 Task: Compose an email with the signature Harry Martin with the subject Confirmation of a meeting and the message I am writing to request a meeting with you to discuss the upcoming project. from softage.8@softage.net to softage.3@softage.net Select the bulleted list and change the font typography to strikethroughSelect the bulleted list and remove the font typography strikethrough Send the email. Finally, move the email from Sent Items to the label Running
Action: Mouse moved to (1122, 59)
Screenshot: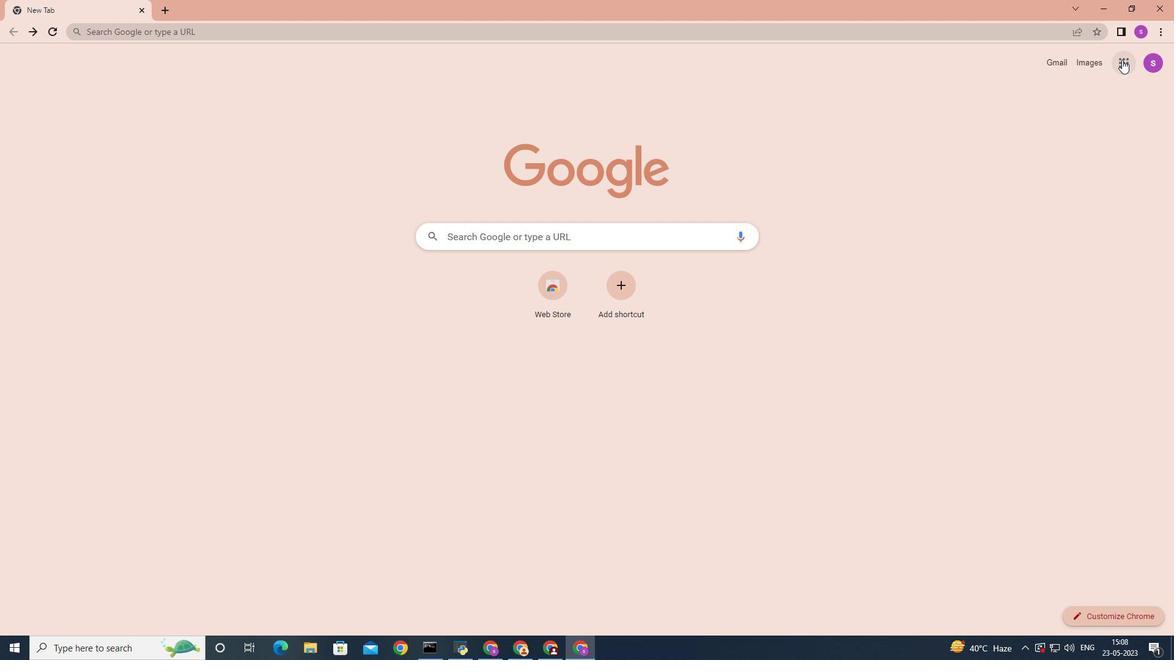 
Action: Mouse pressed left at (1122, 59)
Screenshot: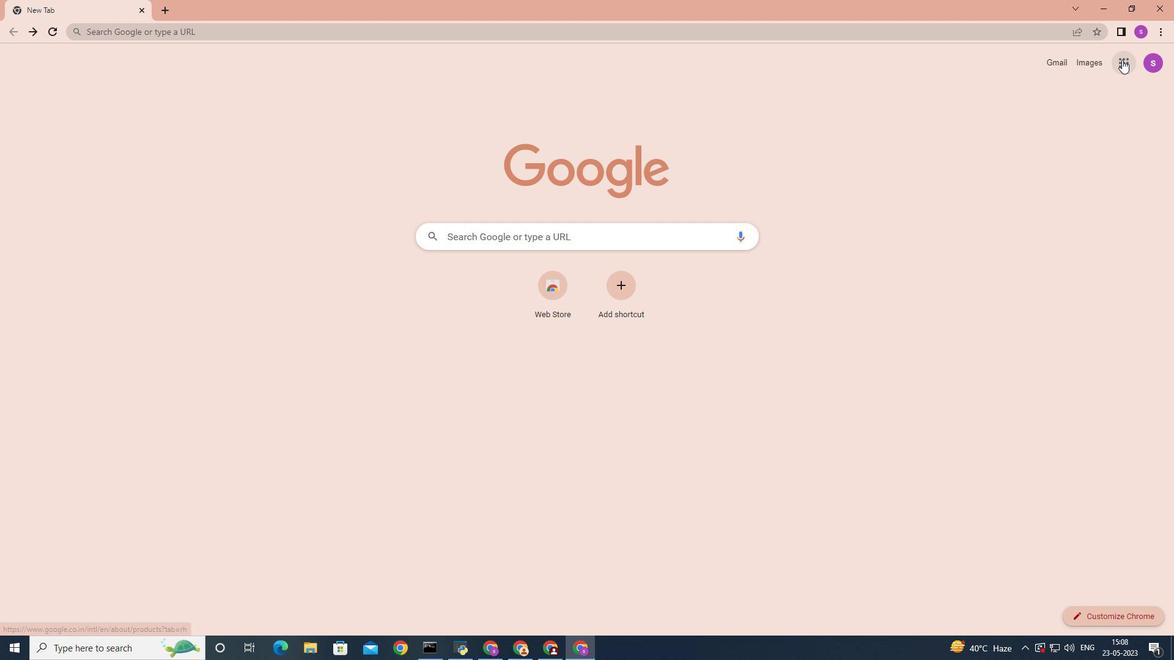 
Action: Mouse moved to (1085, 105)
Screenshot: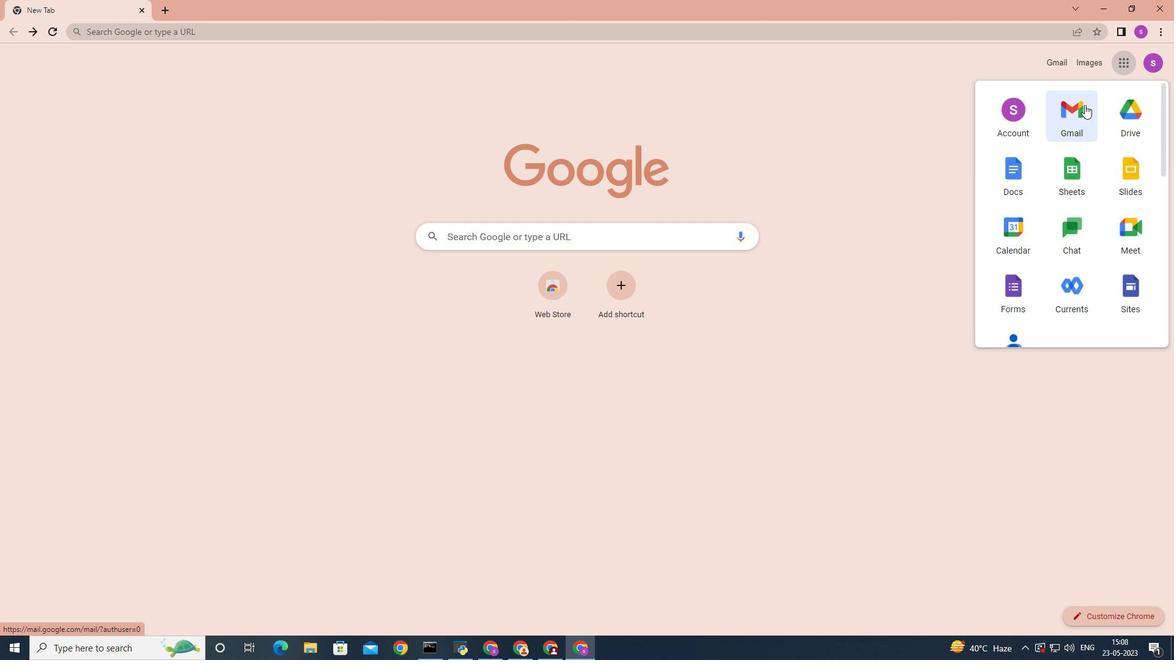 
Action: Mouse pressed left at (1085, 105)
Screenshot: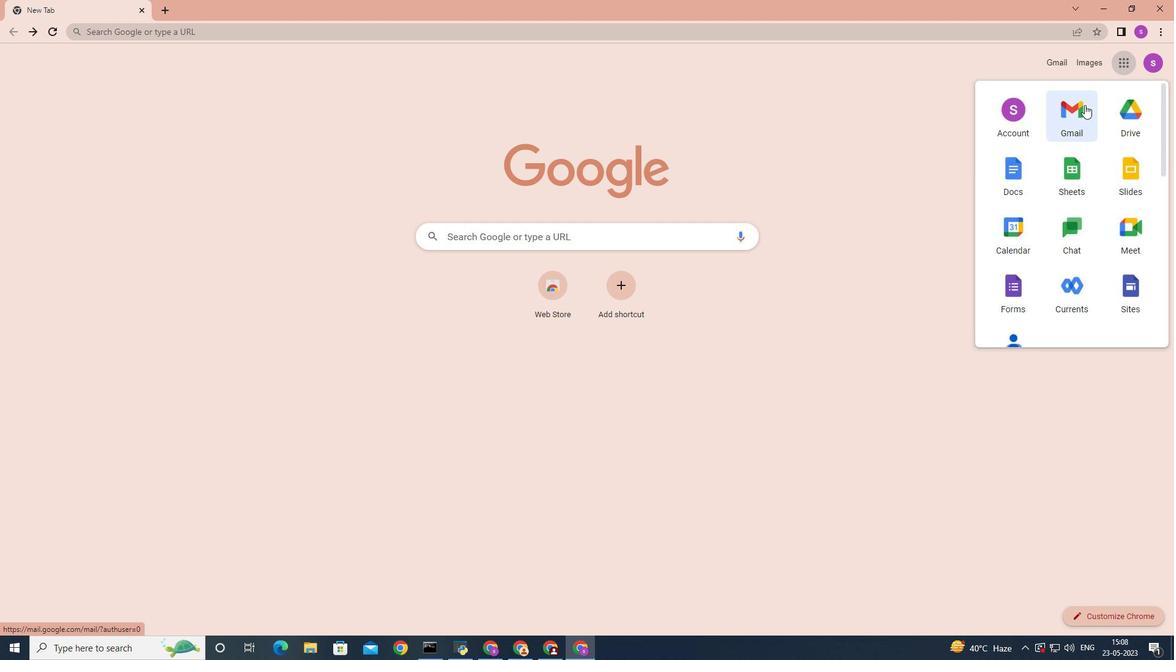 
Action: Mouse moved to (1029, 64)
Screenshot: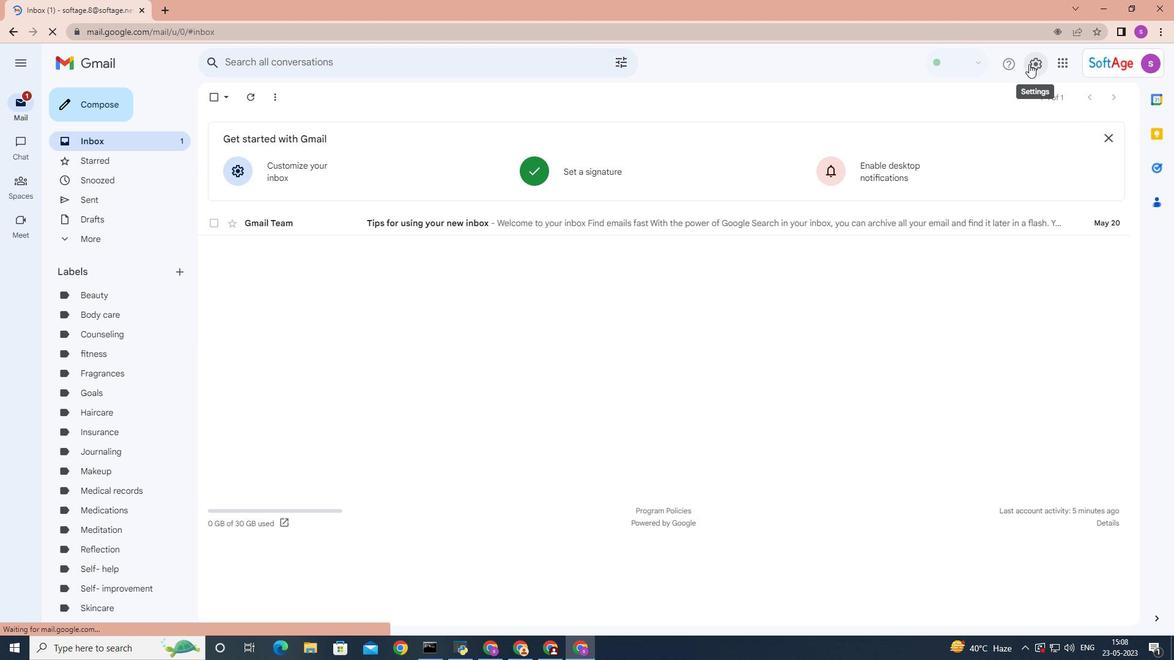 
Action: Mouse pressed left at (1029, 64)
Screenshot: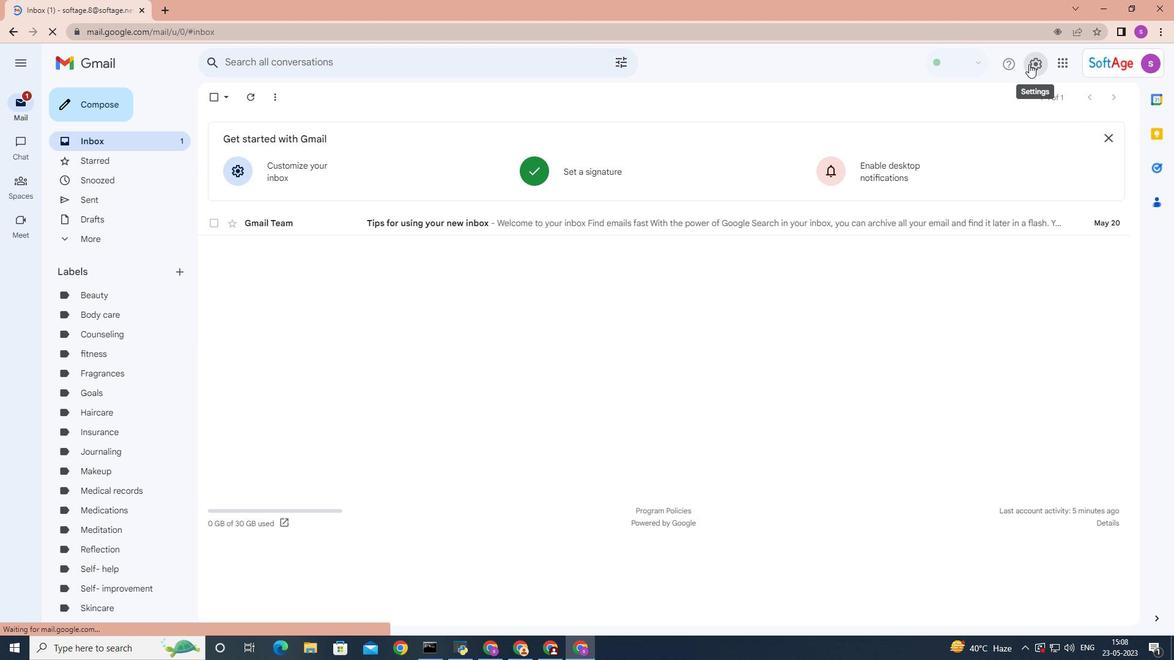 
Action: Mouse moved to (1019, 127)
Screenshot: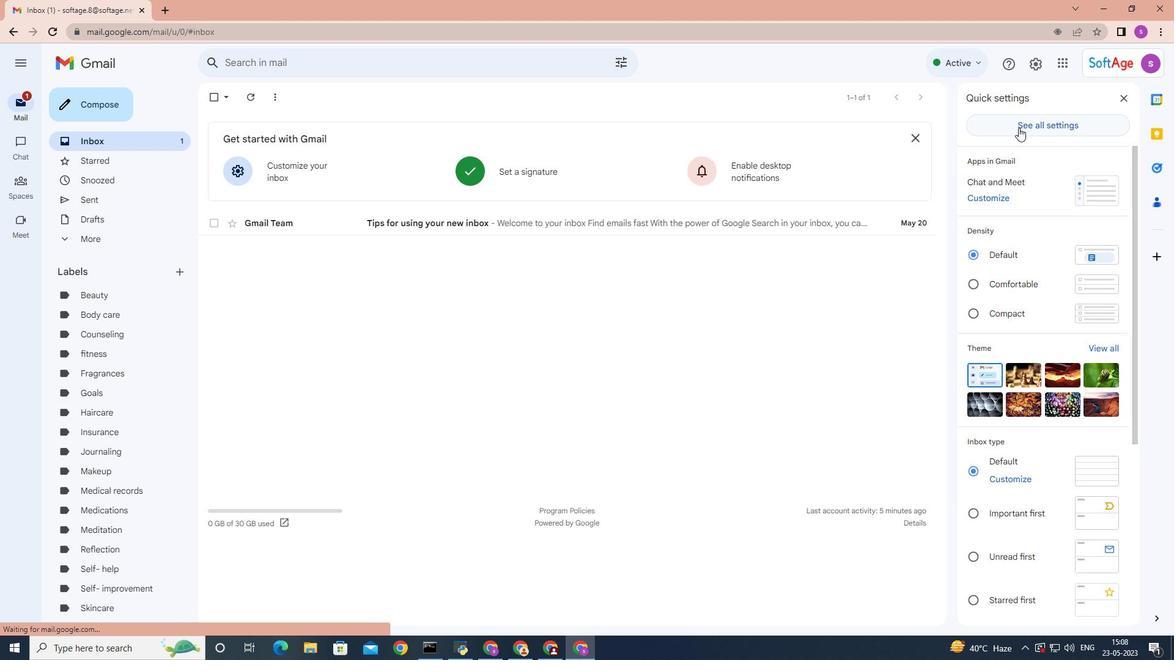 
Action: Mouse pressed left at (1019, 127)
Screenshot: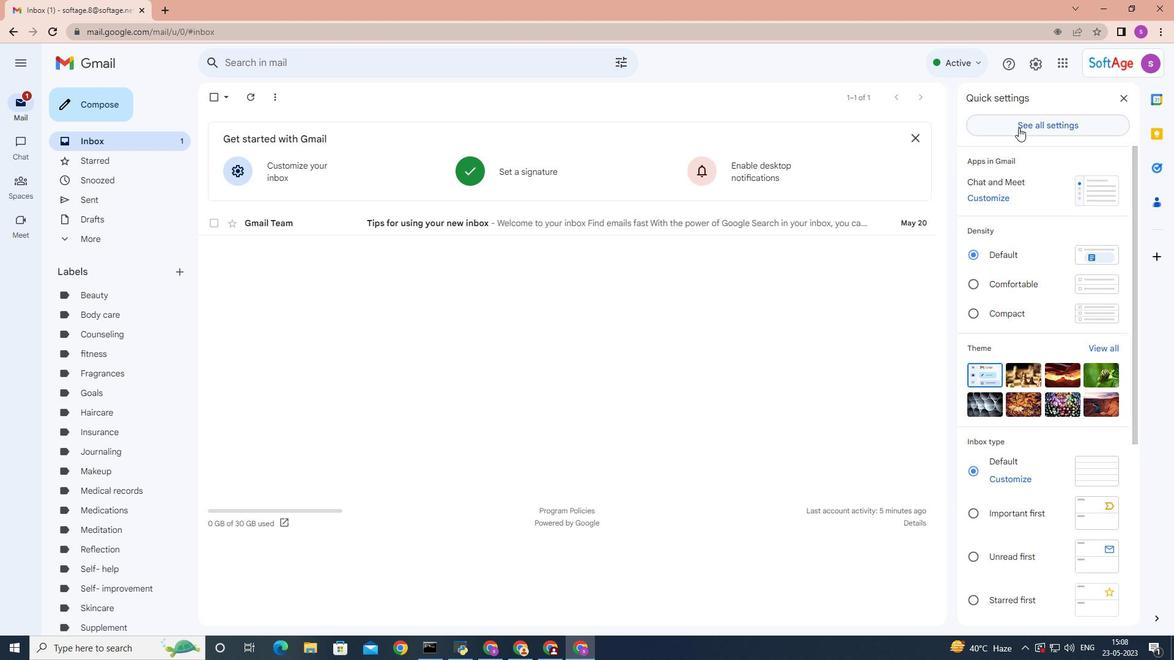 
Action: Mouse moved to (704, 241)
Screenshot: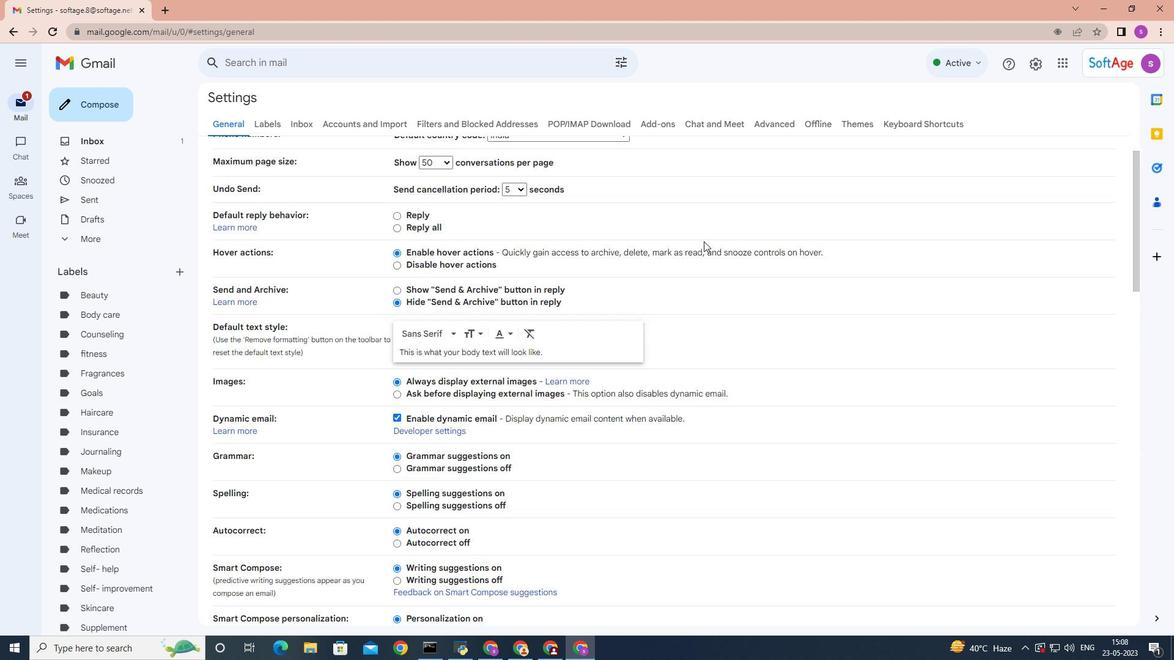 
Action: Mouse scrolled (704, 240) with delta (0, 0)
Screenshot: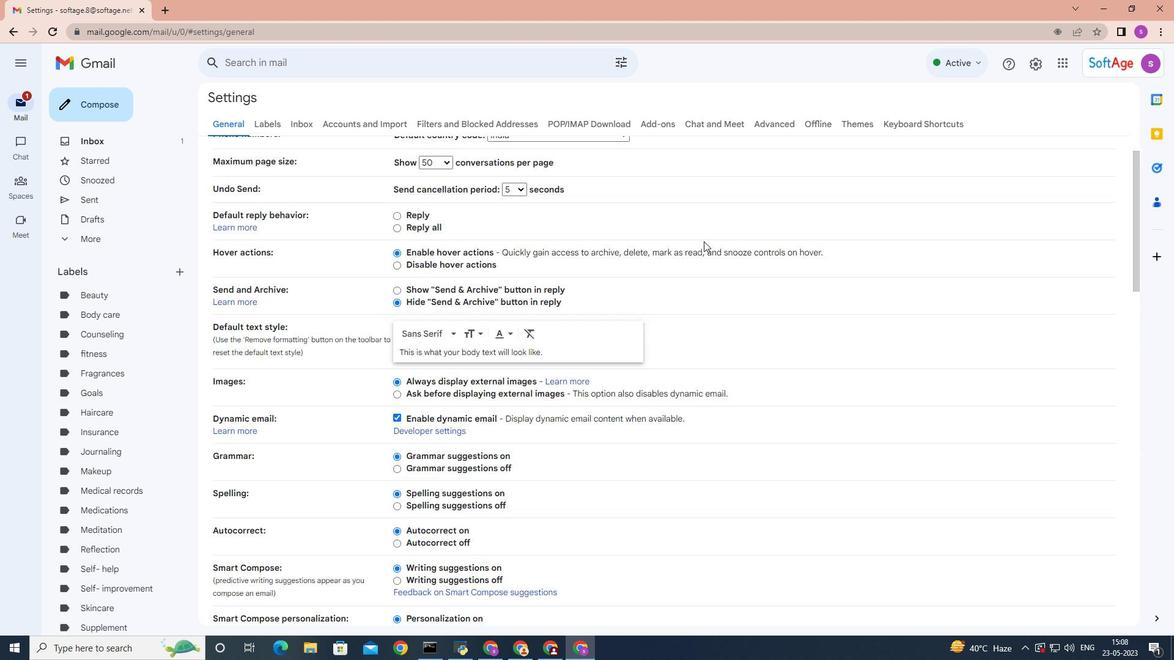 
Action: Mouse scrolled (704, 241) with delta (0, 0)
Screenshot: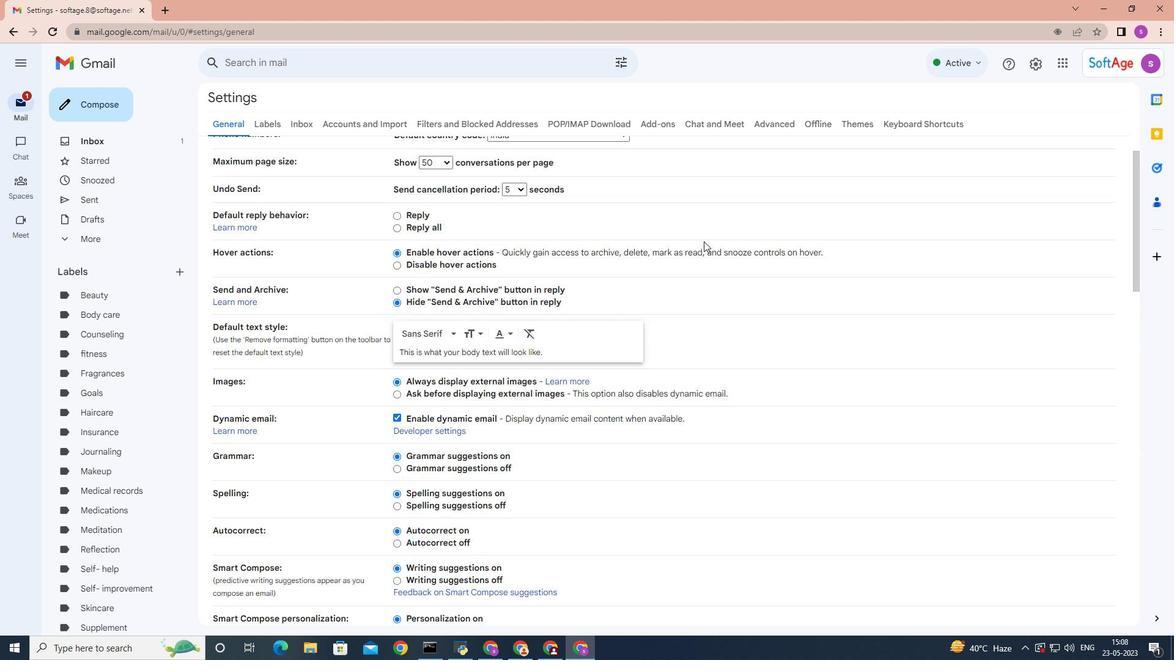 
Action: Mouse scrolled (704, 241) with delta (0, 0)
Screenshot: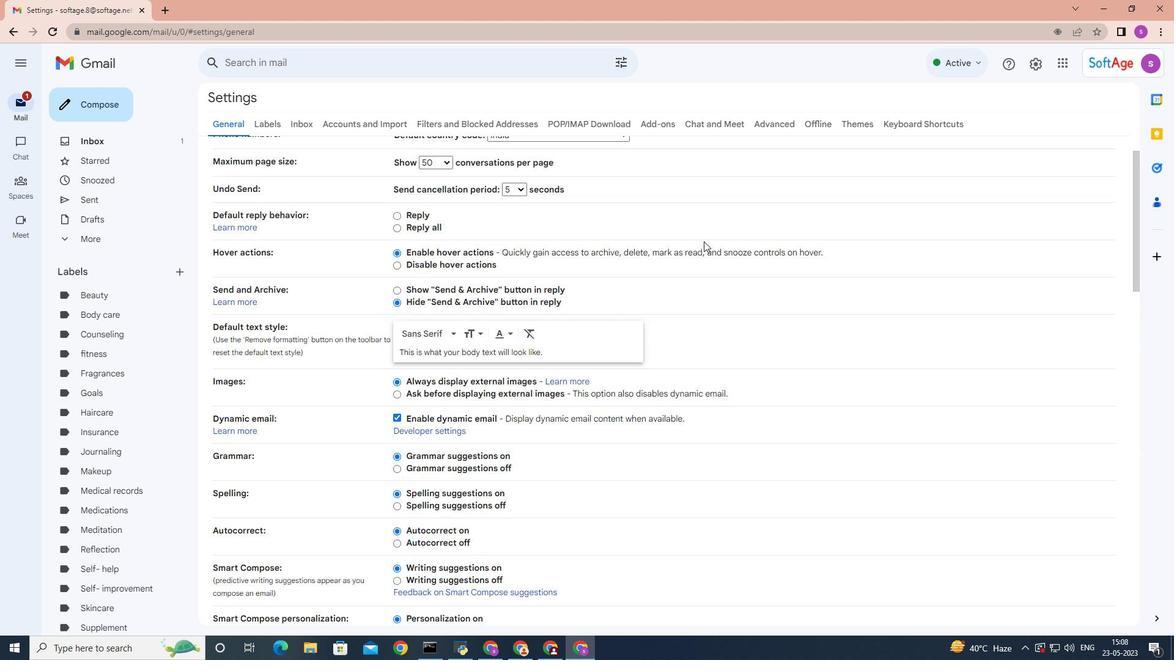 
Action: Mouse scrolled (704, 241) with delta (0, 0)
Screenshot: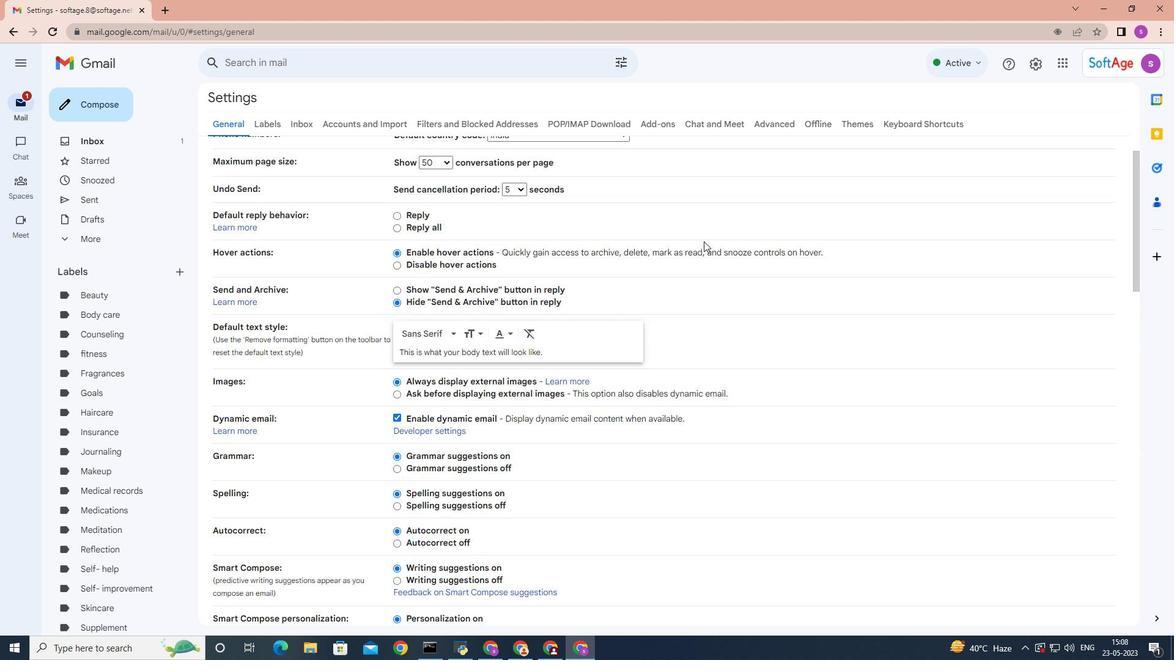 
Action: Mouse scrolled (704, 241) with delta (0, 0)
Screenshot: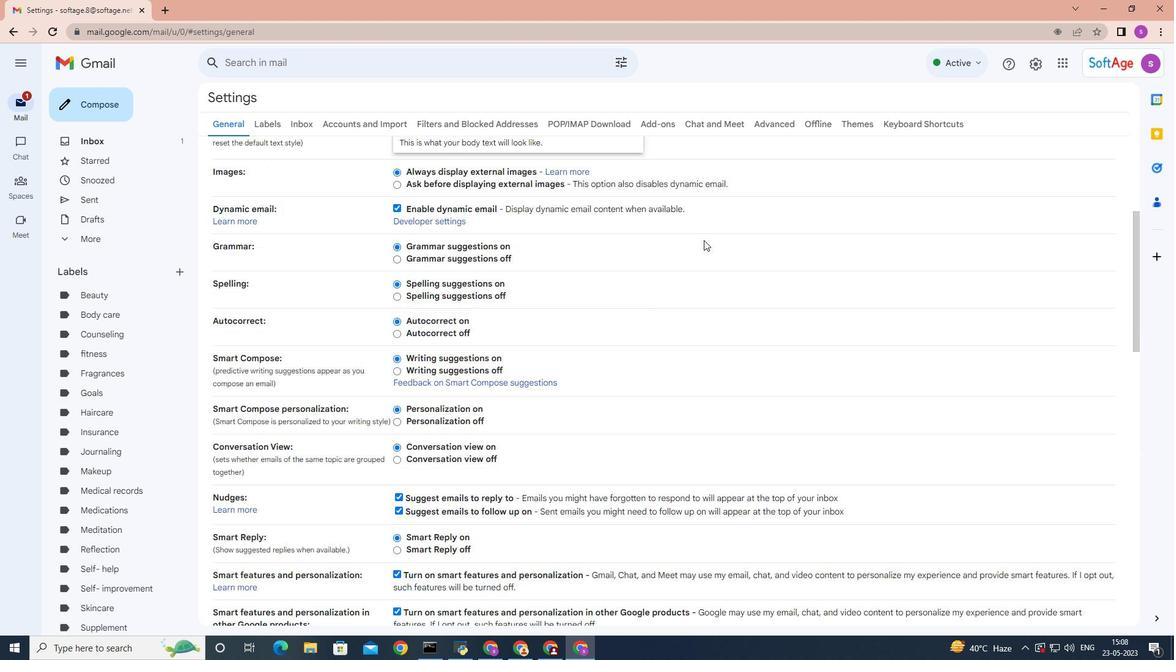 
Action: Mouse scrolled (704, 241) with delta (0, 0)
Screenshot: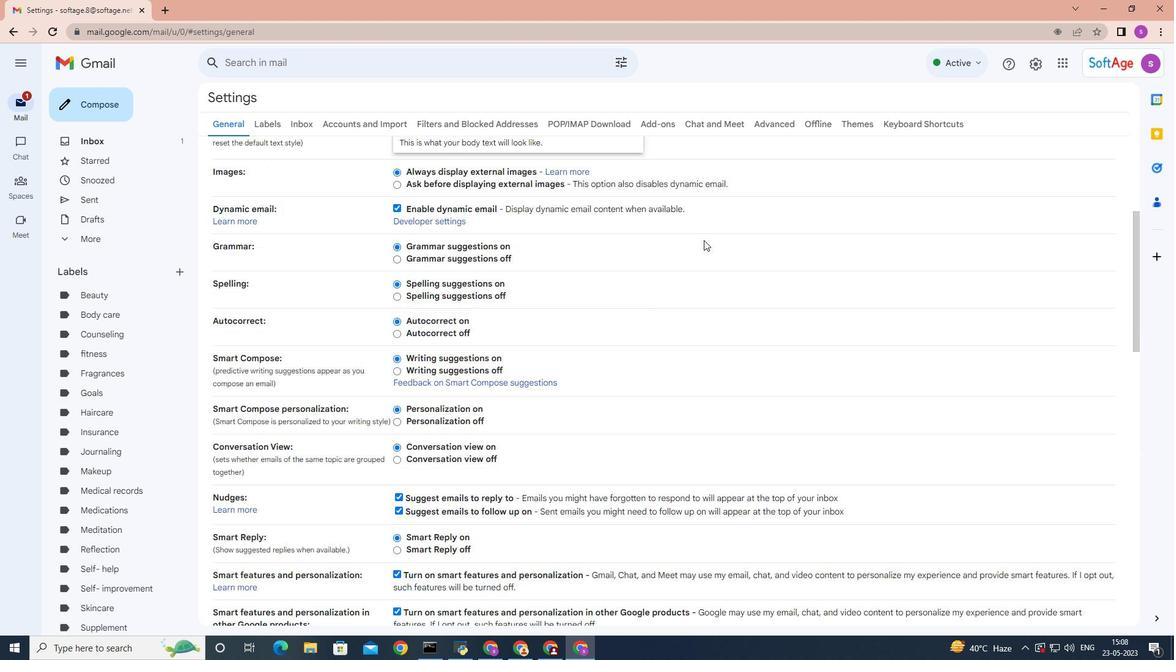
Action: Mouse moved to (702, 239)
Screenshot: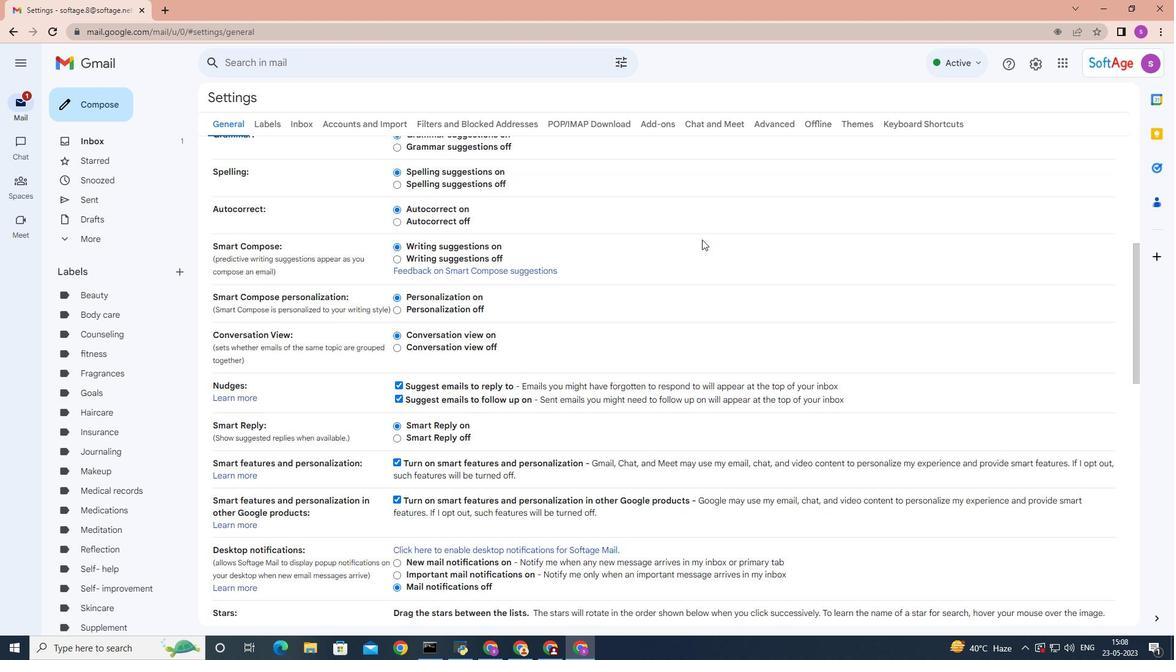 
Action: Mouse scrolled (702, 239) with delta (0, 0)
Screenshot: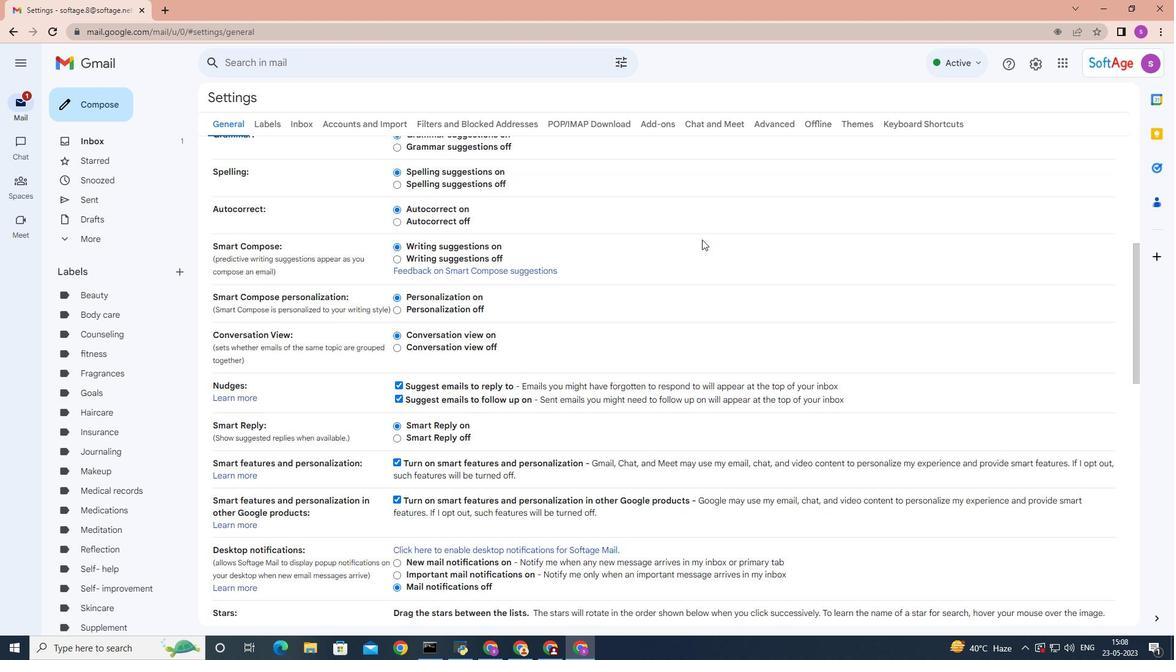 
Action: Mouse scrolled (702, 239) with delta (0, 0)
Screenshot: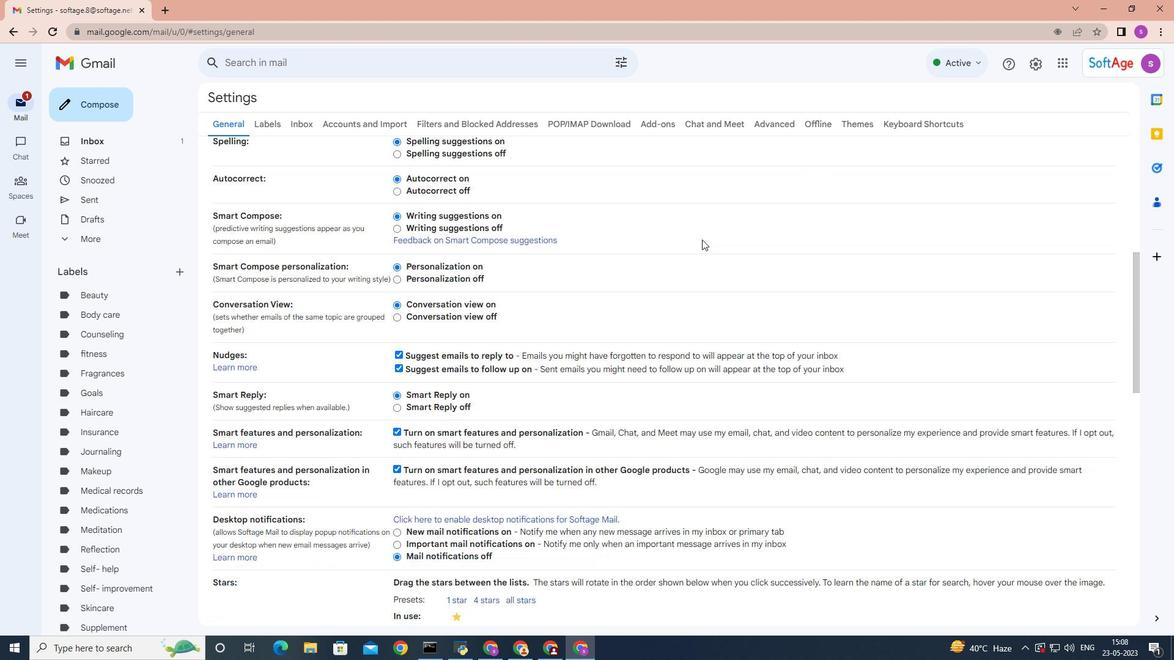 
Action: Mouse scrolled (702, 239) with delta (0, 0)
Screenshot: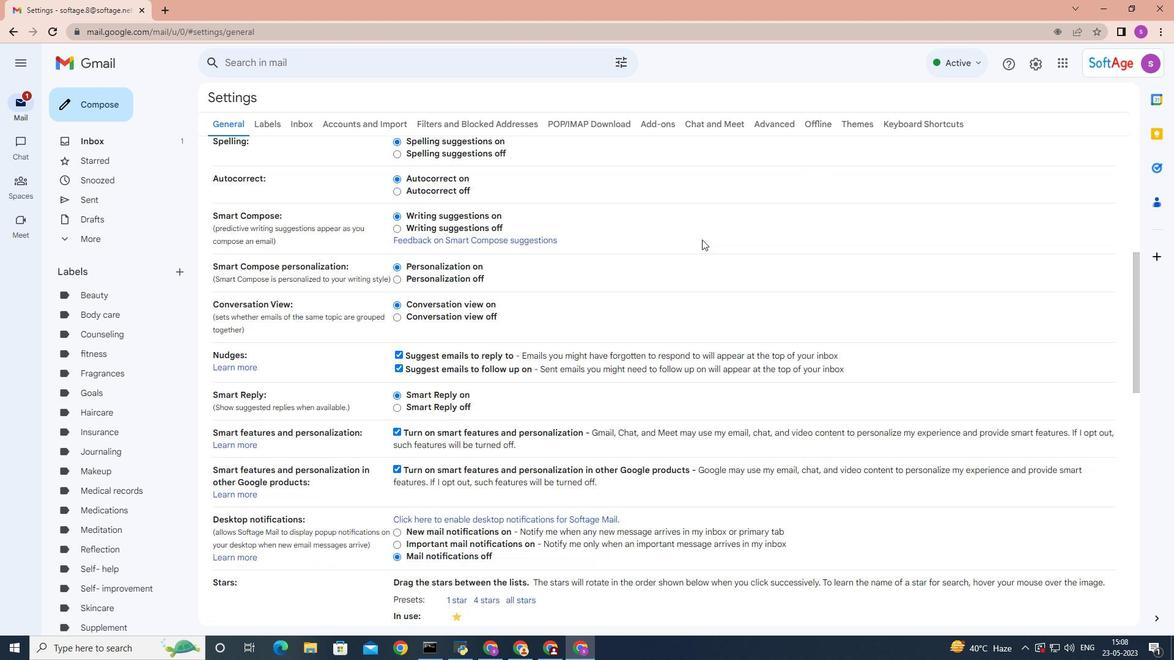 
Action: Mouse scrolled (702, 239) with delta (0, 0)
Screenshot: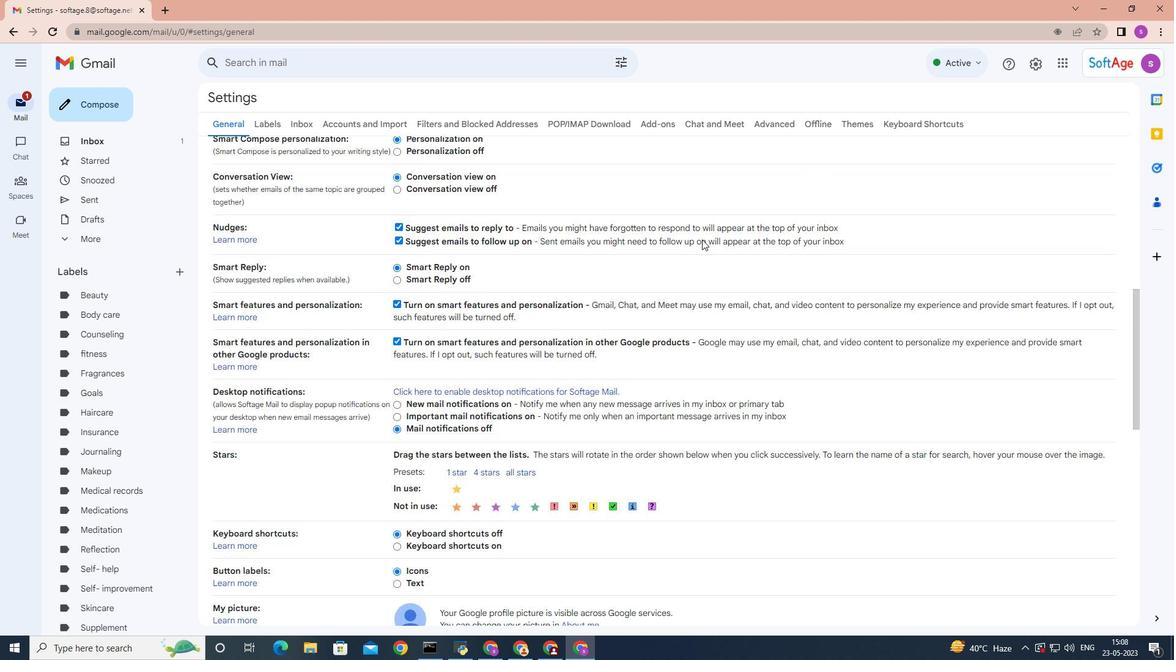 
Action: Mouse scrolled (702, 239) with delta (0, 0)
Screenshot: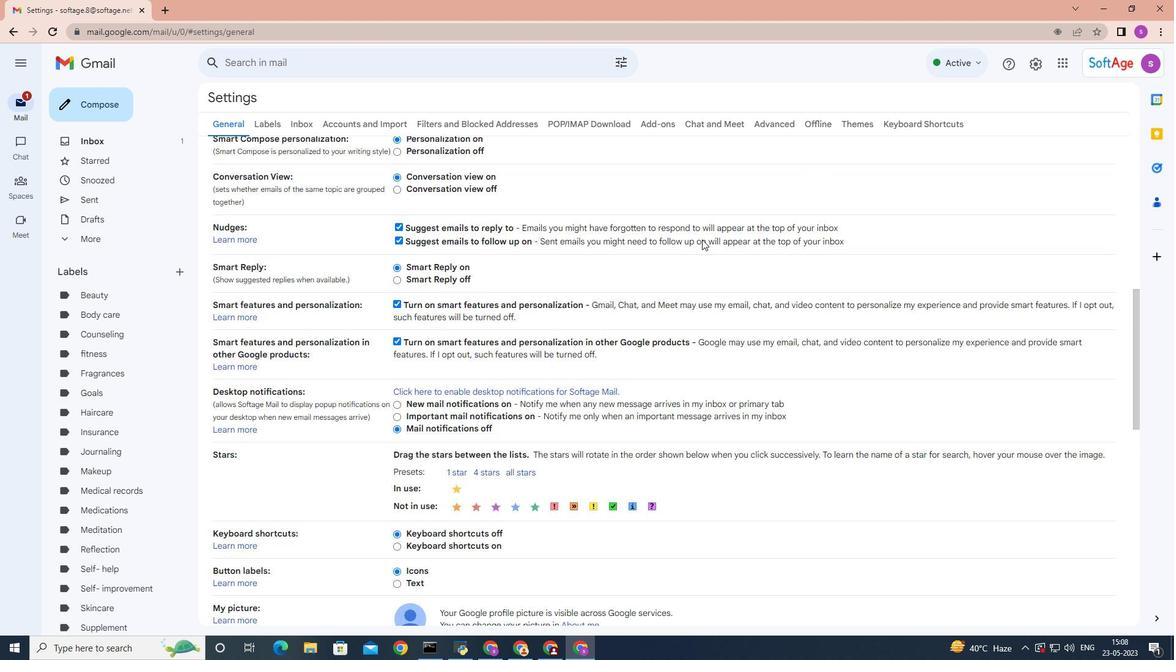 
Action: Mouse scrolled (702, 239) with delta (0, 0)
Screenshot: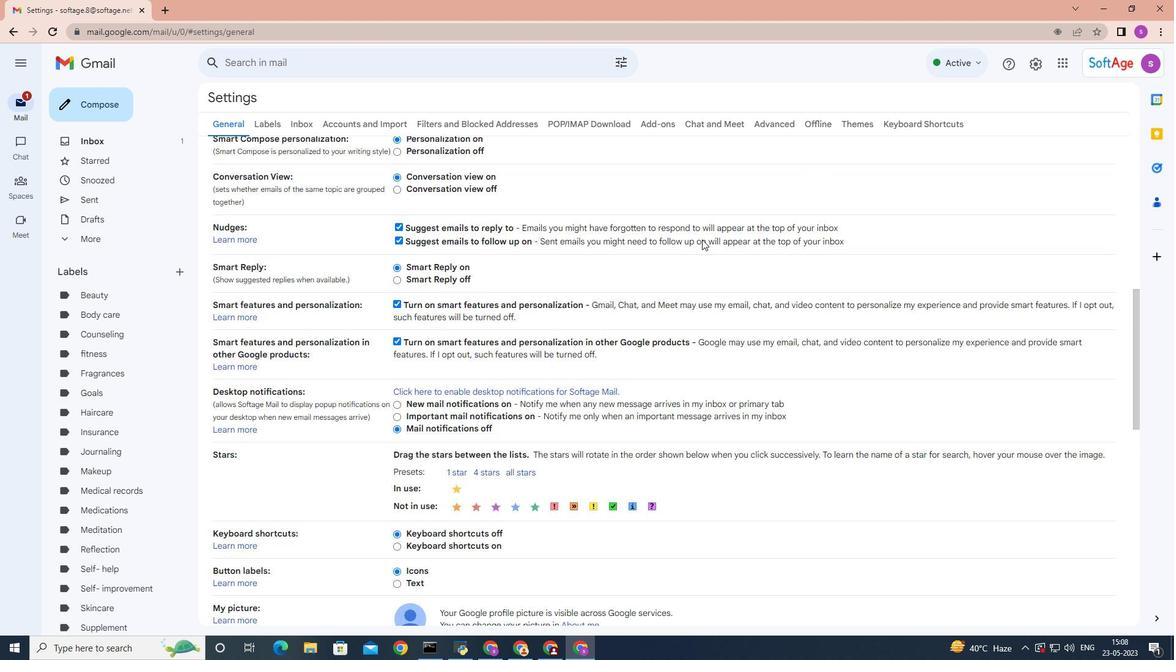 
Action: Mouse moved to (690, 233)
Screenshot: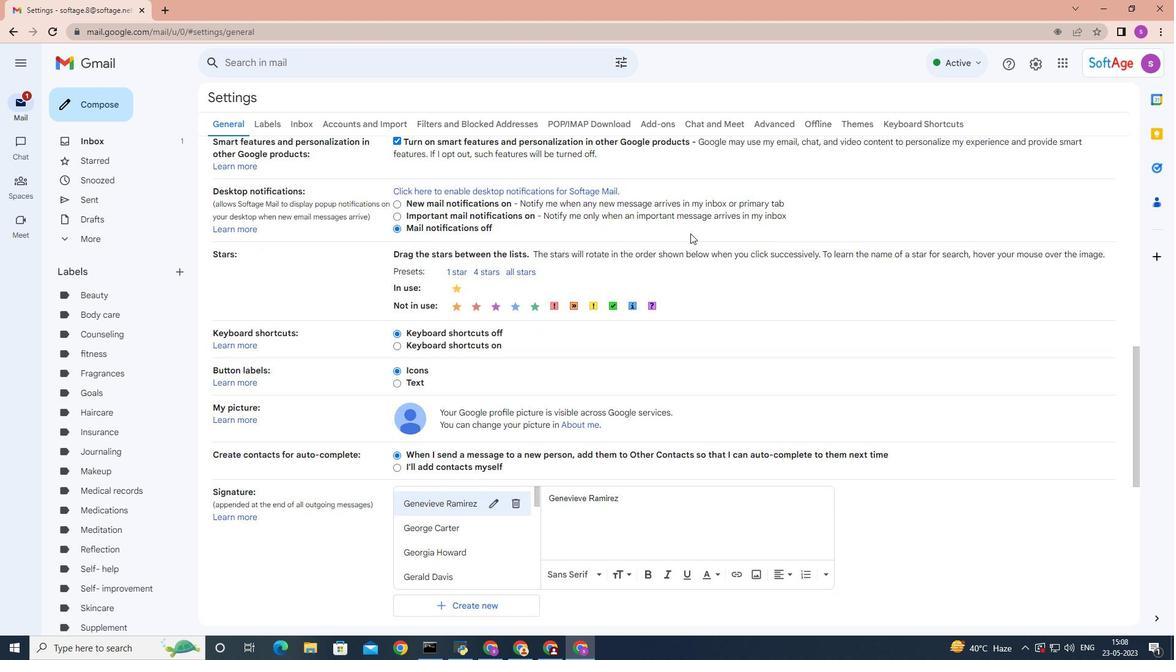 
Action: Mouse scrolled (690, 233) with delta (0, 0)
Screenshot: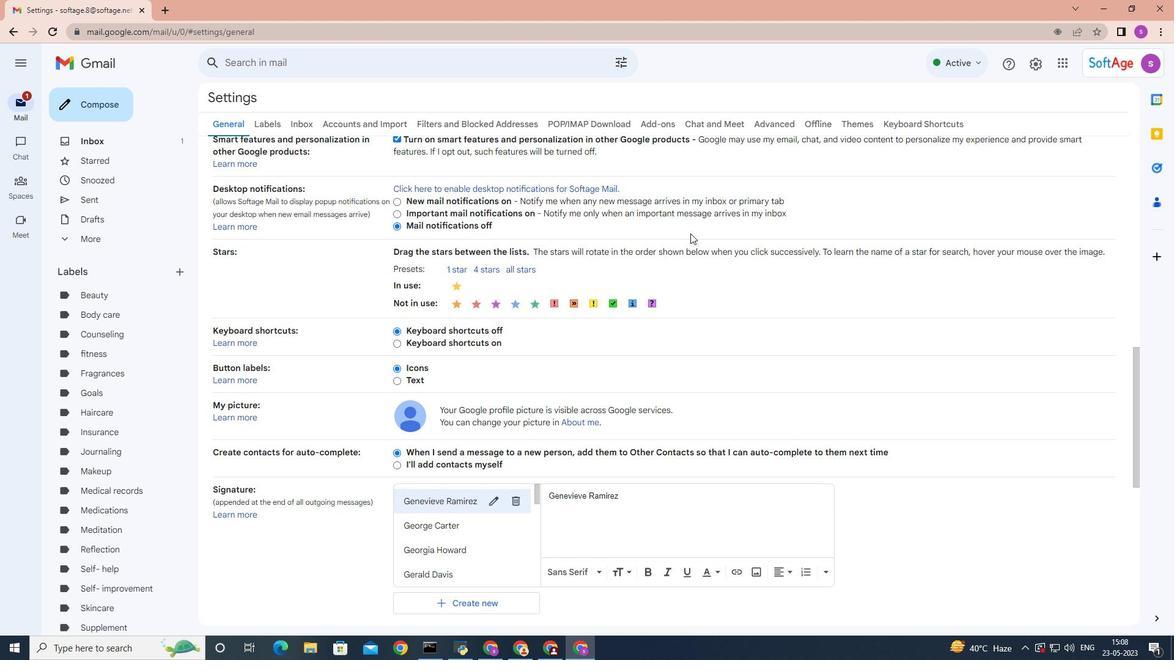 
Action: Mouse scrolled (690, 233) with delta (0, 0)
Screenshot: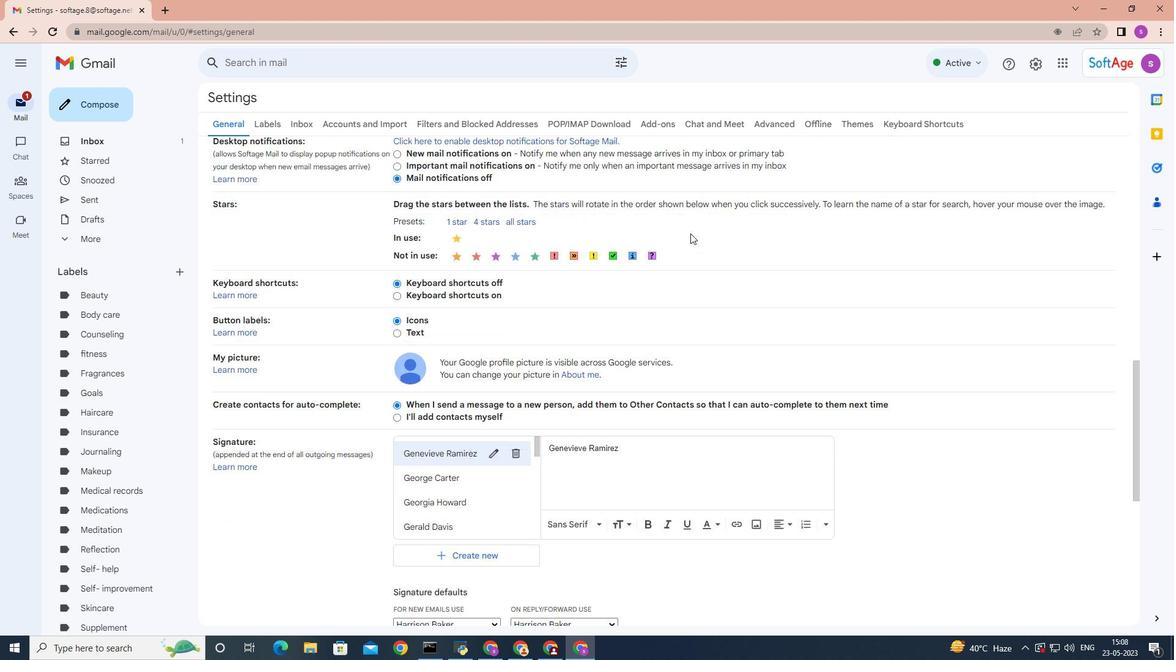 
Action: Mouse scrolled (690, 233) with delta (0, 0)
Screenshot: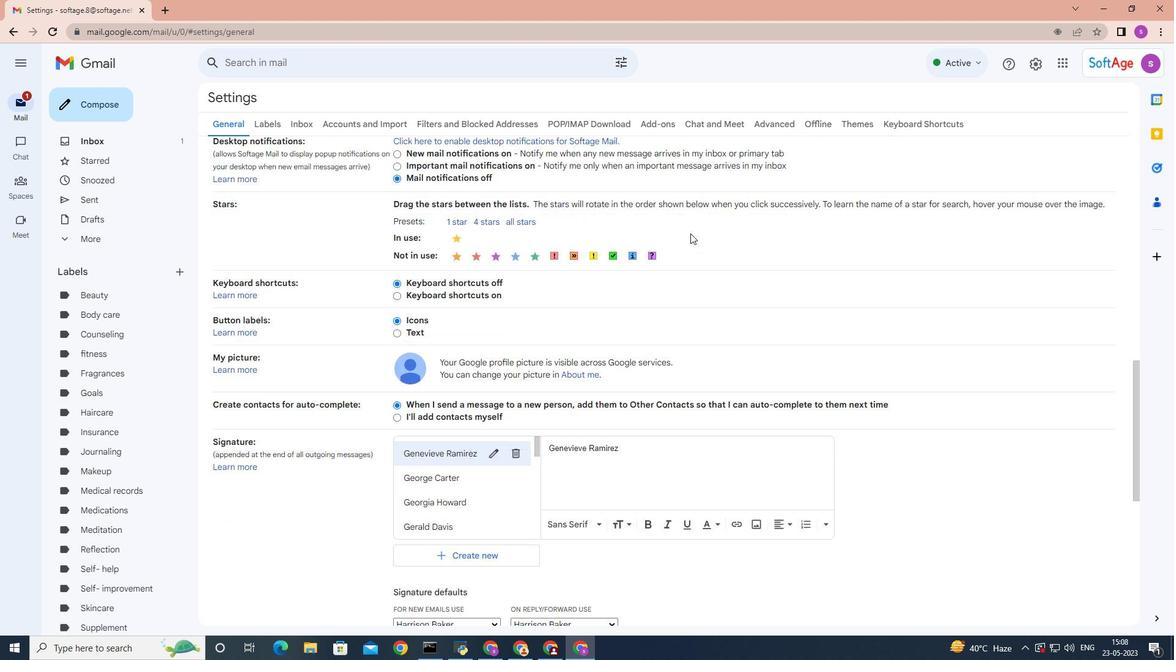 
Action: Mouse scrolled (690, 233) with delta (0, 0)
Screenshot: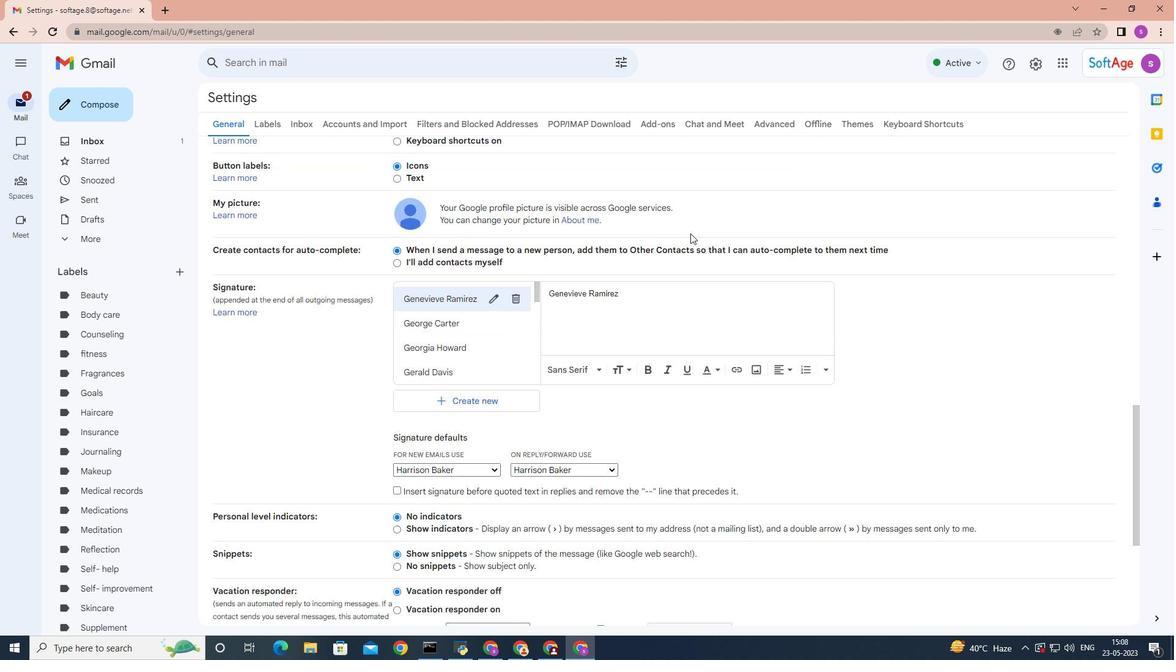 
Action: Mouse scrolled (690, 233) with delta (0, 0)
Screenshot: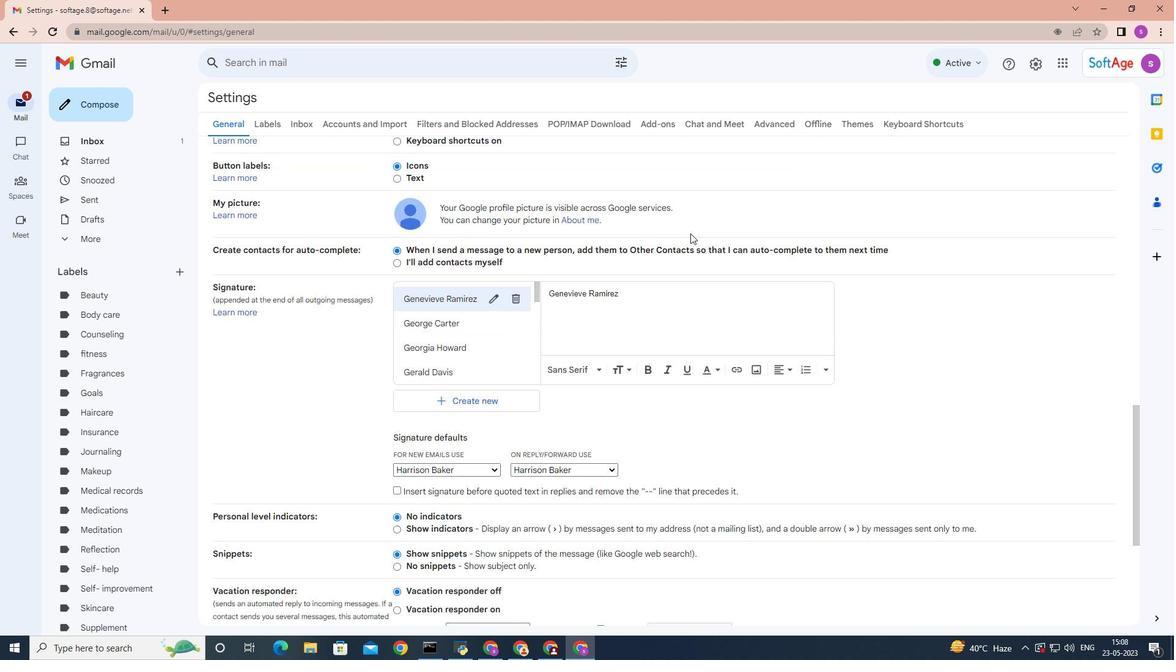 
Action: Mouse scrolled (690, 233) with delta (0, 0)
Screenshot: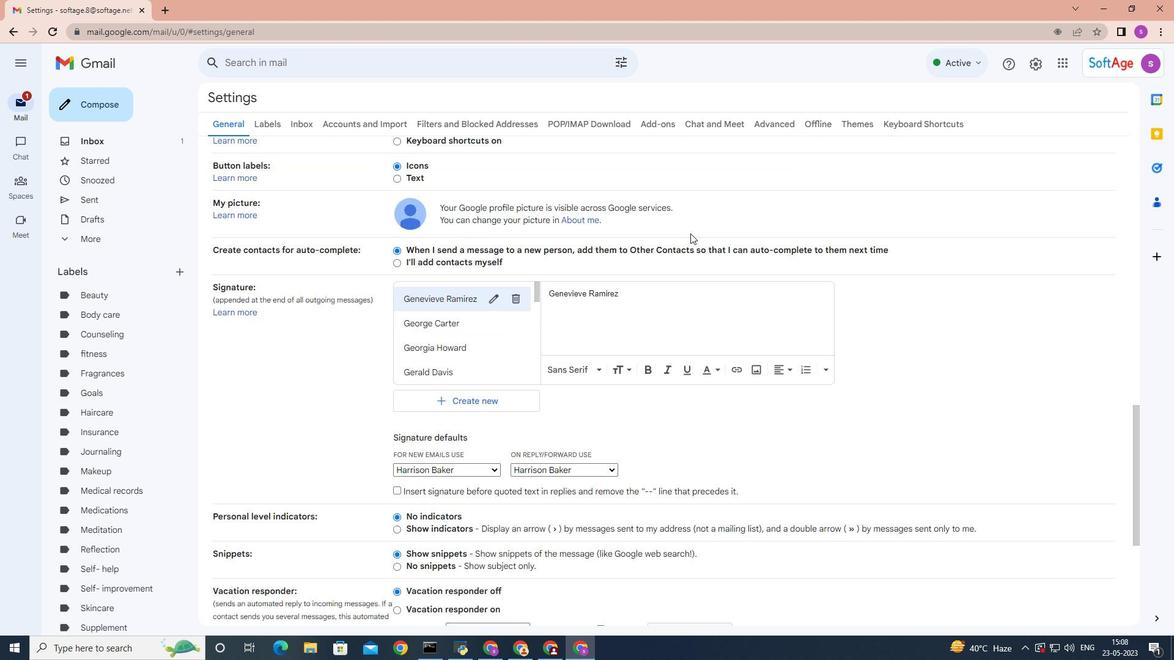 
Action: Mouse moved to (457, 239)
Screenshot: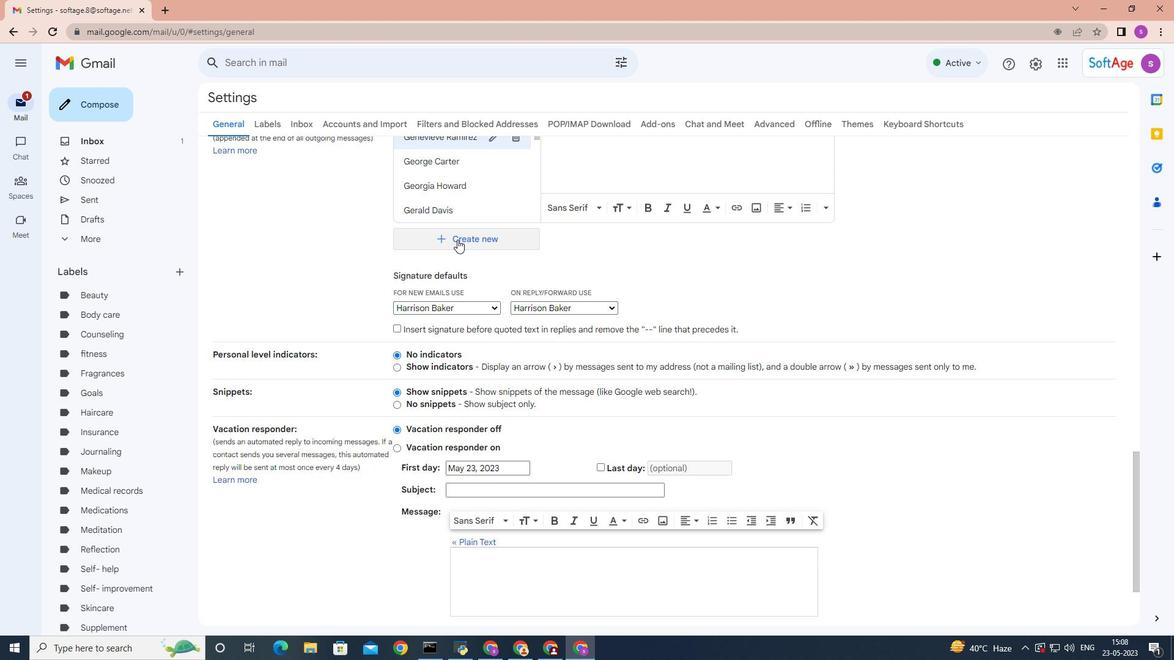 
Action: Mouse pressed left at (457, 239)
Screenshot: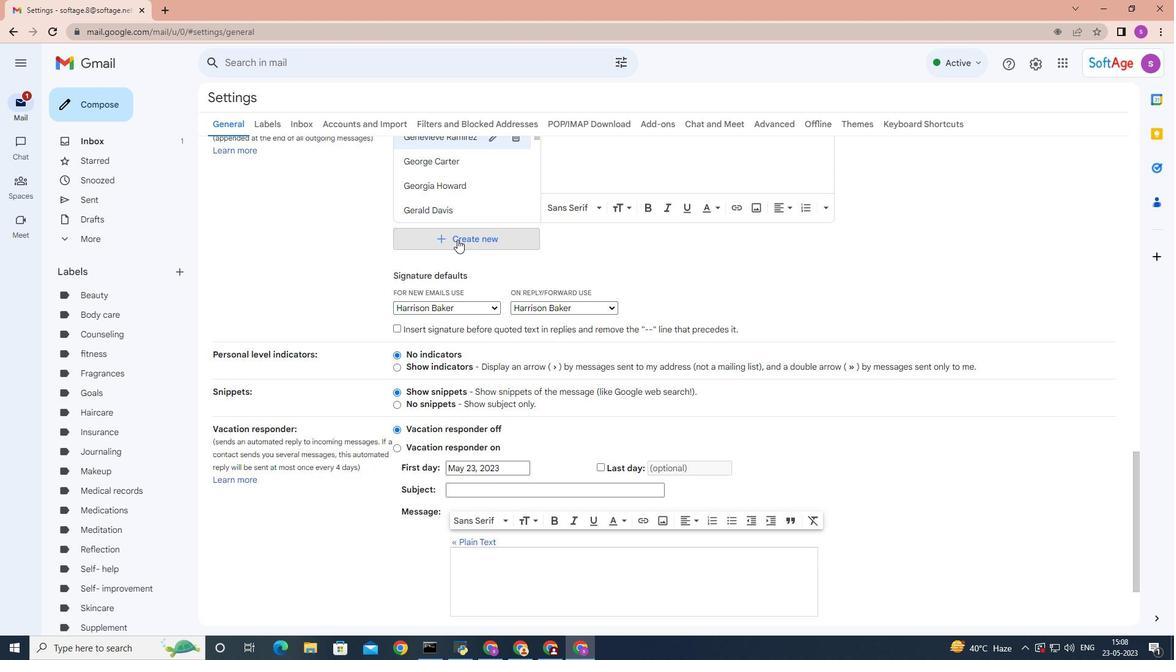 
Action: Mouse moved to (617, 289)
Screenshot: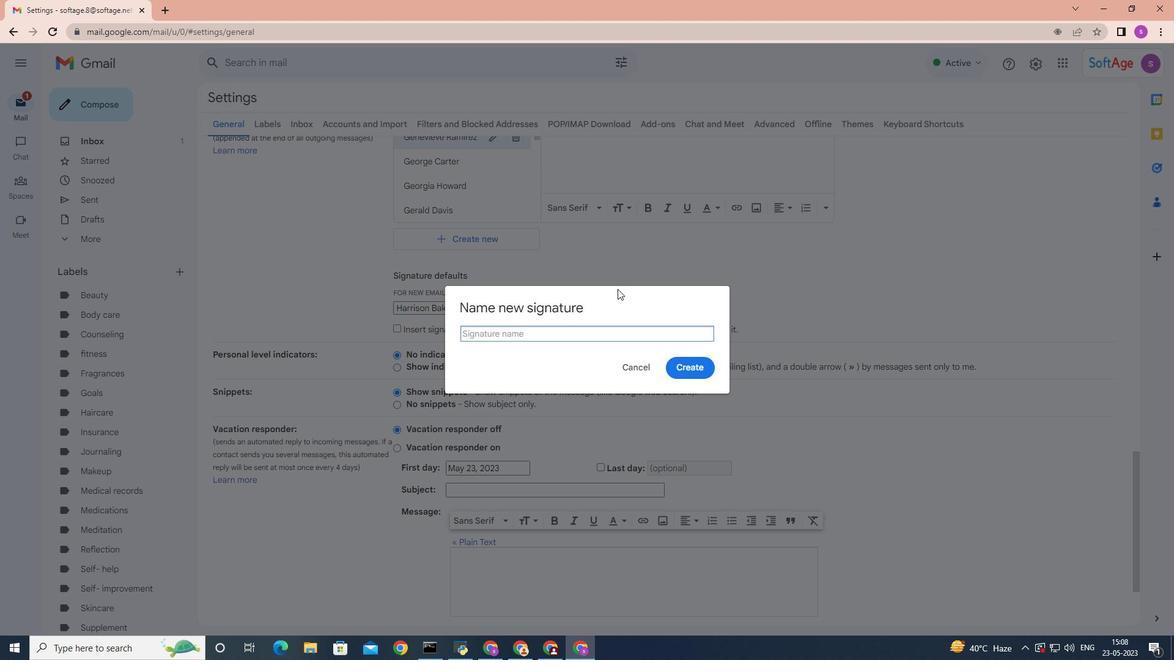 
Action: Key pressed <Key.shift>Harry<Key.space><Key.shift>Martin
Screenshot: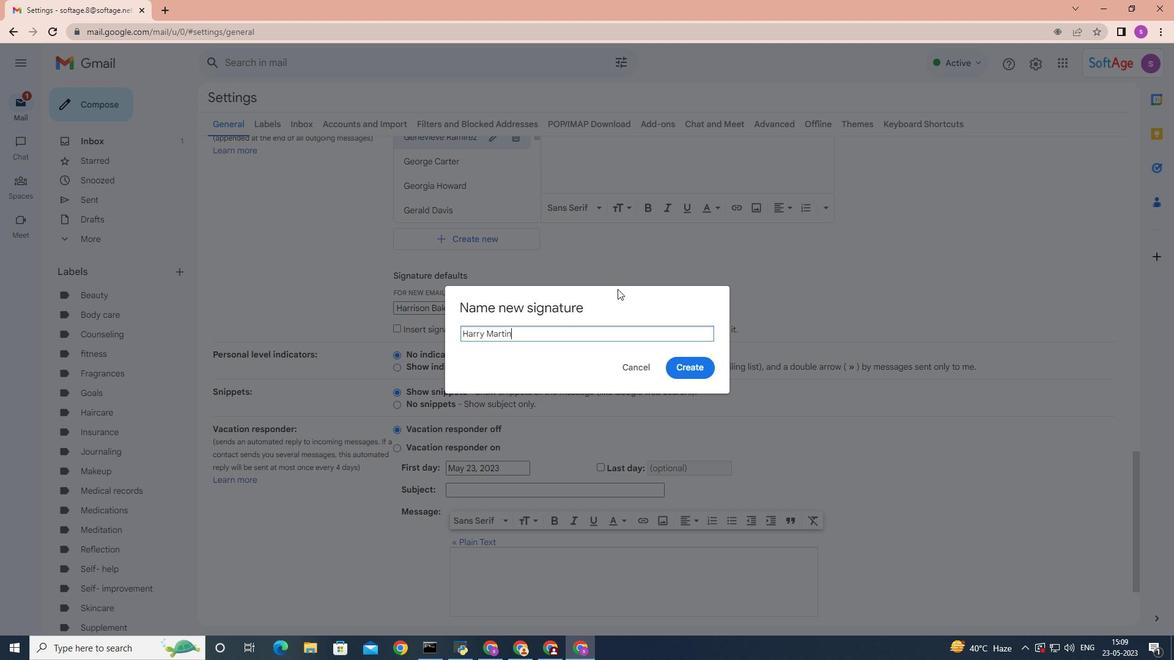 
Action: Mouse moved to (696, 370)
Screenshot: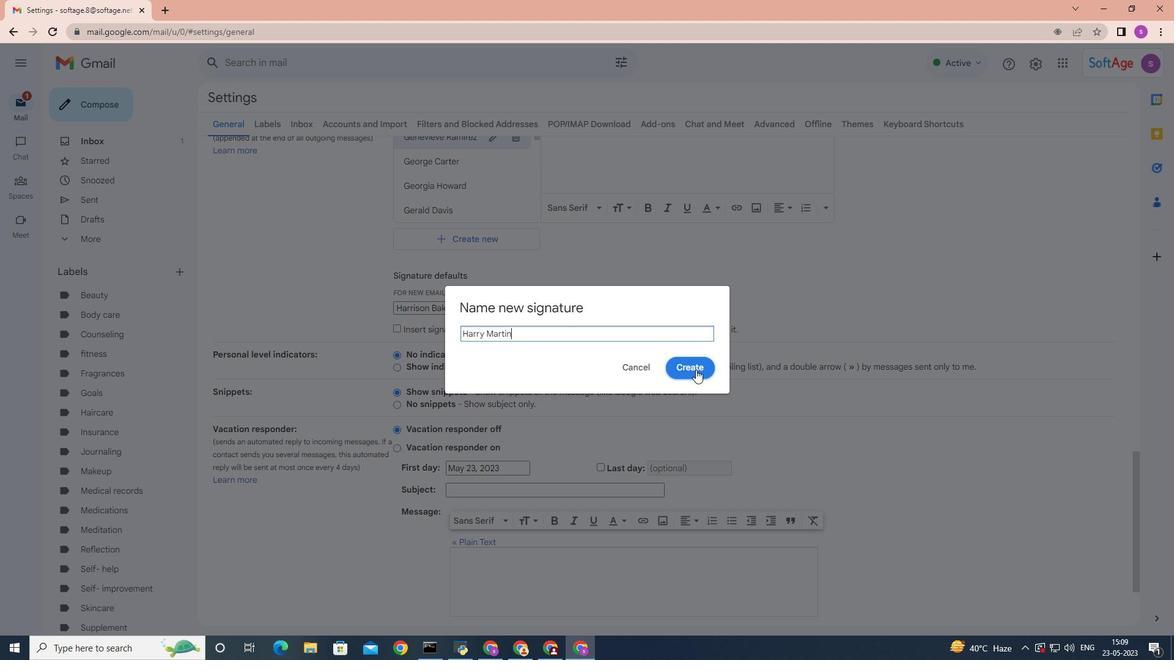 
Action: Mouse pressed left at (696, 370)
Screenshot: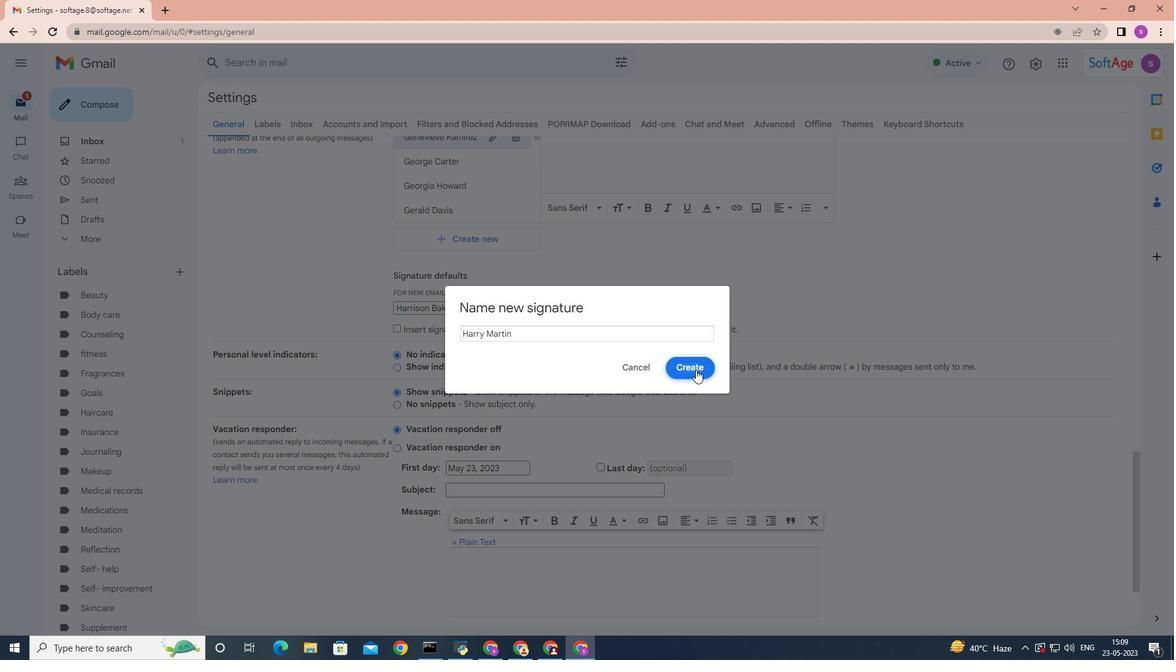 
Action: Mouse moved to (638, 369)
Screenshot: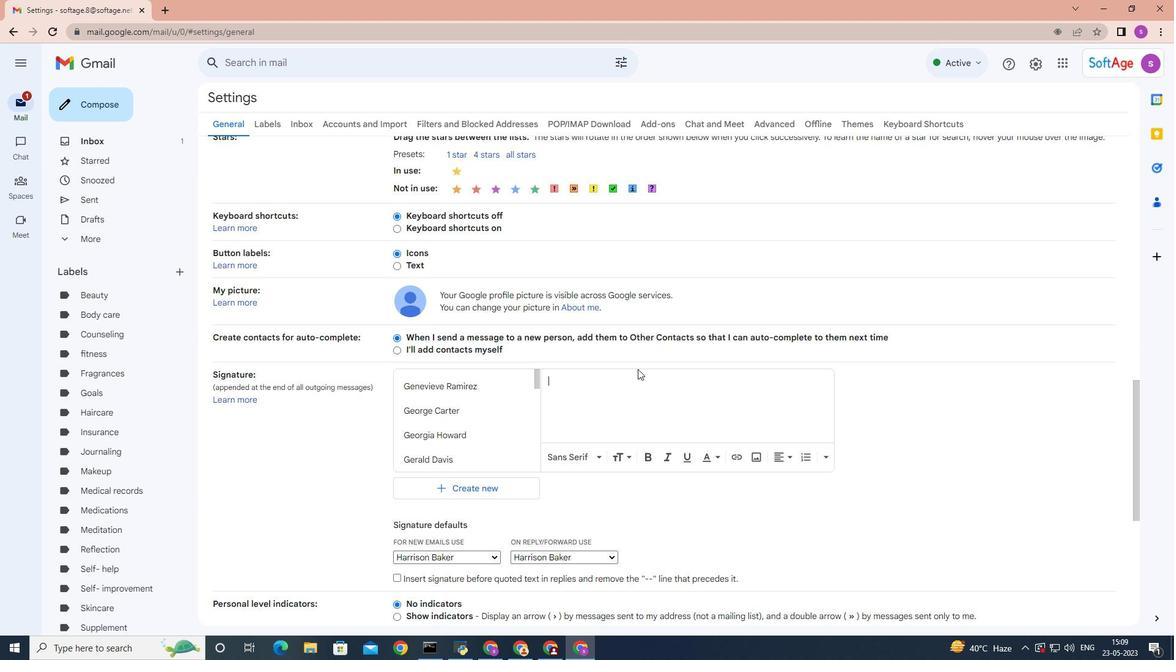 
Action: Key pressed <Key.shift>Harry<Key.space><Key.shift>Martin
Screenshot: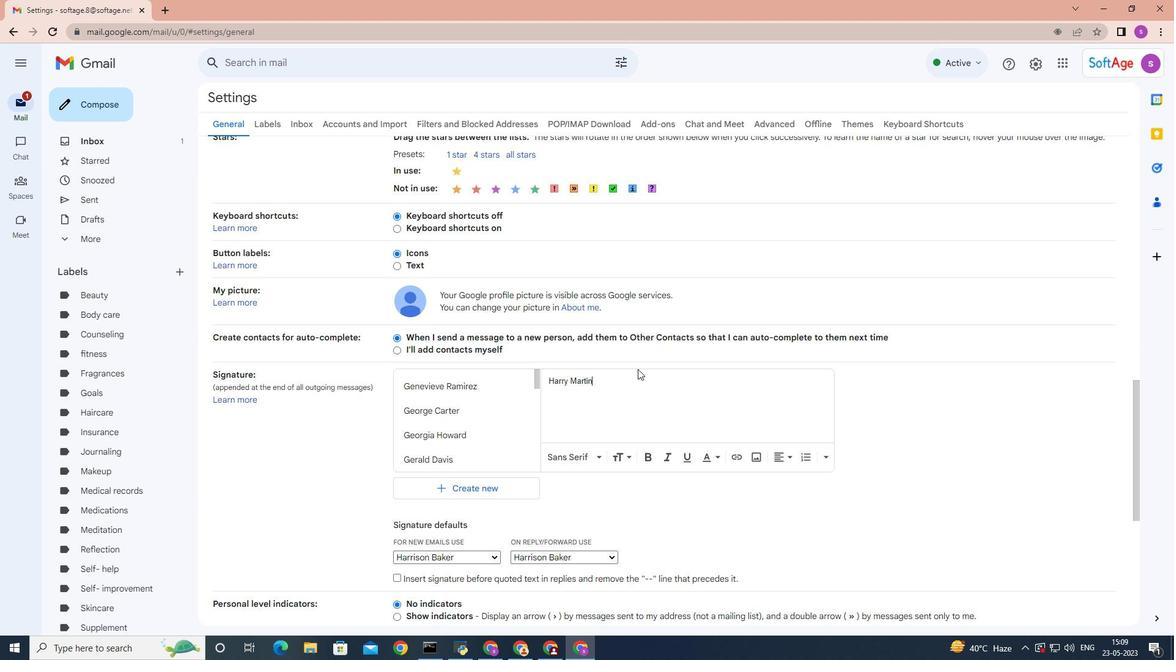 
Action: Mouse moved to (592, 466)
Screenshot: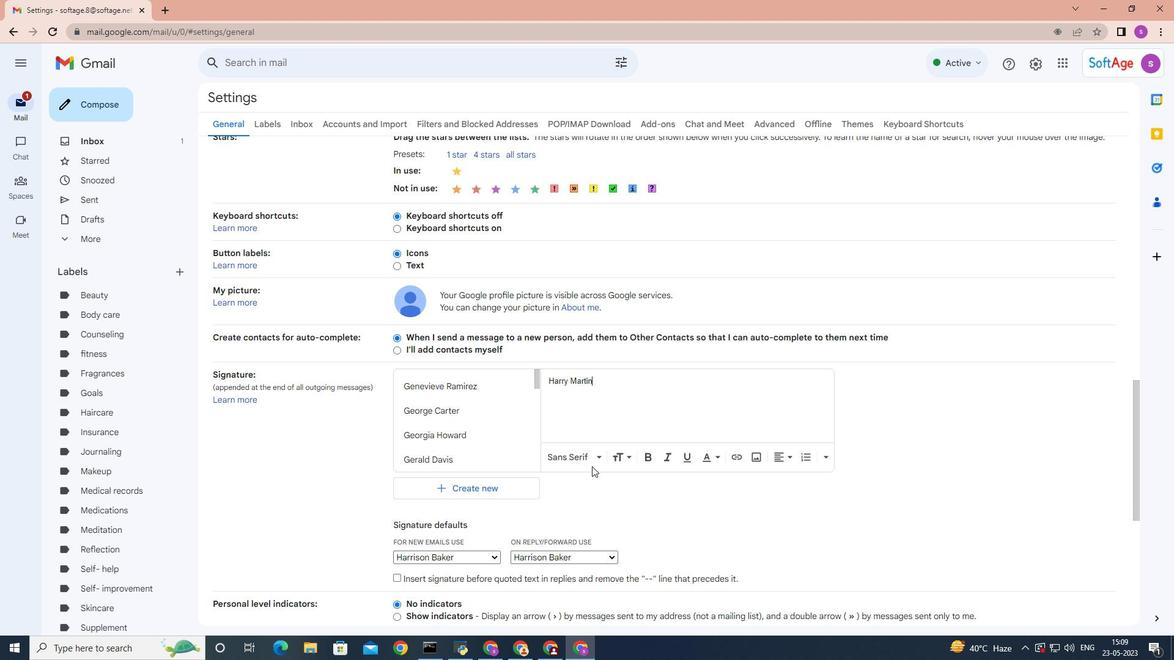 
Action: Mouse scrolled (592, 466) with delta (0, 0)
Screenshot: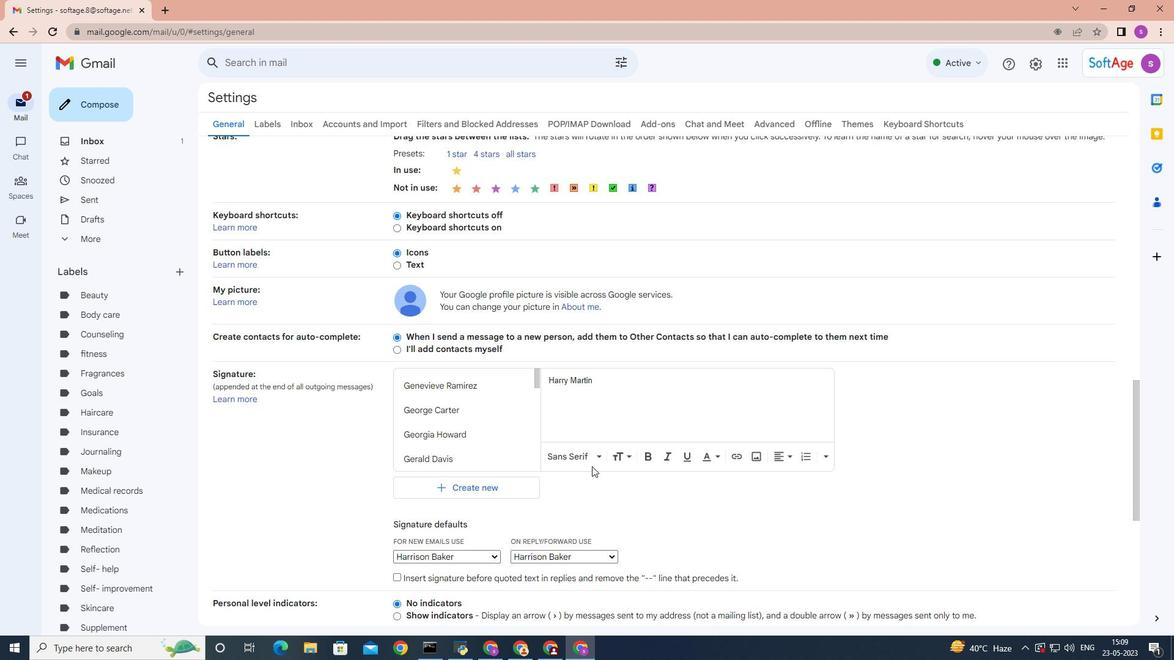 
Action: Mouse moved to (489, 499)
Screenshot: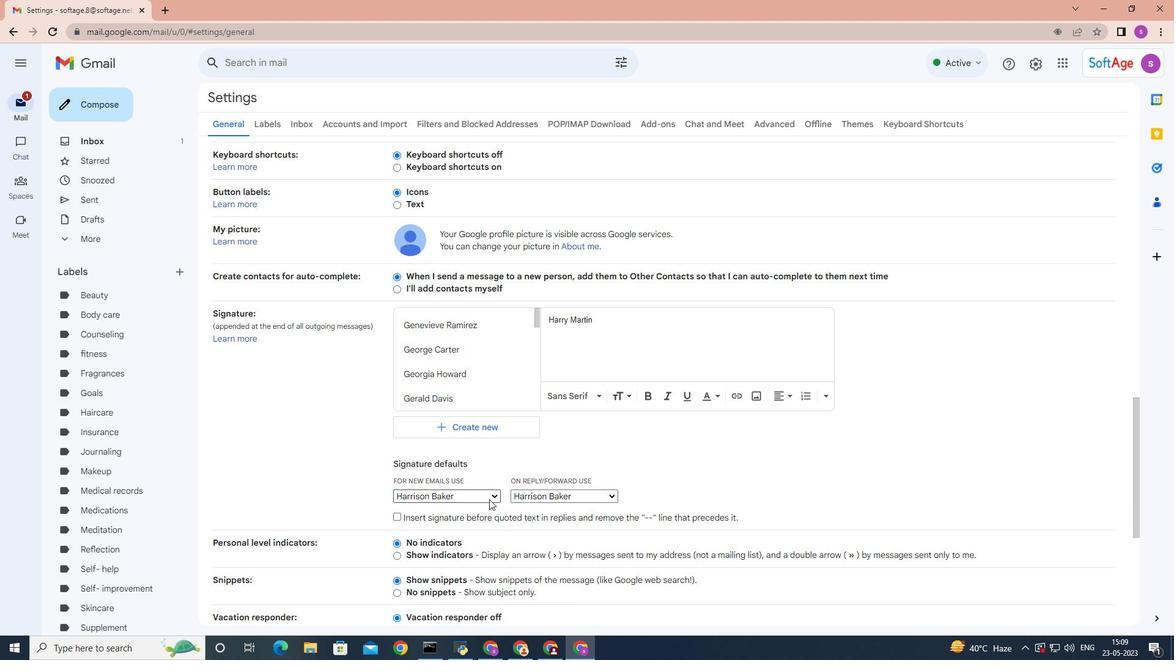 
Action: Mouse pressed left at (489, 499)
Screenshot: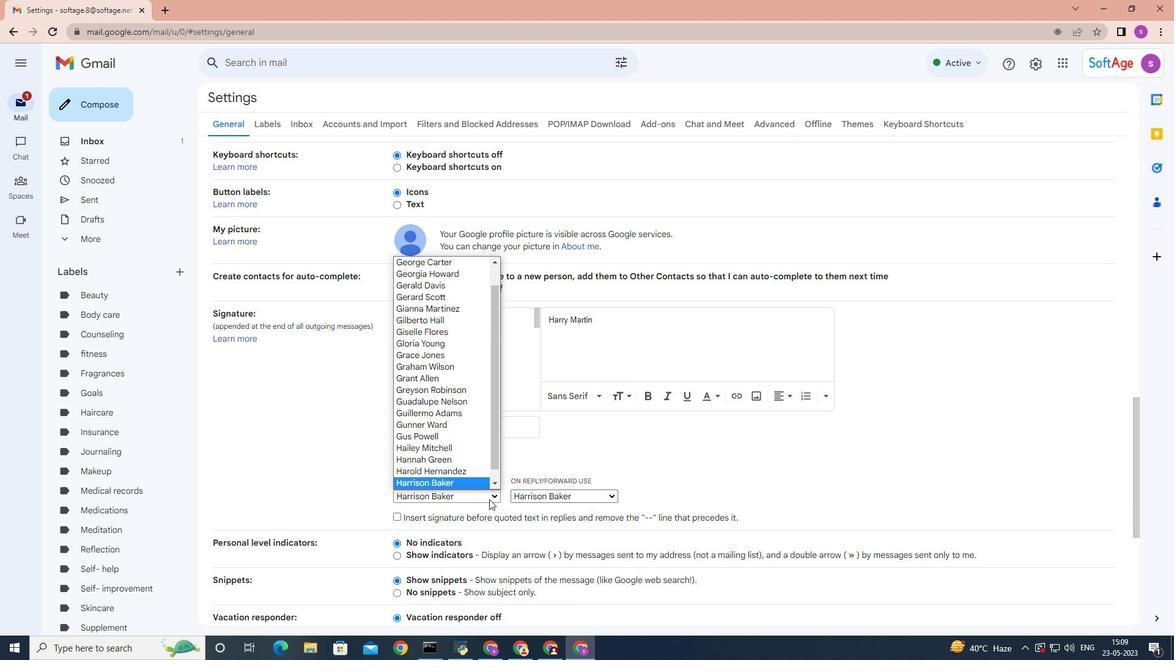 
Action: Mouse moved to (471, 466)
Screenshot: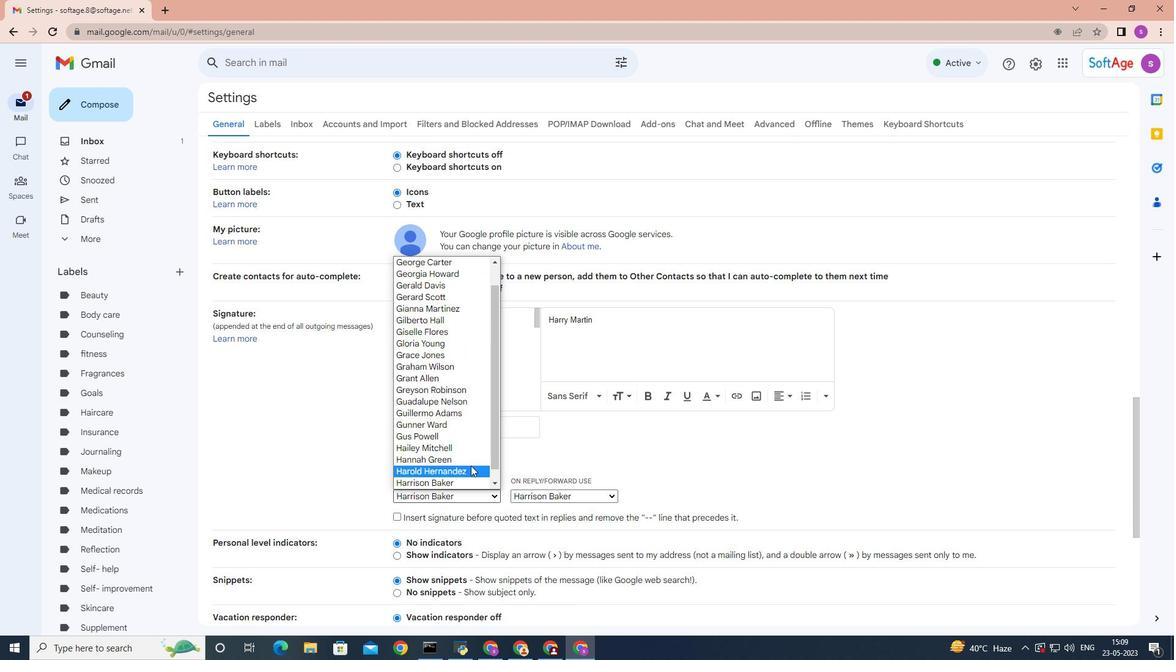 
Action: Mouse scrolled (471, 465) with delta (0, 0)
Screenshot: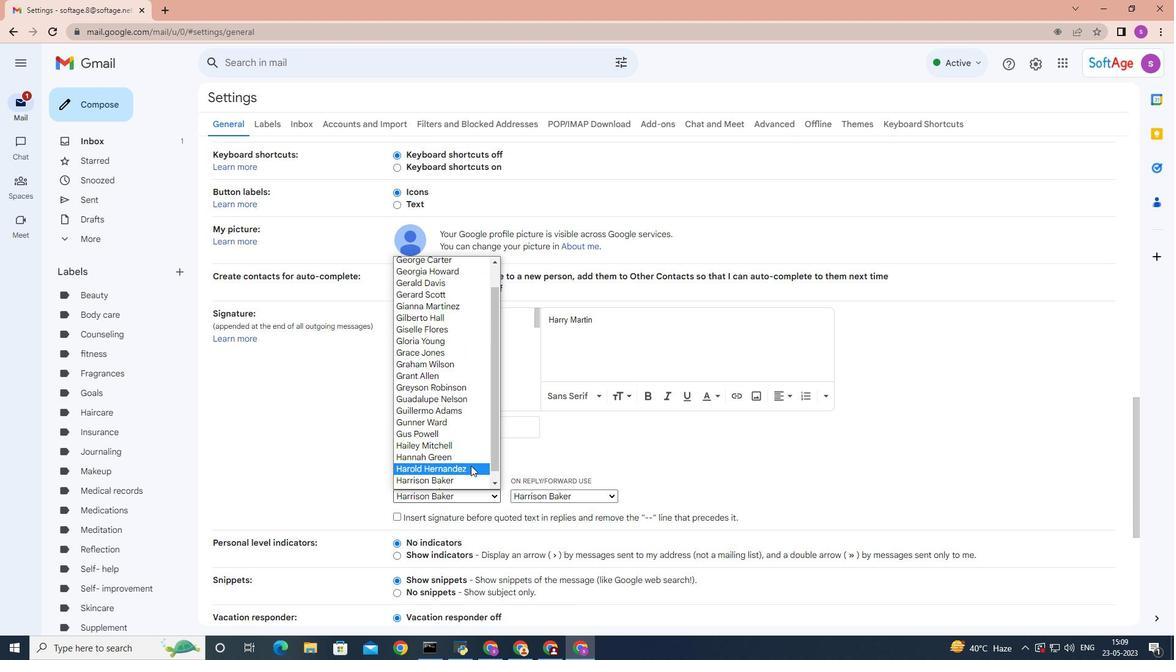 
Action: Mouse scrolled (471, 465) with delta (0, 0)
Screenshot: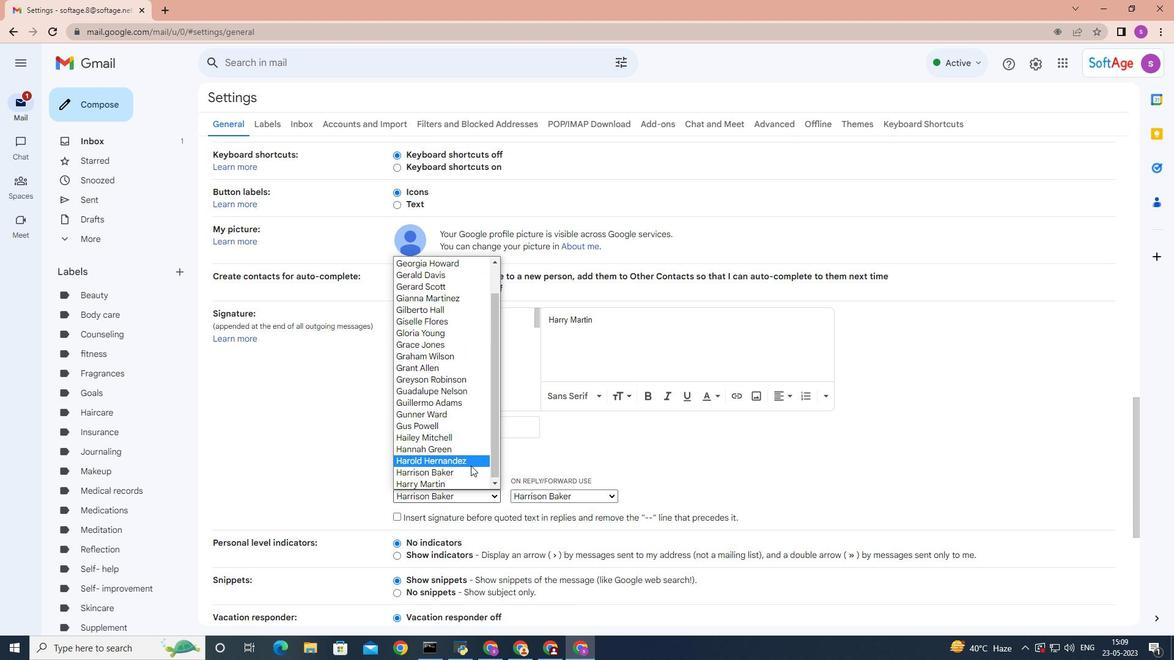 
Action: Mouse scrolled (471, 465) with delta (0, 0)
Screenshot: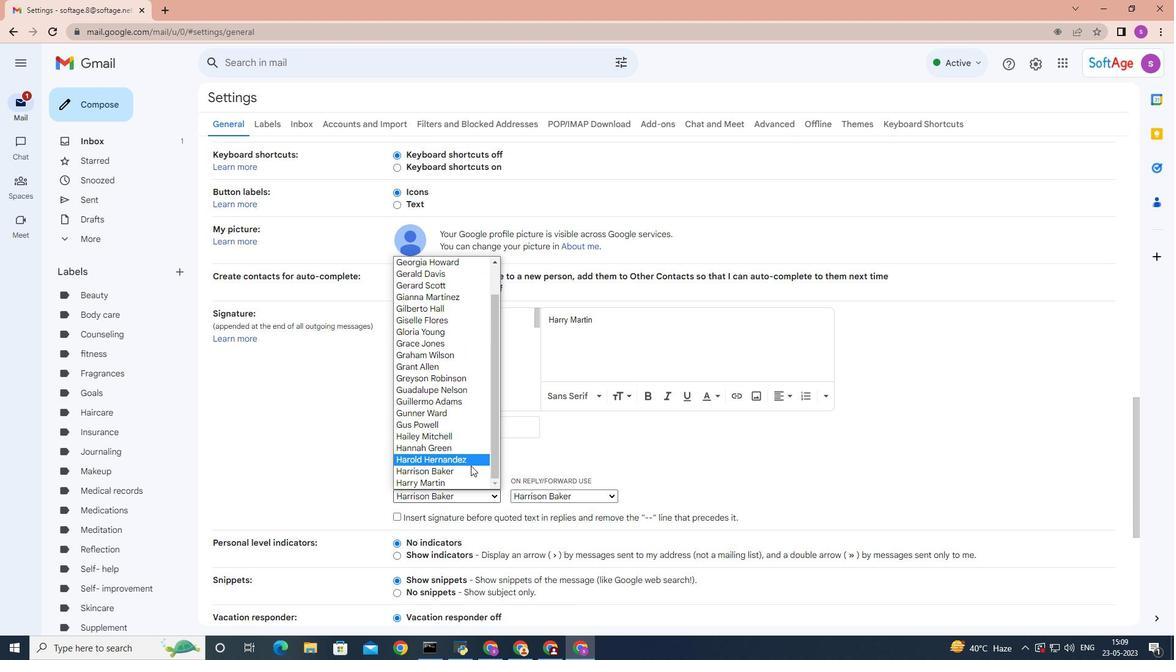 
Action: Mouse scrolled (471, 465) with delta (0, 0)
Screenshot: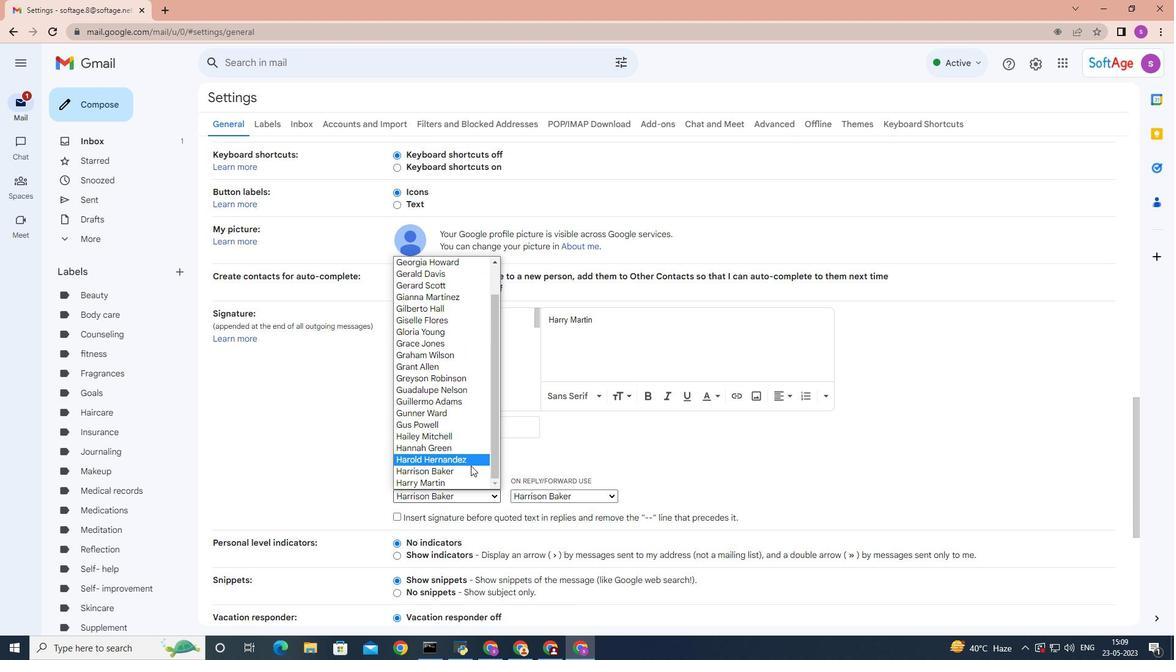 
Action: Mouse moved to (471, 478)
Screenshot: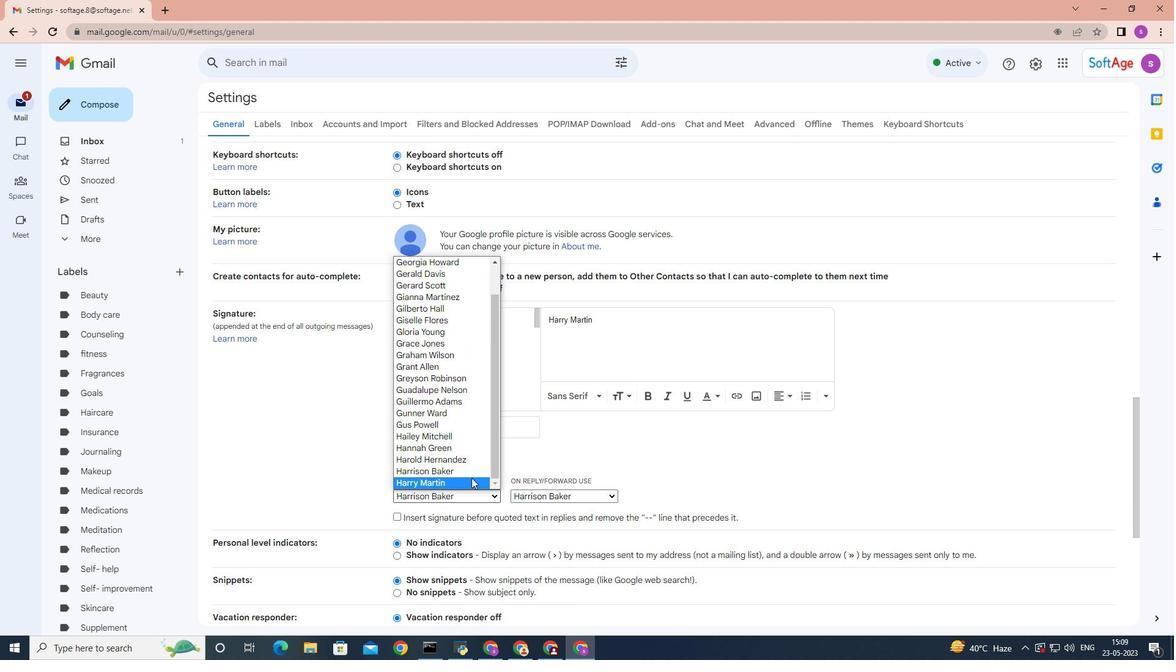
Action: Mouse pressed left at (471, 478)
Screenshot: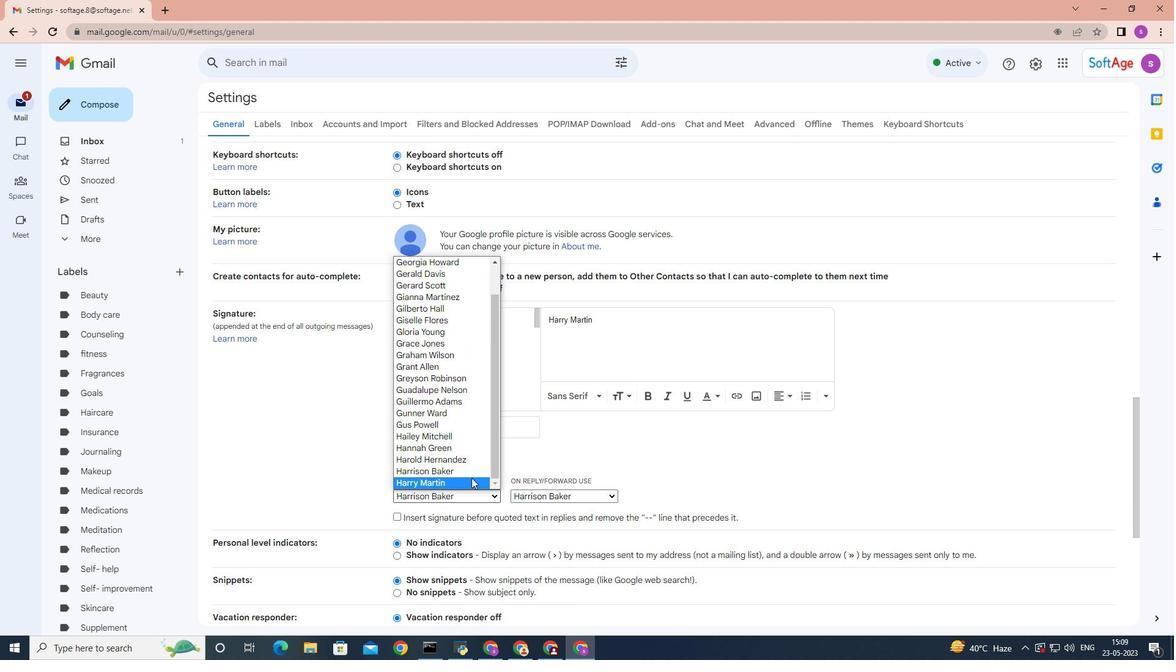 
Action: Mouse moved to (599, 498)
Screenshot: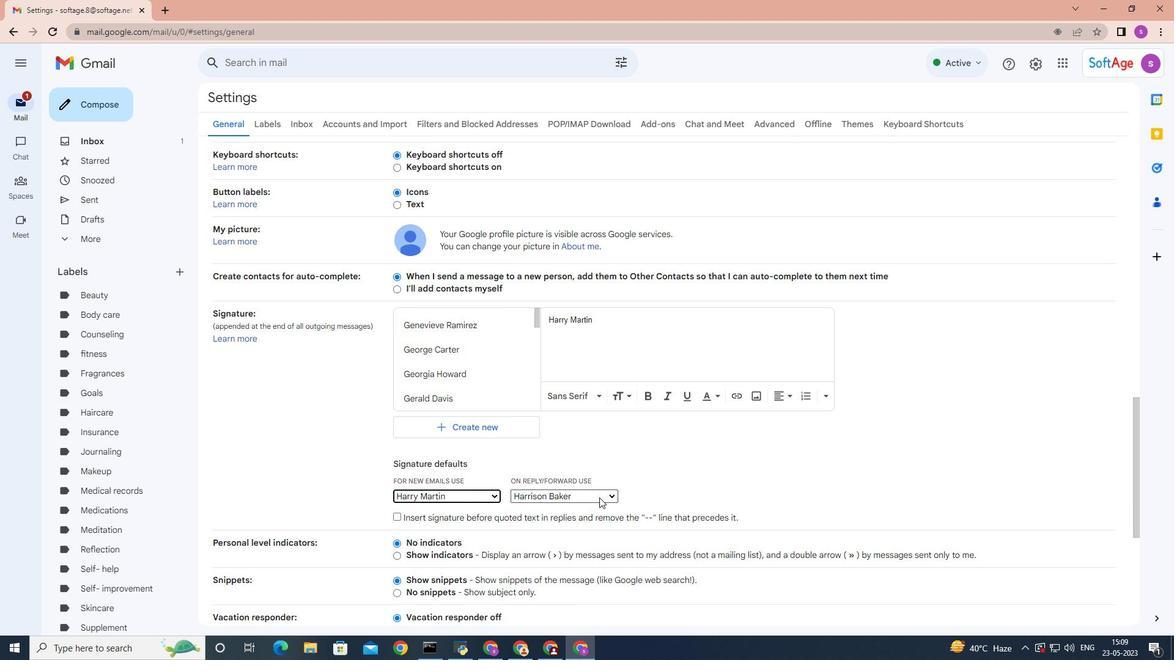 
Action: Mouse pressed left at (599, 498)
Screenshot: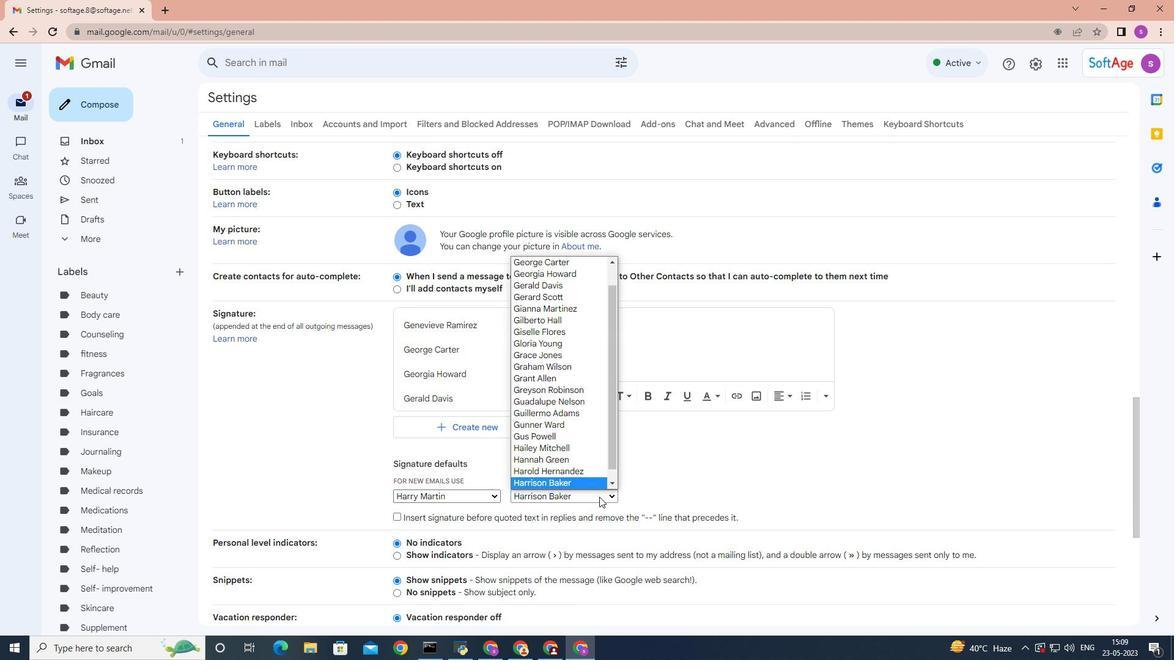 
Action: Mouse moved to (587, 475)
Screenshot: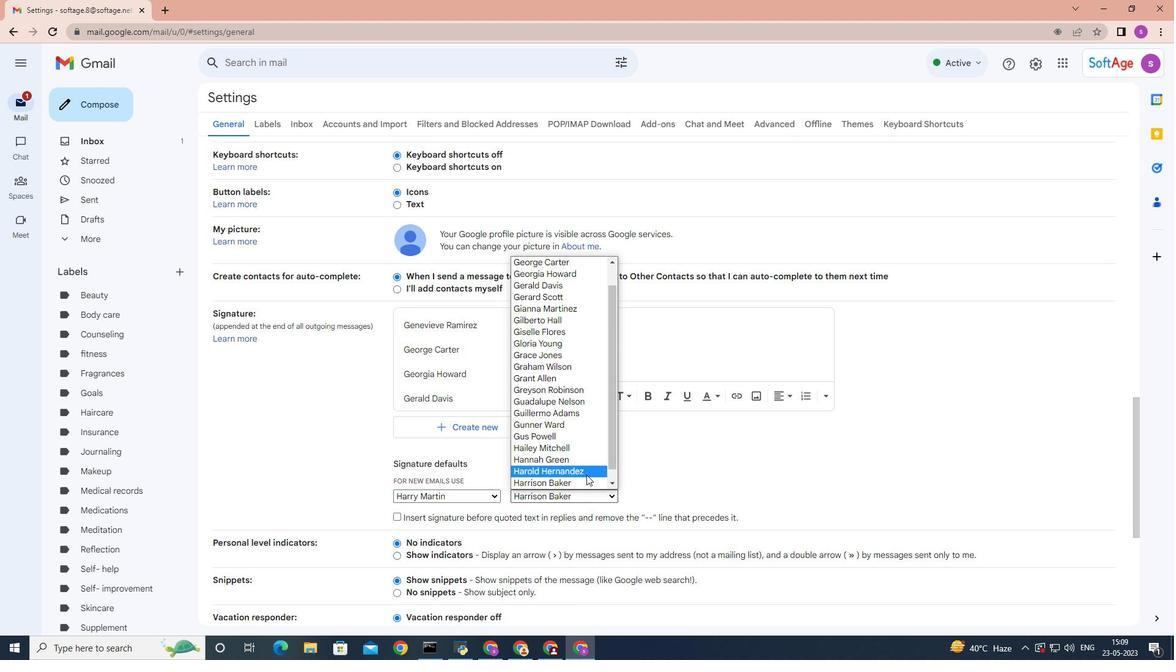 
Action: Mouse scrolled (587, 474) with delta (0, 0)
Screenshot: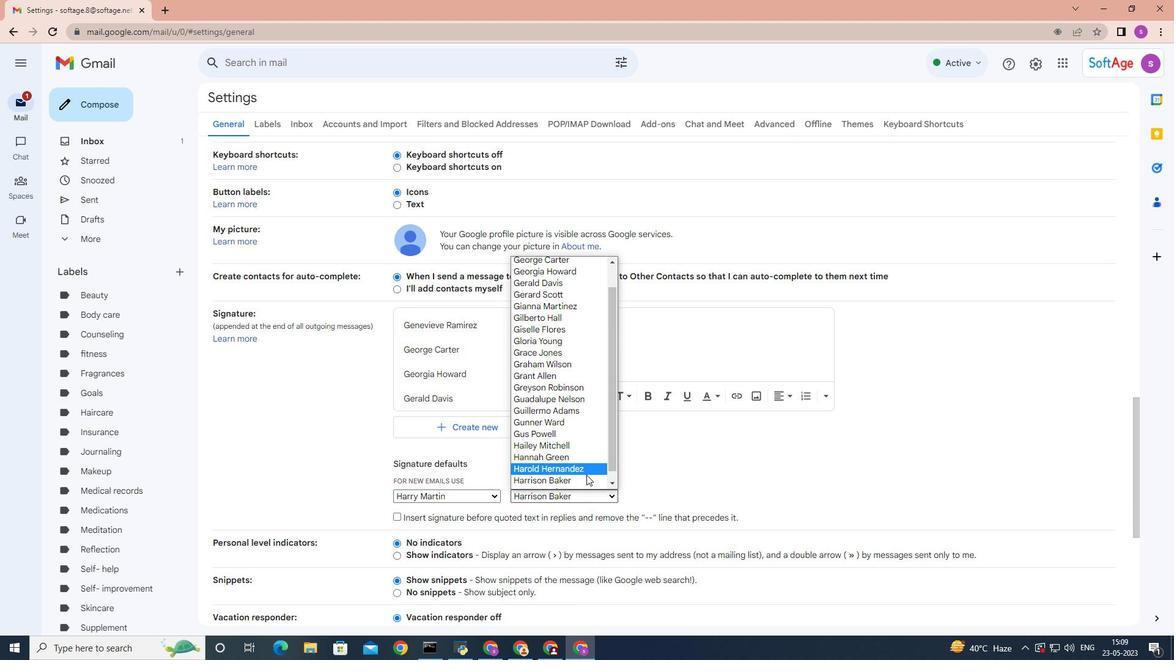 
Action: Mouse moved to (586, 475)
Screenshot: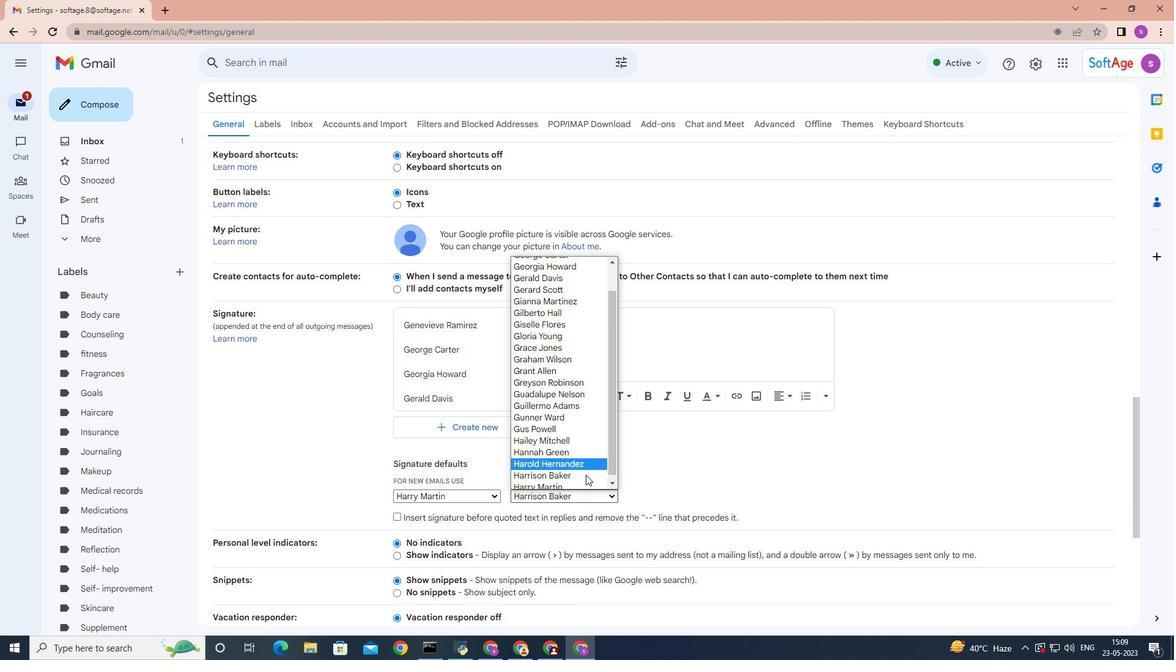 
Action: Mouse scrolled (586, 474) with delta (0, 0)
Screenshot: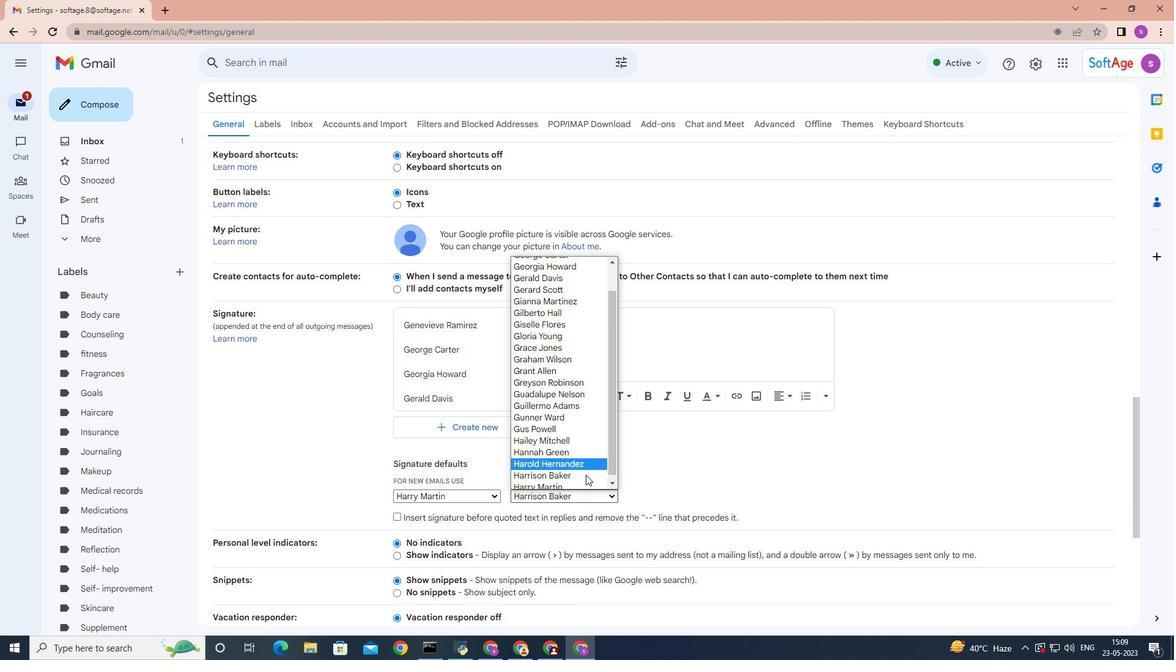 
Action: Mouse moved to (584, 475)
Screenshot: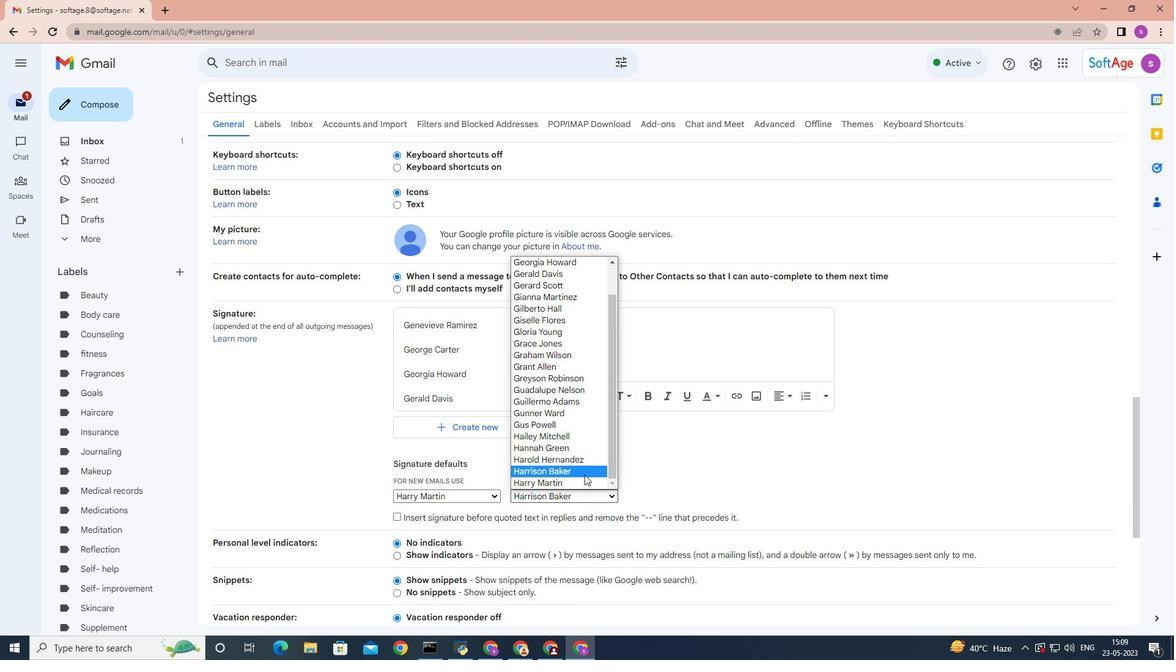 
Action: Mouse scrolled (584, 474) with delta (0, 0)
Screenshot: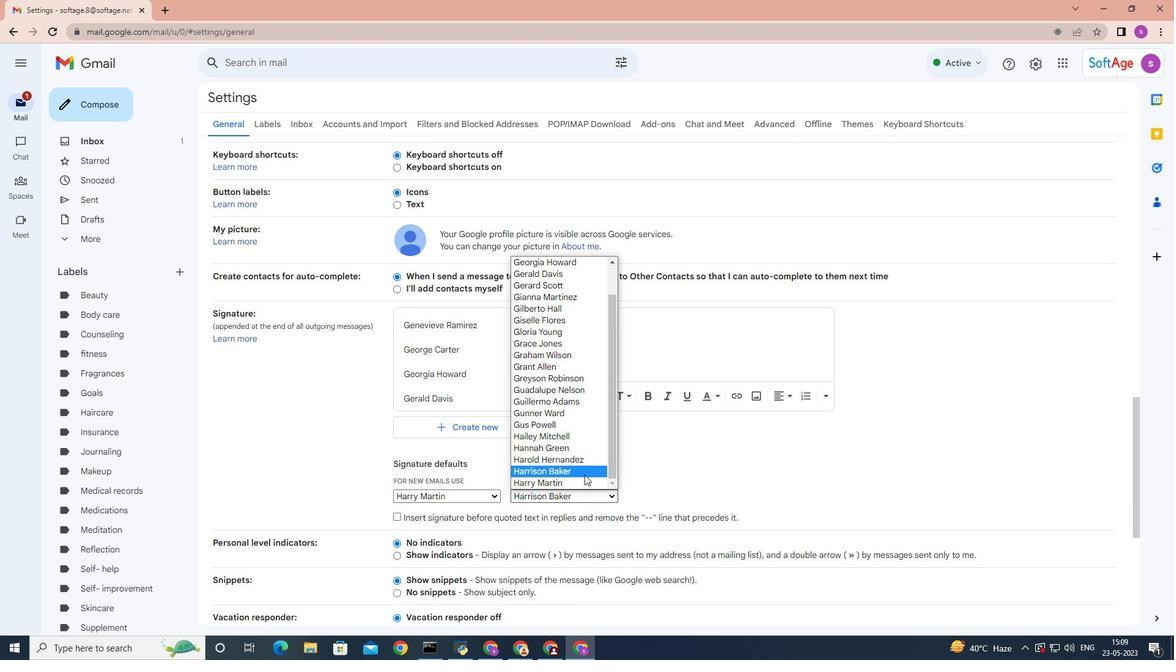 
Action: Mouse scrolled (584, 474) with delta (0, 0)
Screenshot: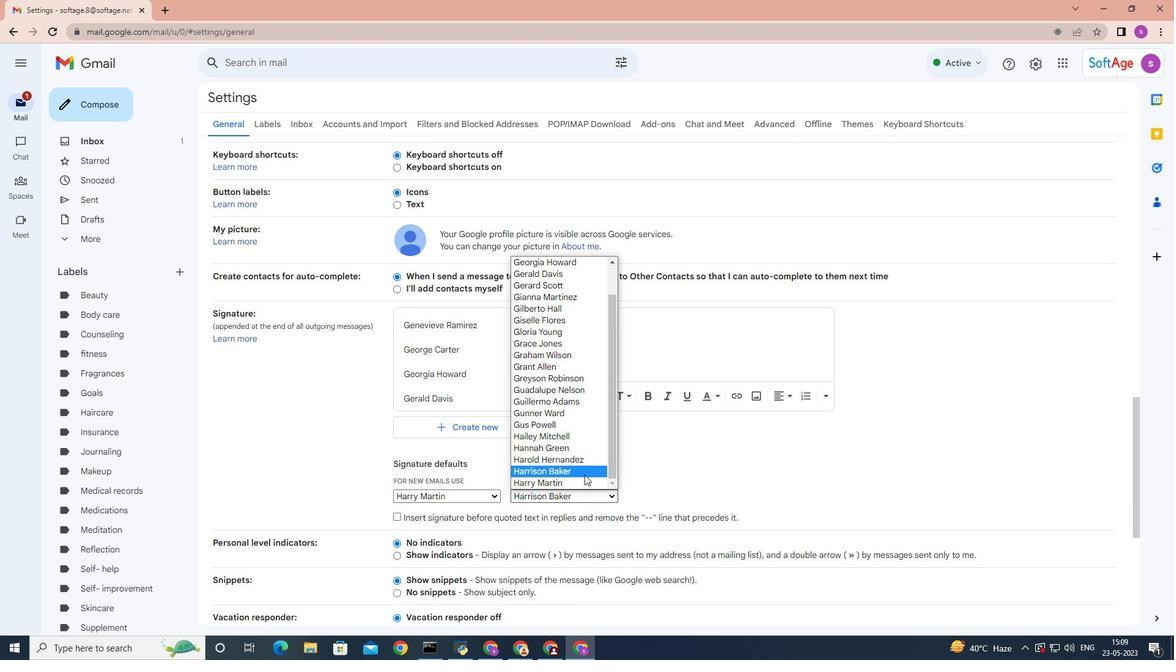 
Action: Mouse scrolled (584, 474) with delta (0, 0)
Screenshot: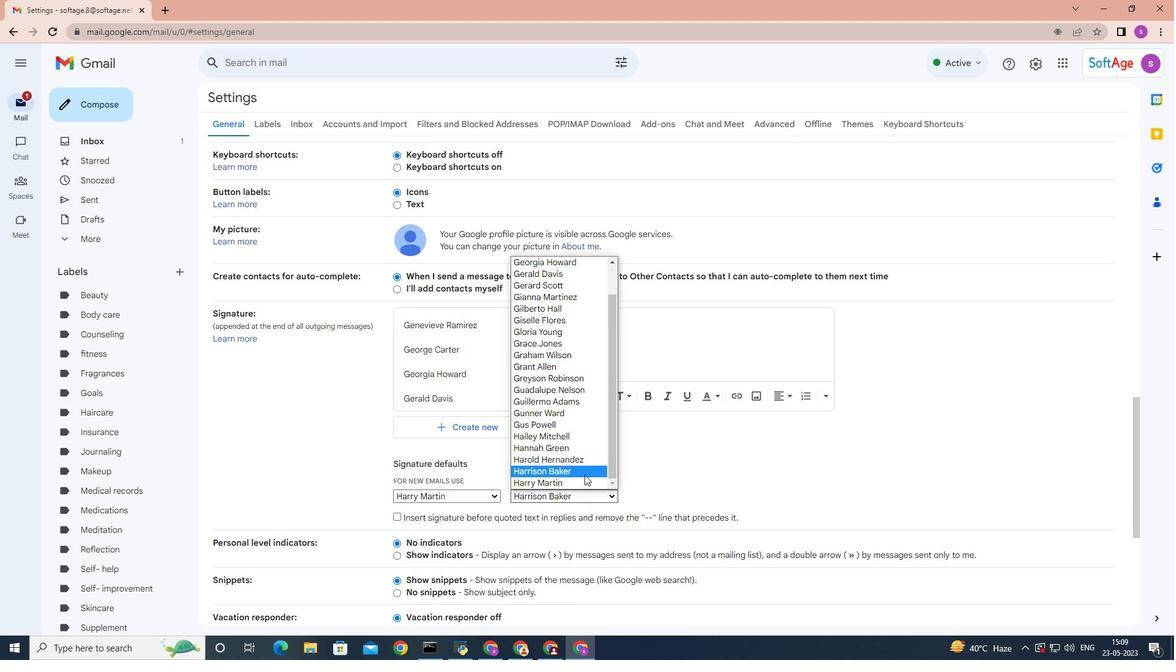
Action: Mouse moved to (586, 479)
Screenshot: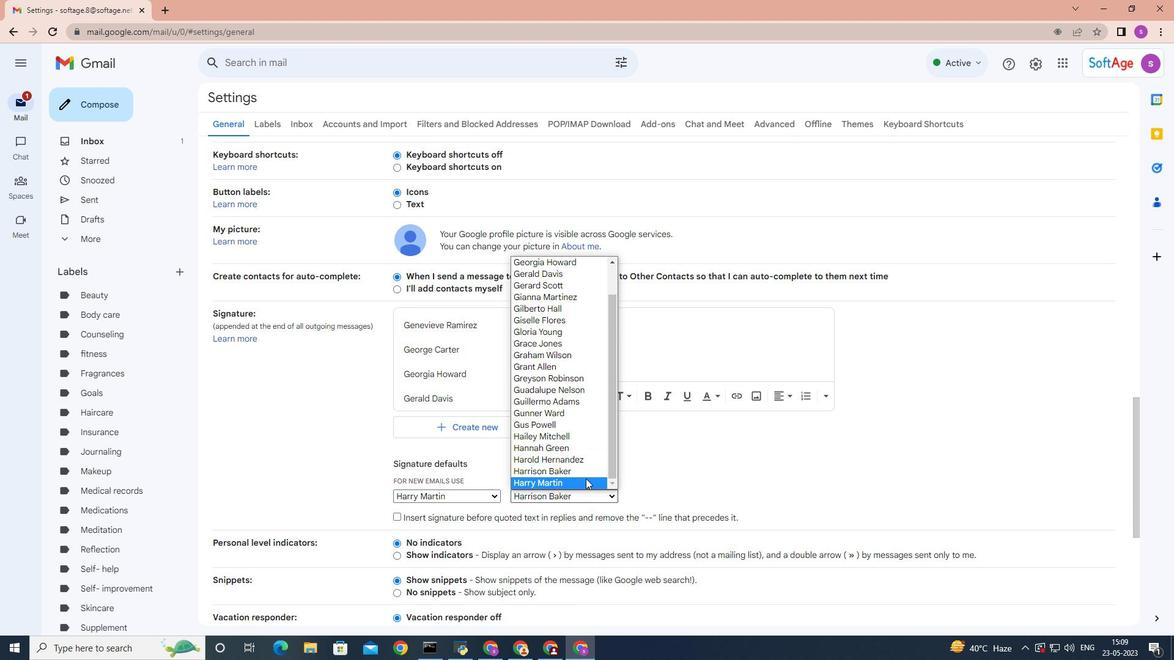 
Action: Mouse pressed left at (586, 479)
Screenshot: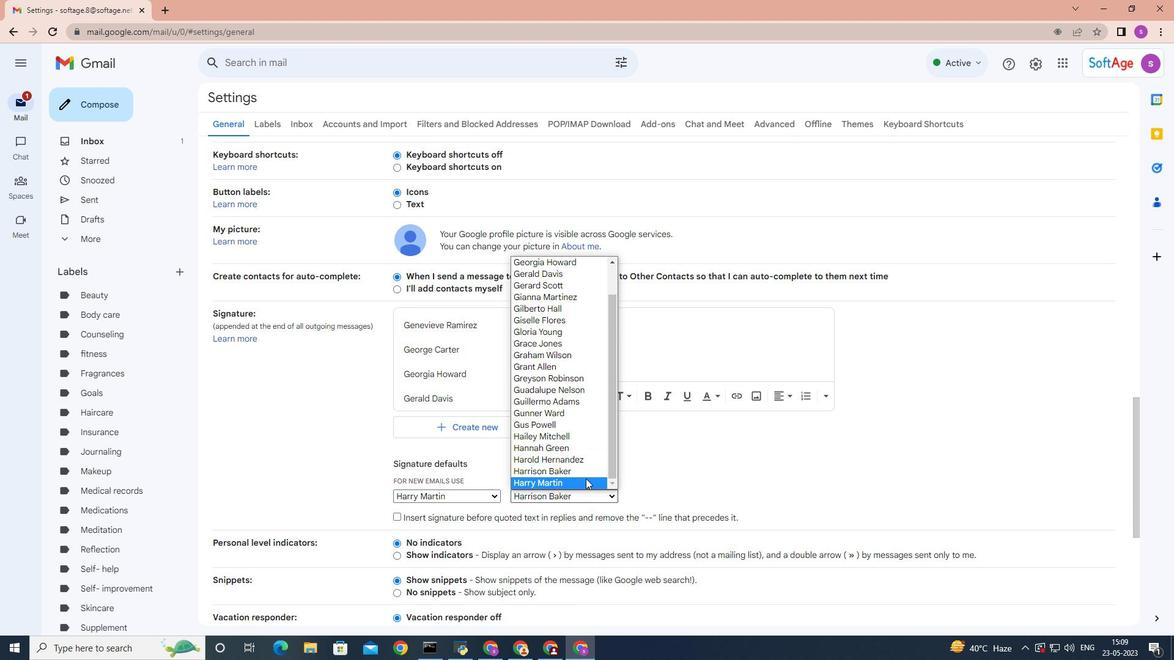 
Action: Mouse moved to (793, 461)
Screenshot: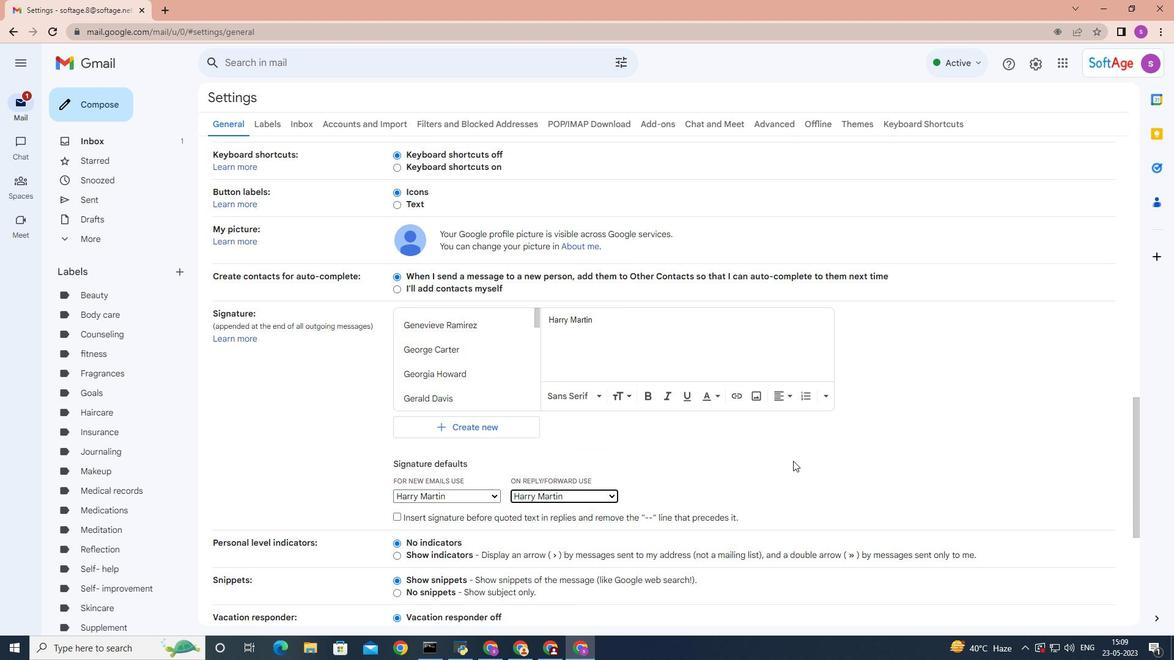 
Action: Mouse scrolled (793, 460) with delta (0, 0)
Screenshot: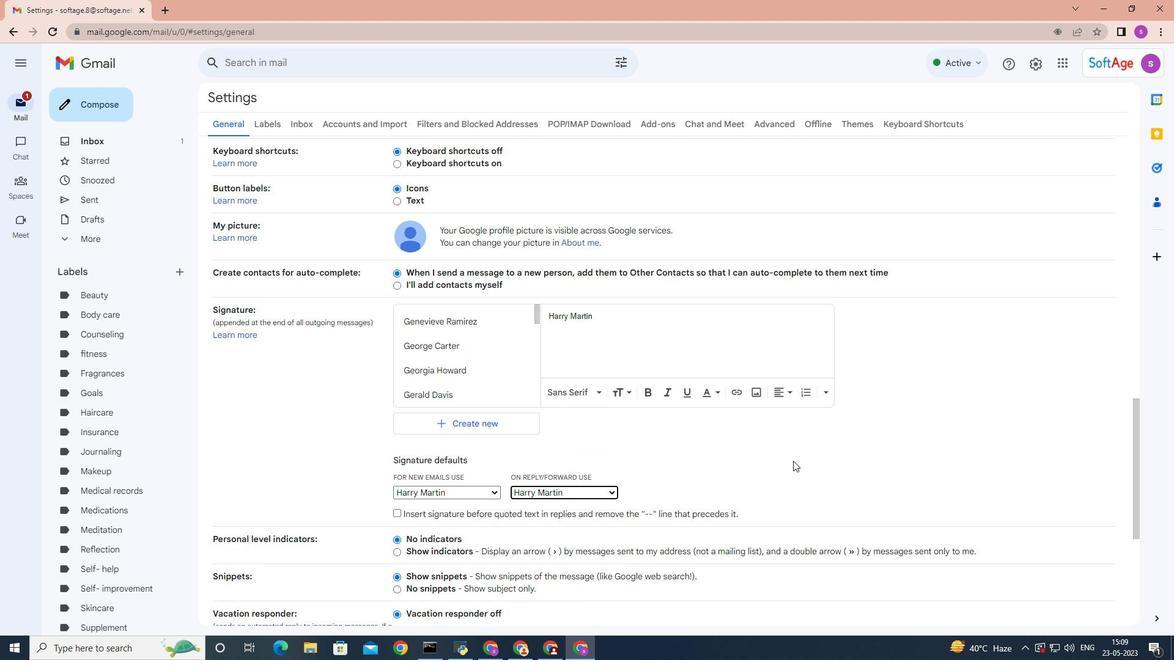 
Action: Mouse scrolled (793, 460) with delta (0, 0)
Screenshot: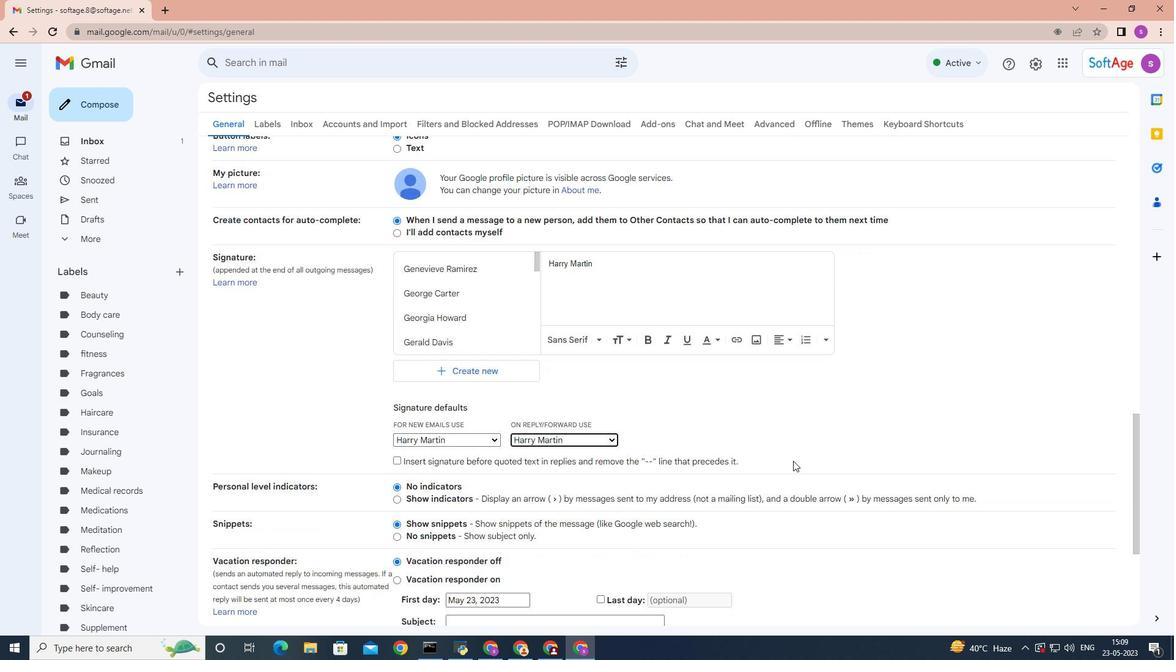 
Action: Mouse scrolled (793, 460) with delta (0, 0)
Screenshot: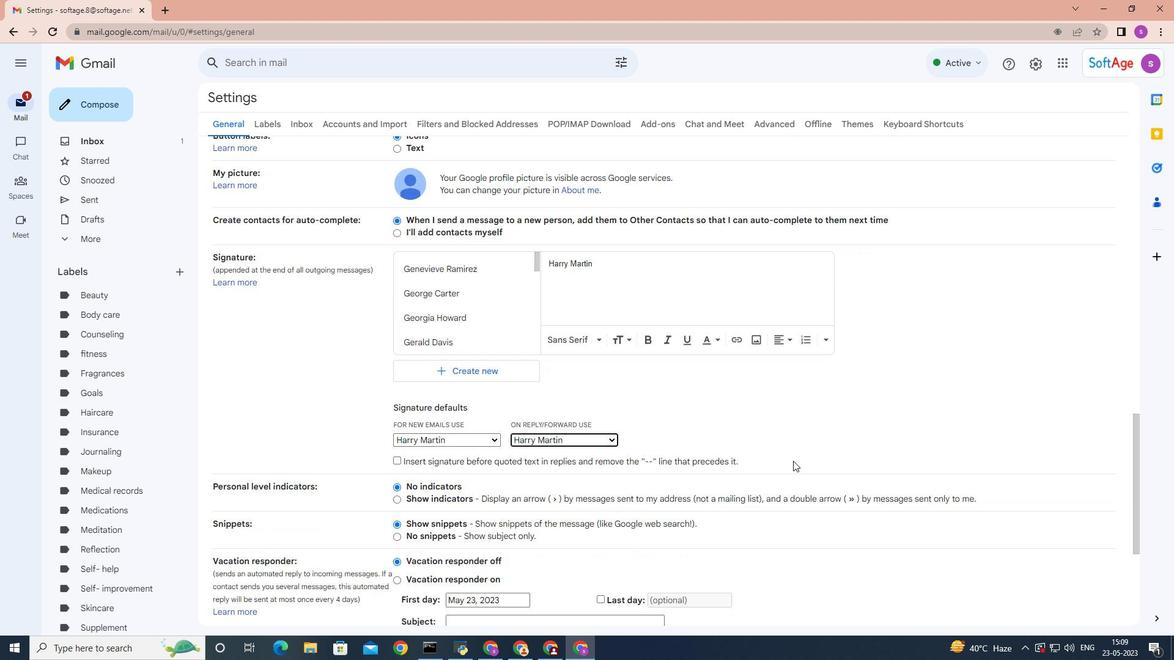
Action: Mouse scrolled (793, 460) with delta (0, 0)
Screenshot: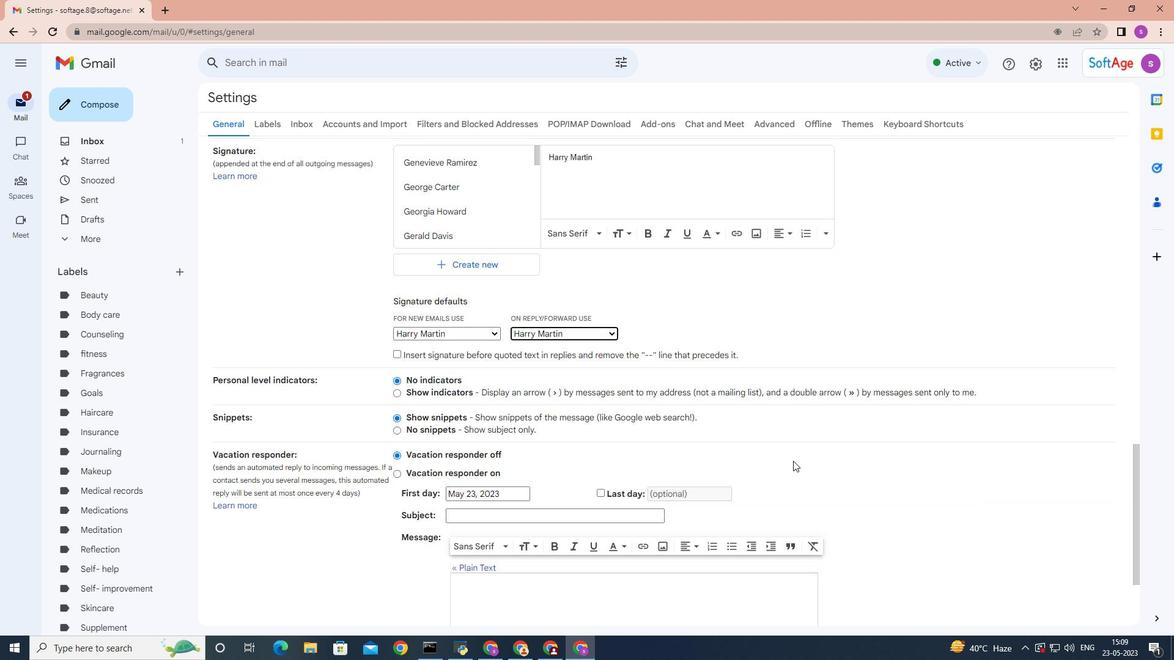 
Action: Mouse scrolled (793, 460) with delta (0, 0)
Screenshot: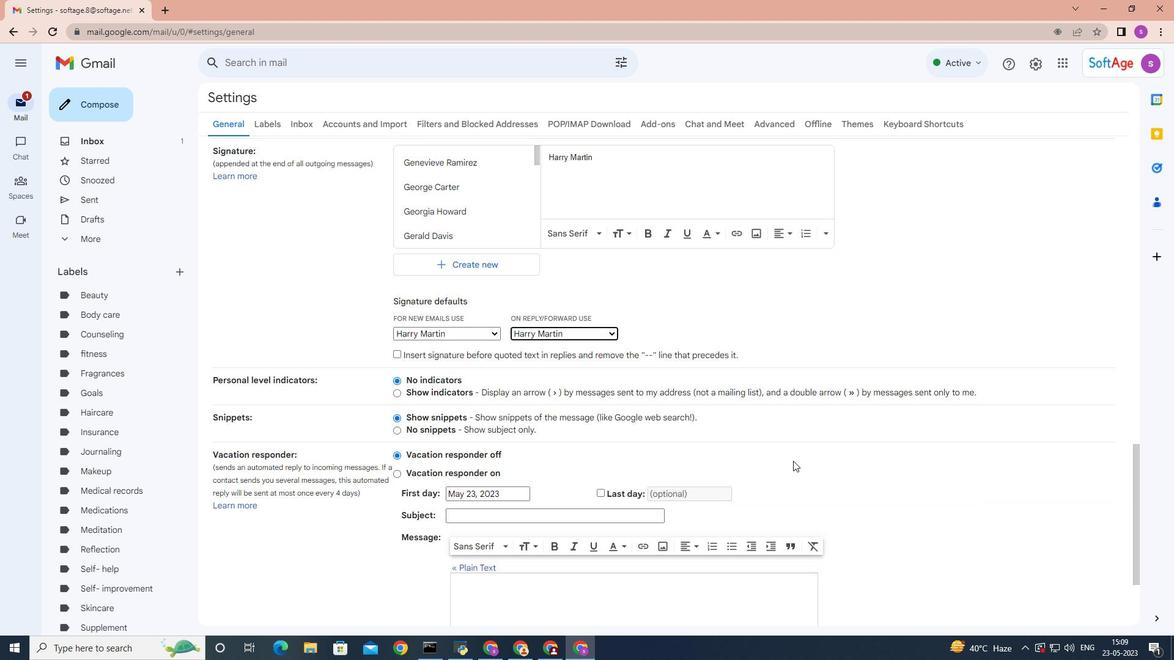 
Action: Mouse scrolled (793, 460) with delta (0, 0)
Screenshot: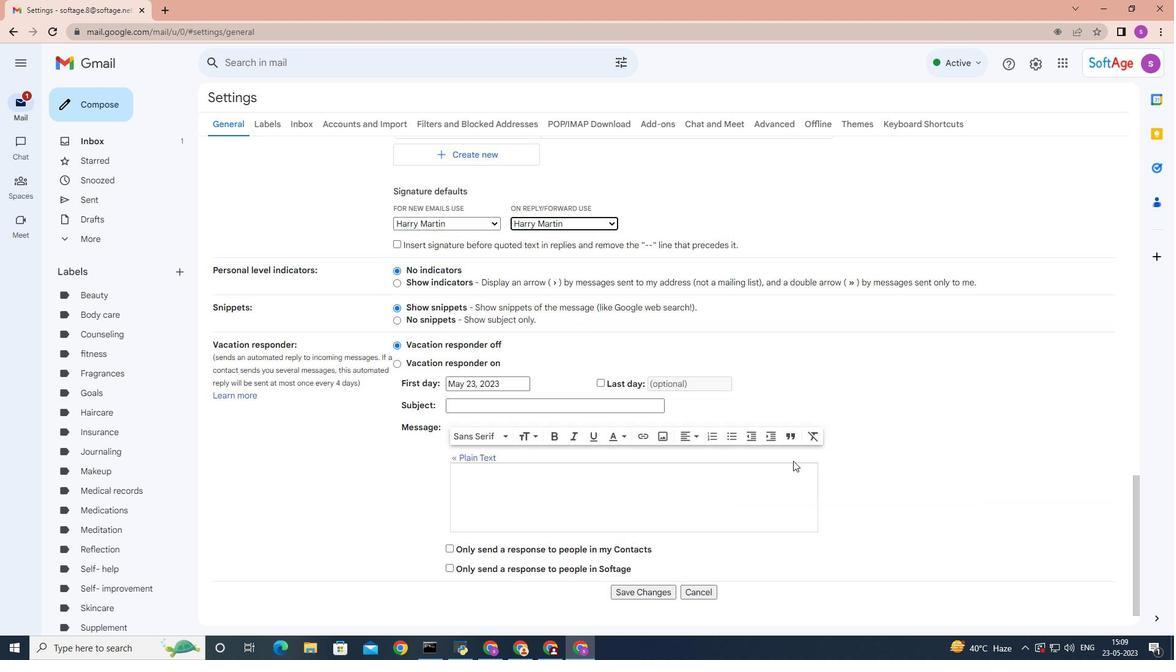 
Action: Mouse moved to (641, 563)
Screenshot: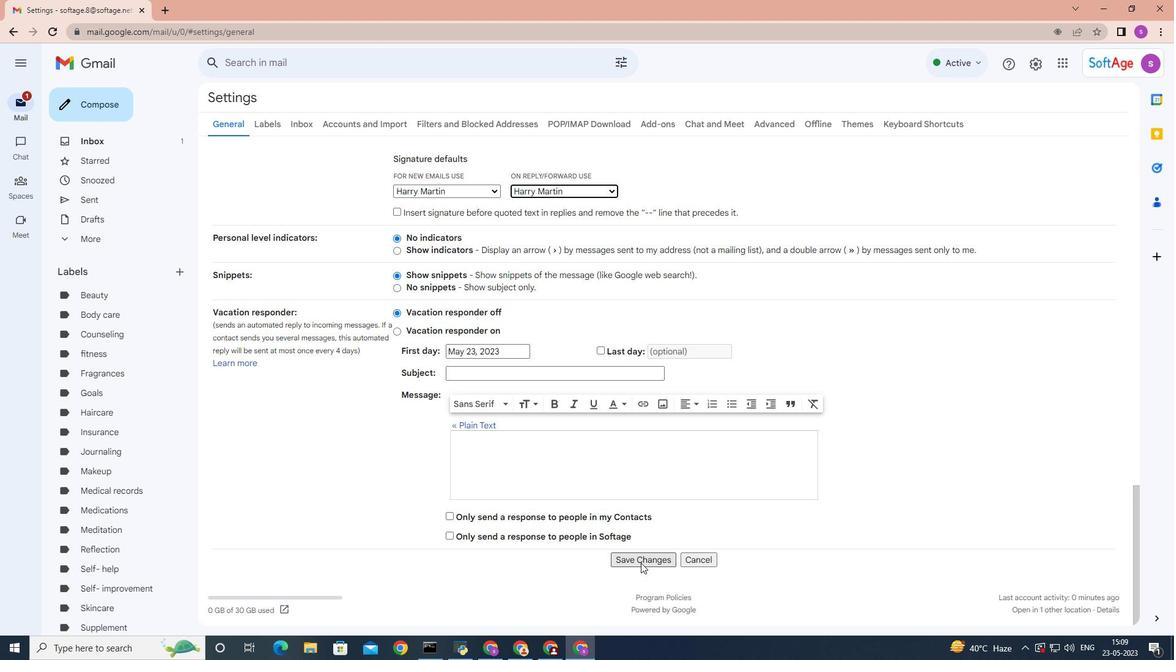 
Action: Mouse pressed left at (641, 563)
Screenshot: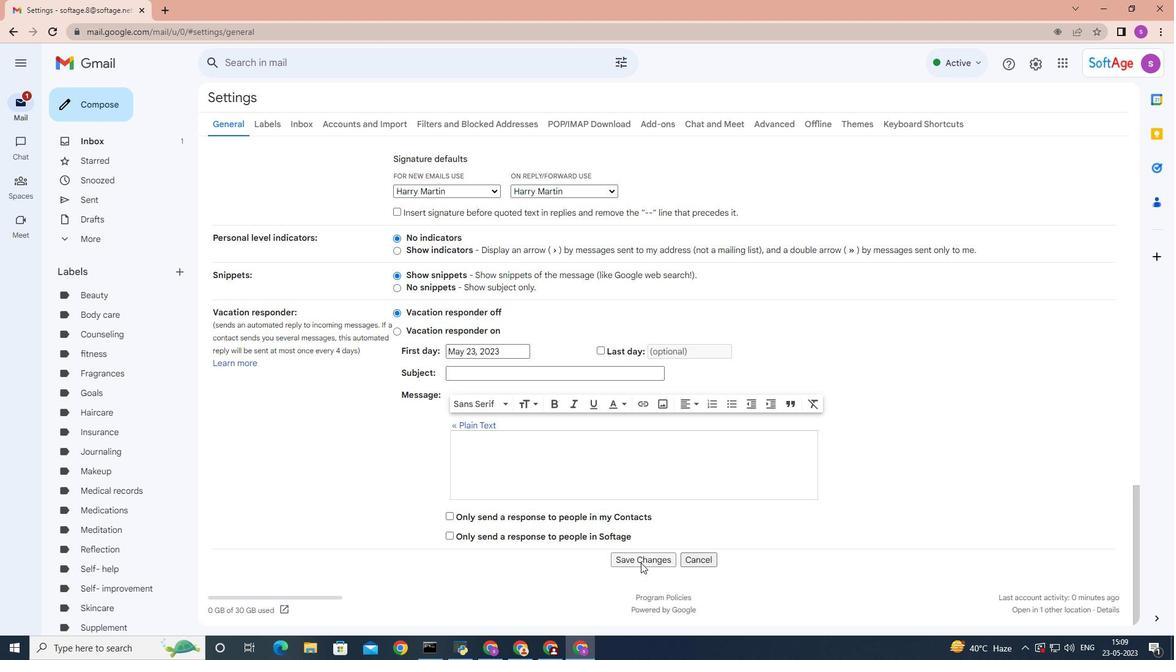 
Action: Mouse moved to (77, 105)
Screenshot: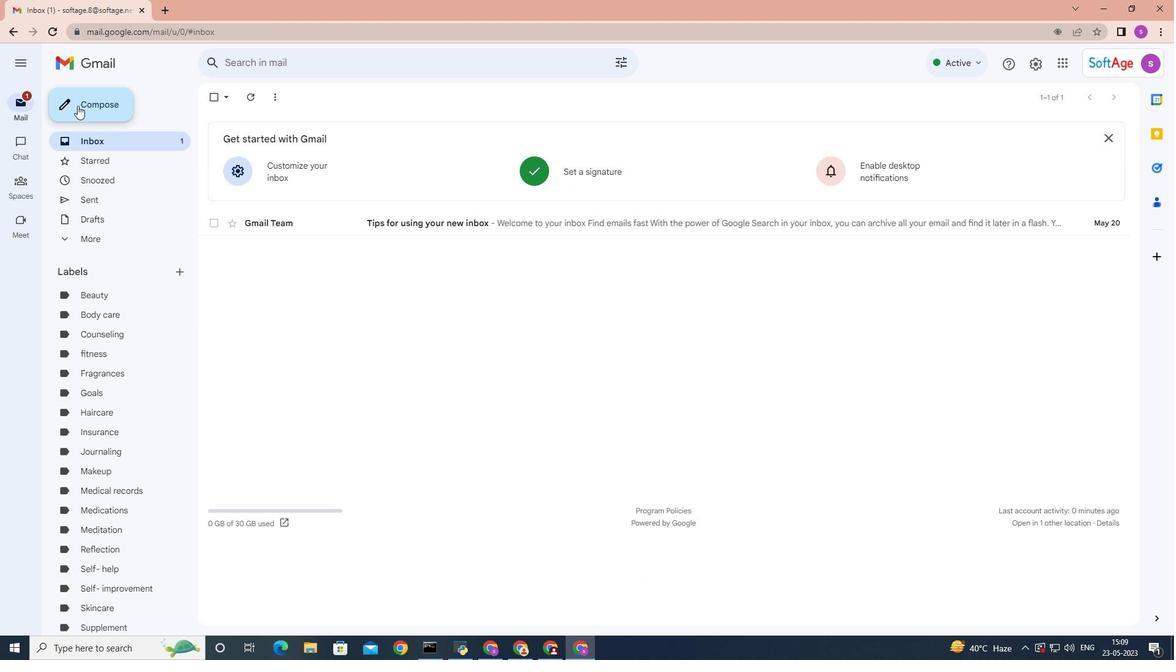 
Action: Mouse pressed left at (77, 105)
Screenshot: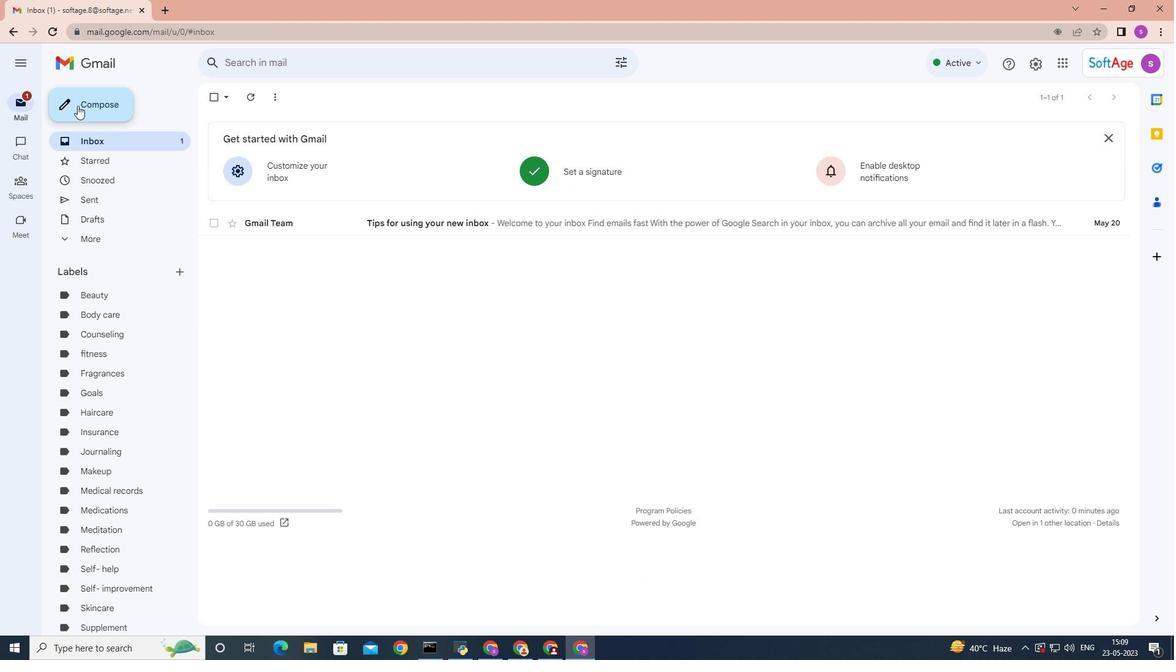 
Action: Mouse moved to (797, 319)
Screenshot: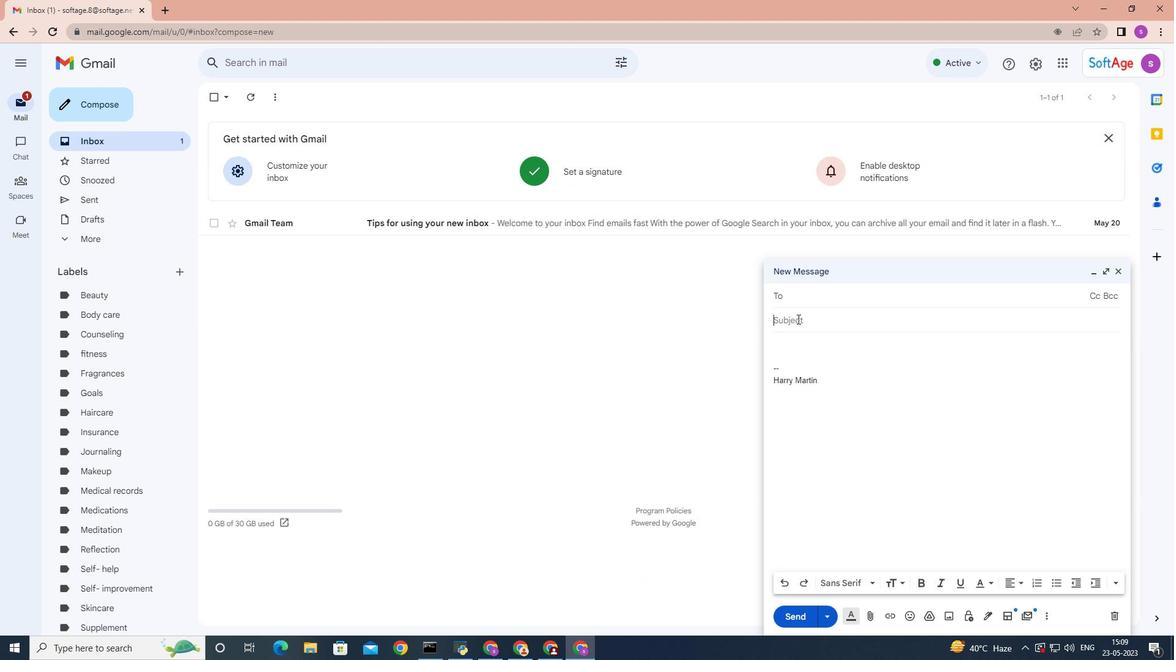 
Action: Mouse pressed left at (797, 319)
Screenshot: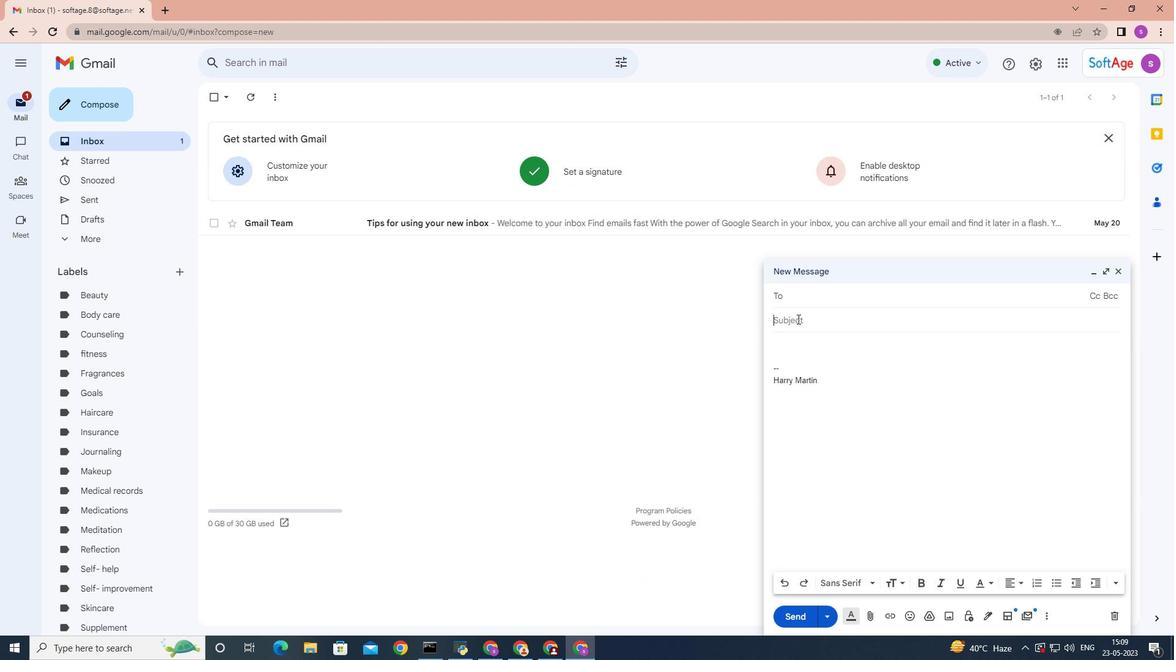 
Action: Key pressed <Key.shift>Conifirmation<Key.space><Key.backspace><Key.backspace>
Screenshot: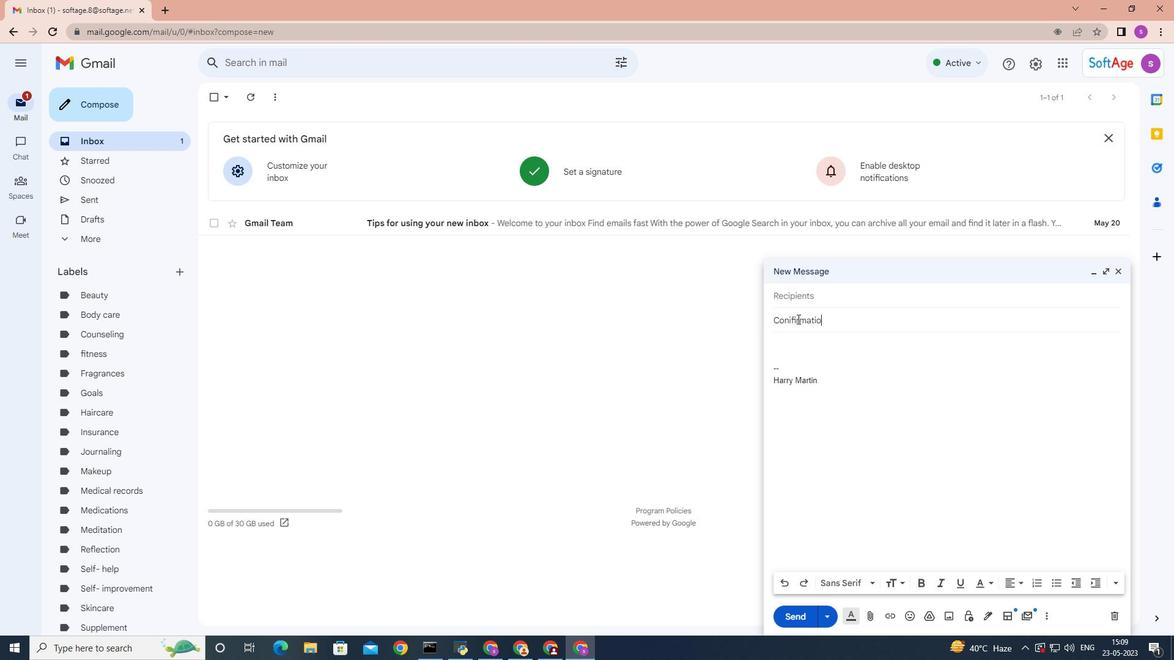 
Action: Mouse moved to (857, 342)
Screenshot: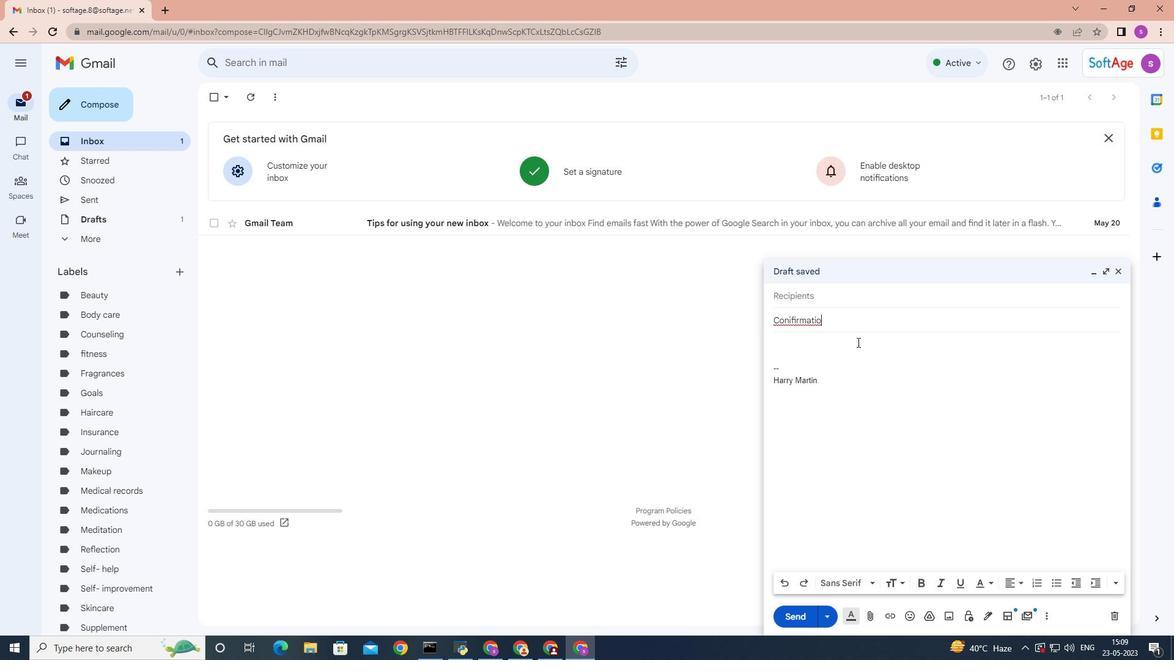 
Action: Key pressed n<Key.space>
Screenshot: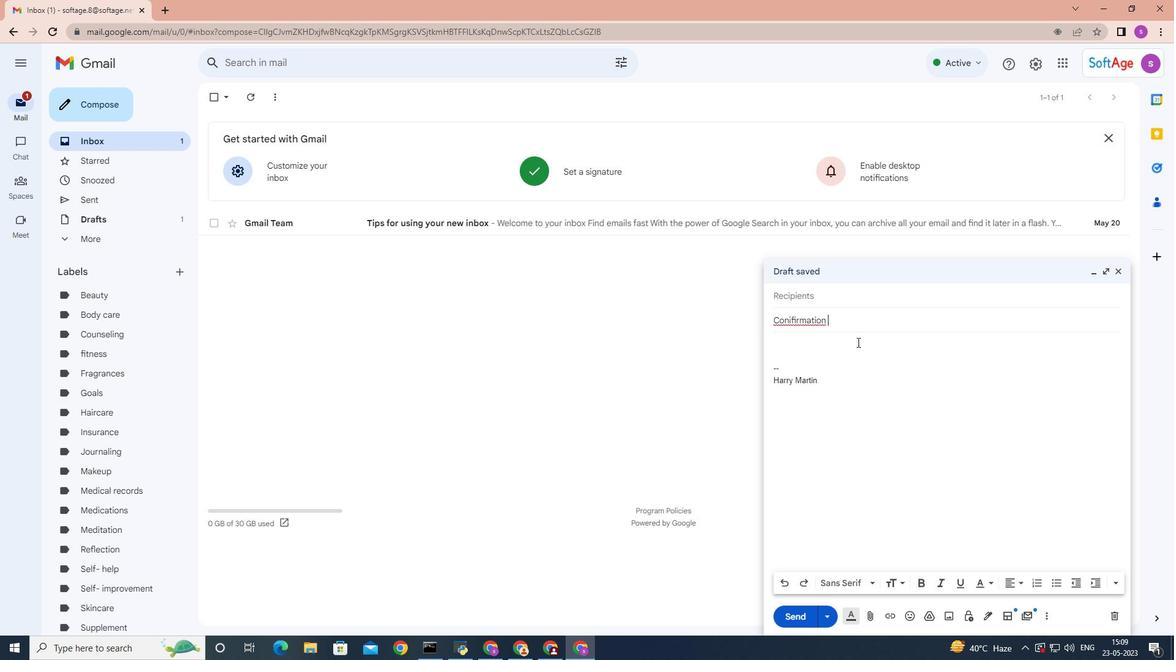 
Action: Mouse moved to (791, 323)
Screenshot: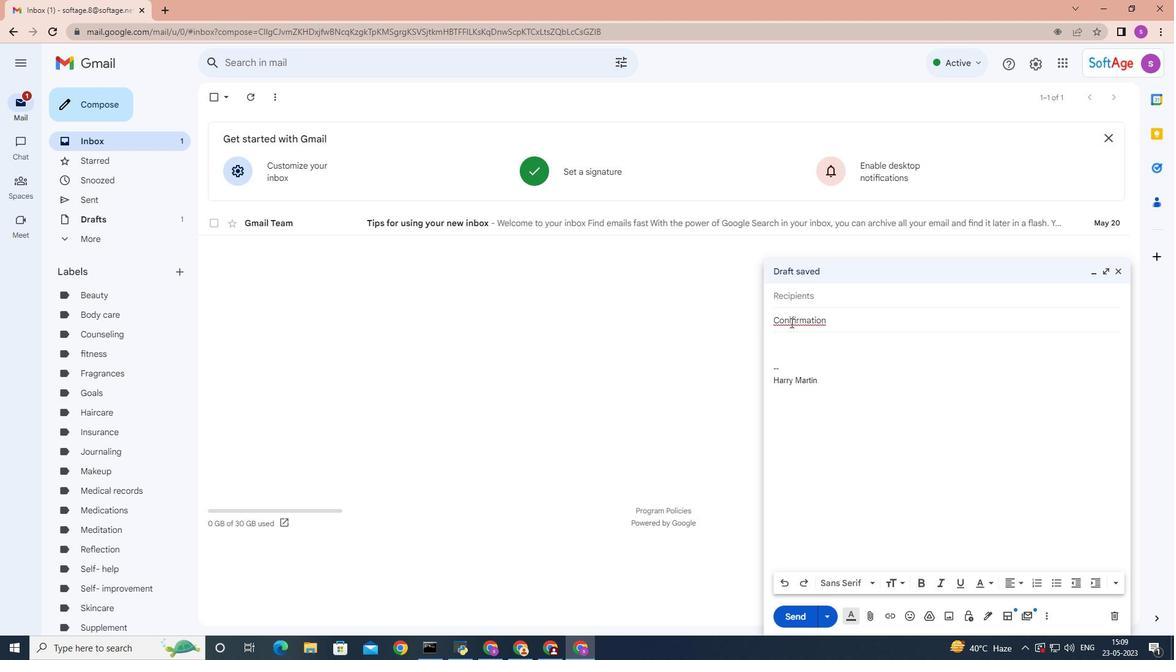 
Action: Mouse pressed left at (791, 323)
Screenshot: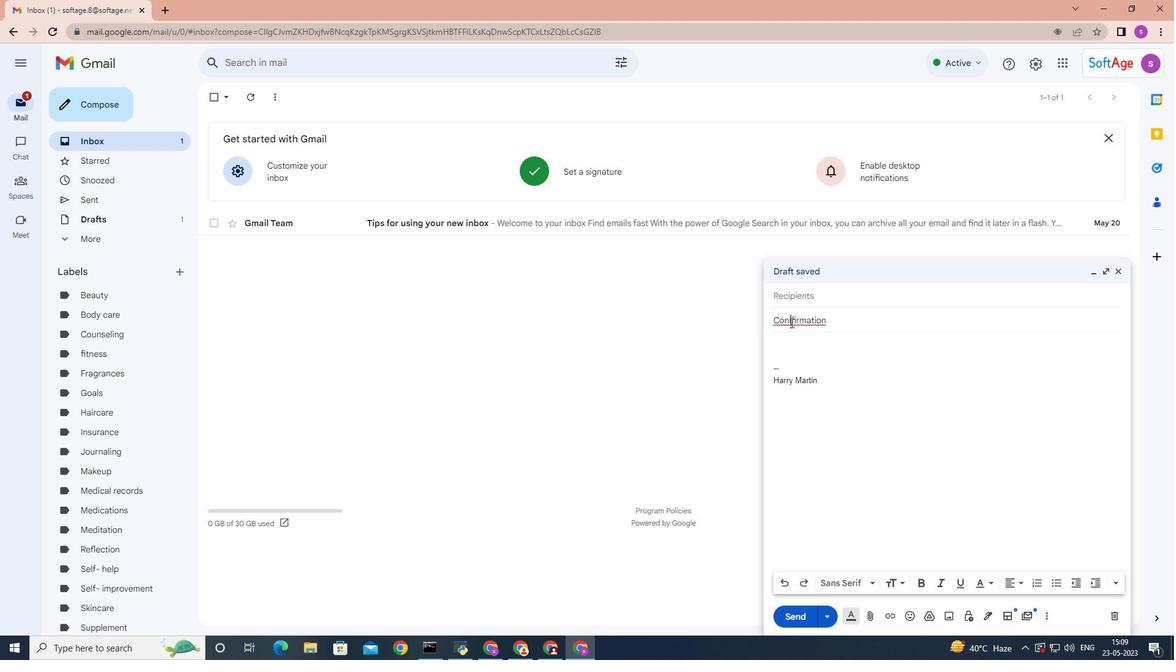 
Action: Key pressed <Key.backspace>
Screenshot: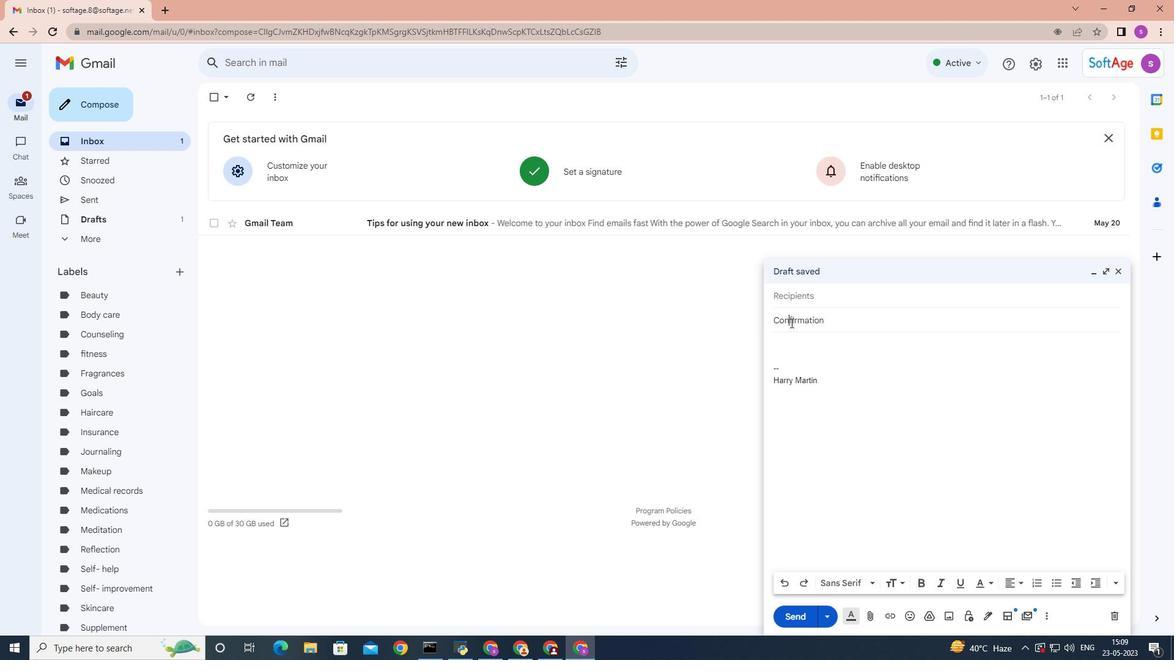 
Action: Mouse moved to (829, 316)
Screenshot: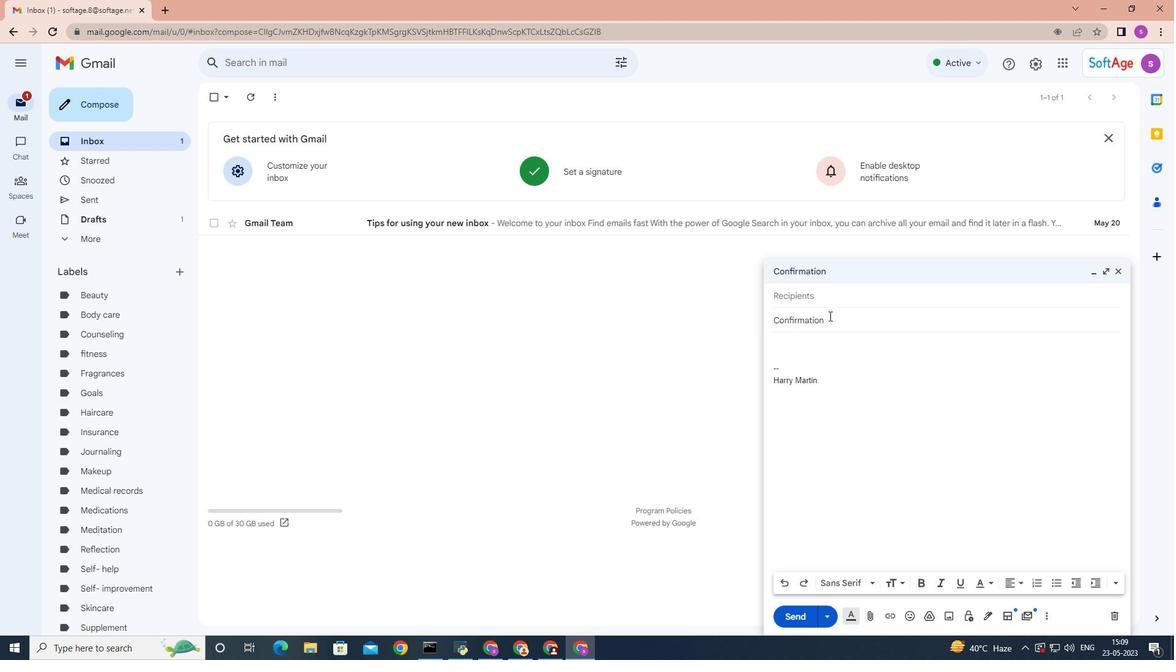 
Action: Mouse pressed left at (829, 316)
Screenshot: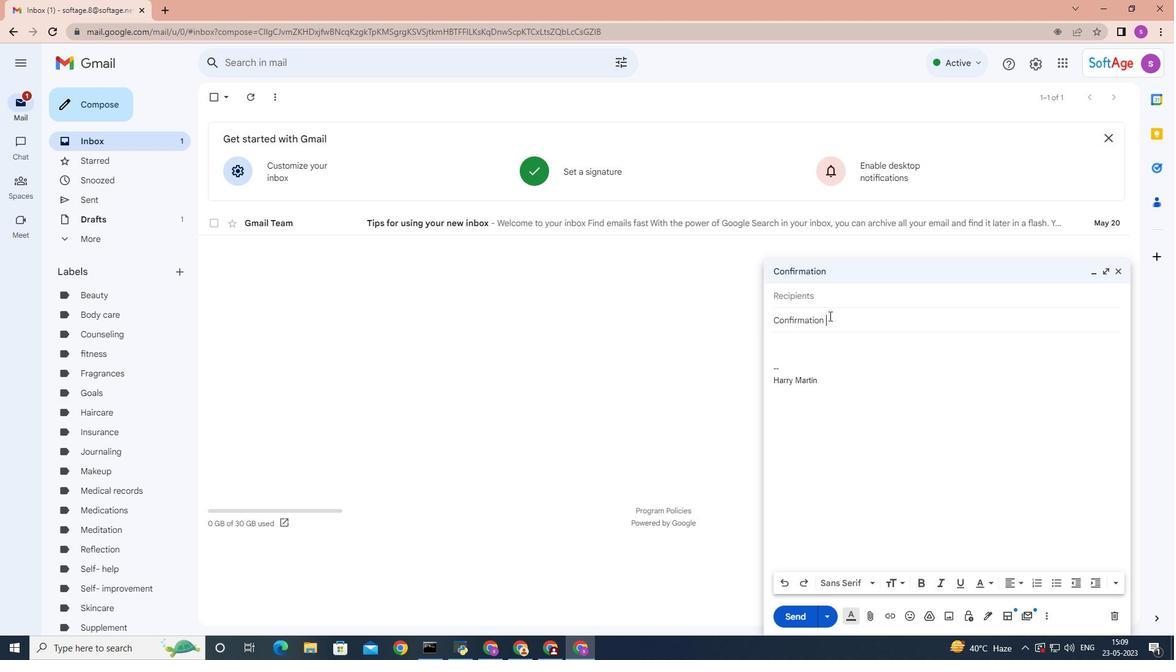 
Action: Key pressed of<Key.space>a<Key.space>meeting<Key.space>
Screenshot: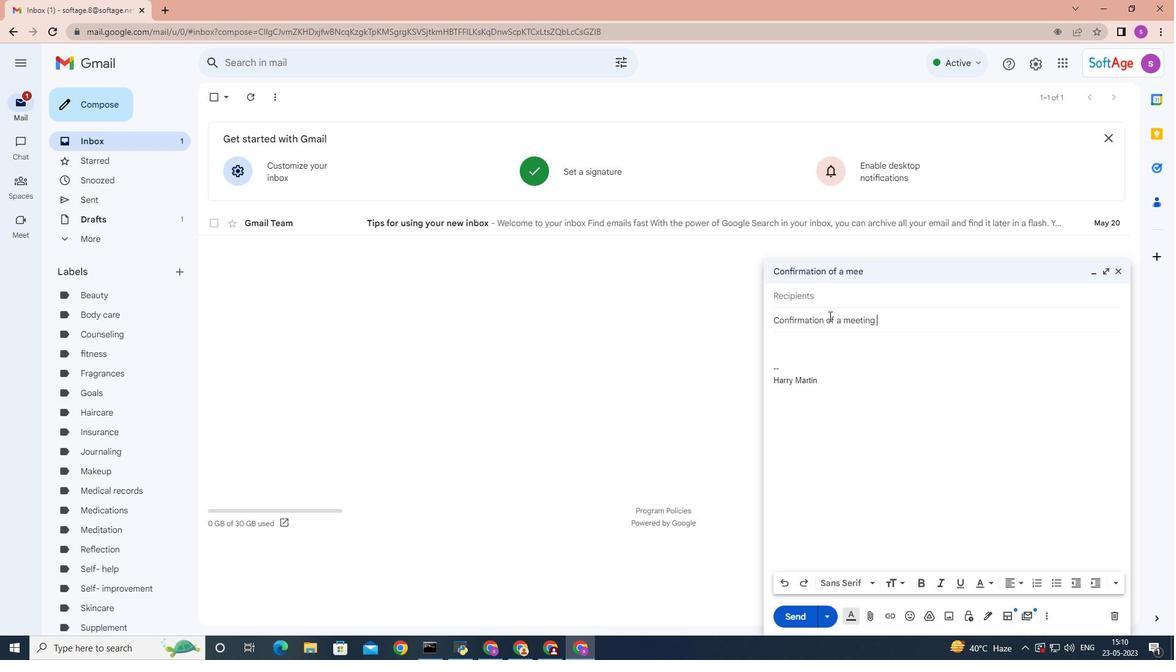 
Action: Mouse moved to (810, 337)
Screenshot: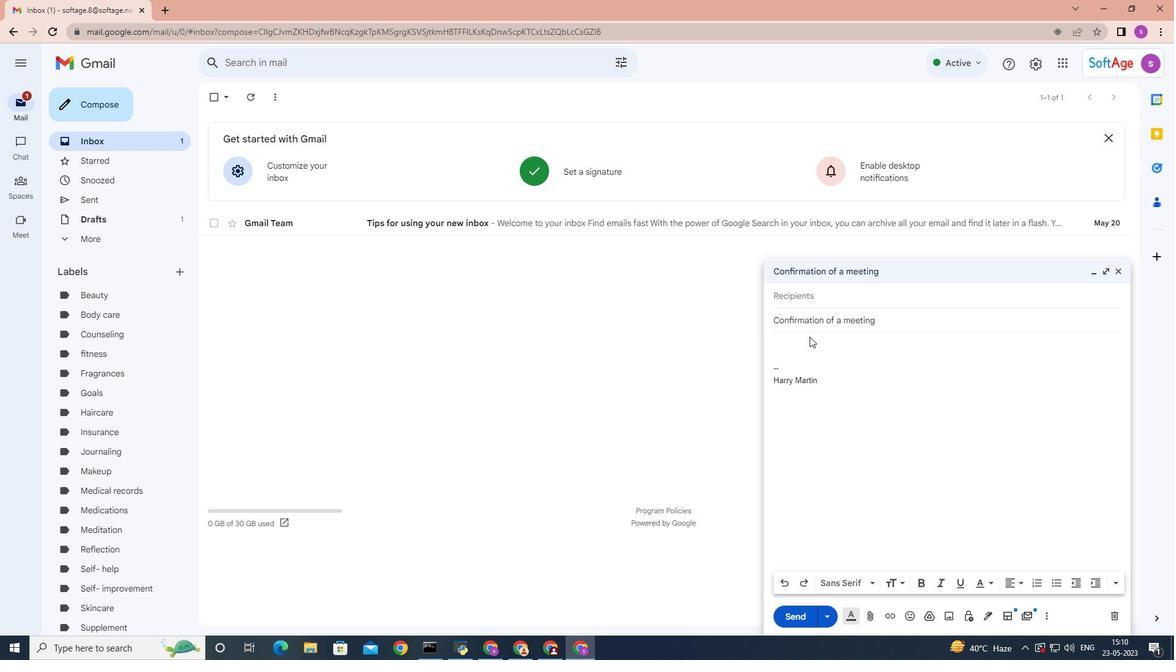 
Action: Mouse pressed left at (810, 337)
Screenshot: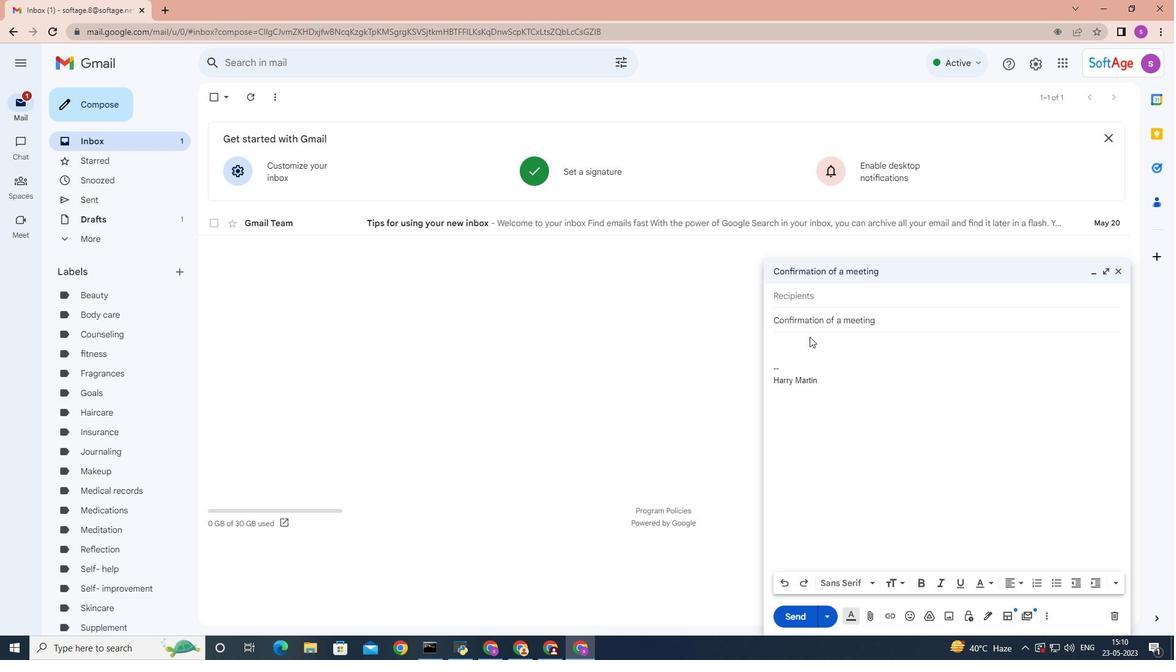 
Action: Key pressed <Key.shift>Iam<Key.space><Key.backspace><Key.backspace><Key.backspace><Key.space>am<Key.space>writing<Key.space>to<Key.space>request<Key.space>a<Key.space>meeting<Key.space>with<Key.space>you<Key.space>to<Key.space>discuss<Key.space>the<Key.space>upcoming<Key.space>project.
Screenshot: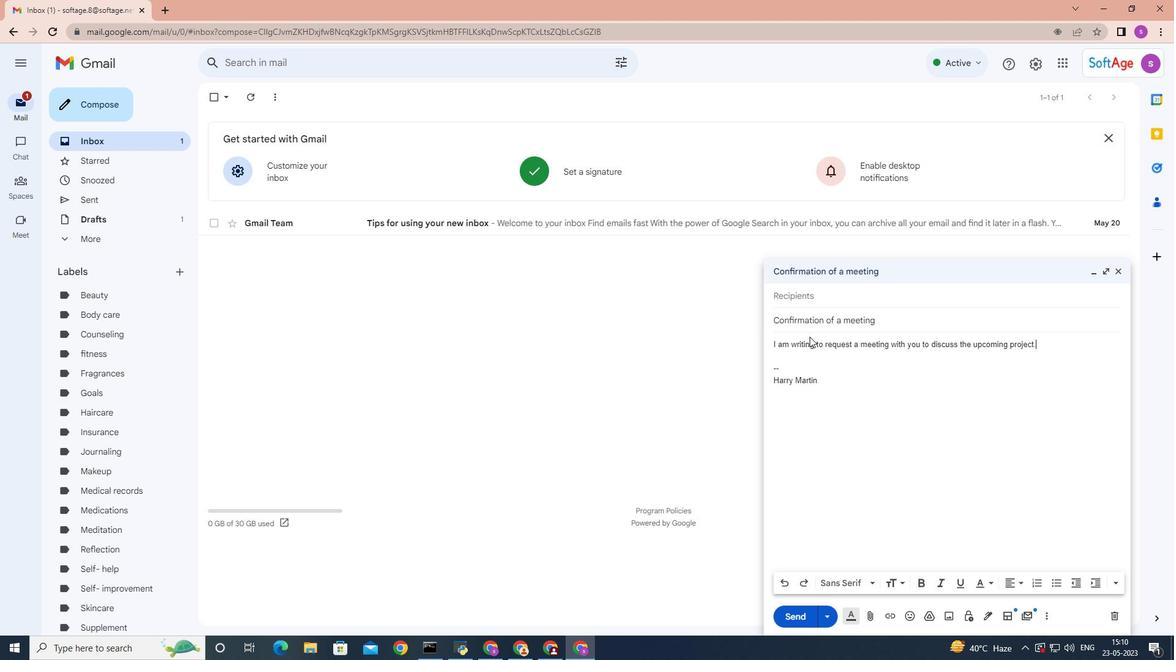
Action: Mouse moved to (808, 295)
Screenshot: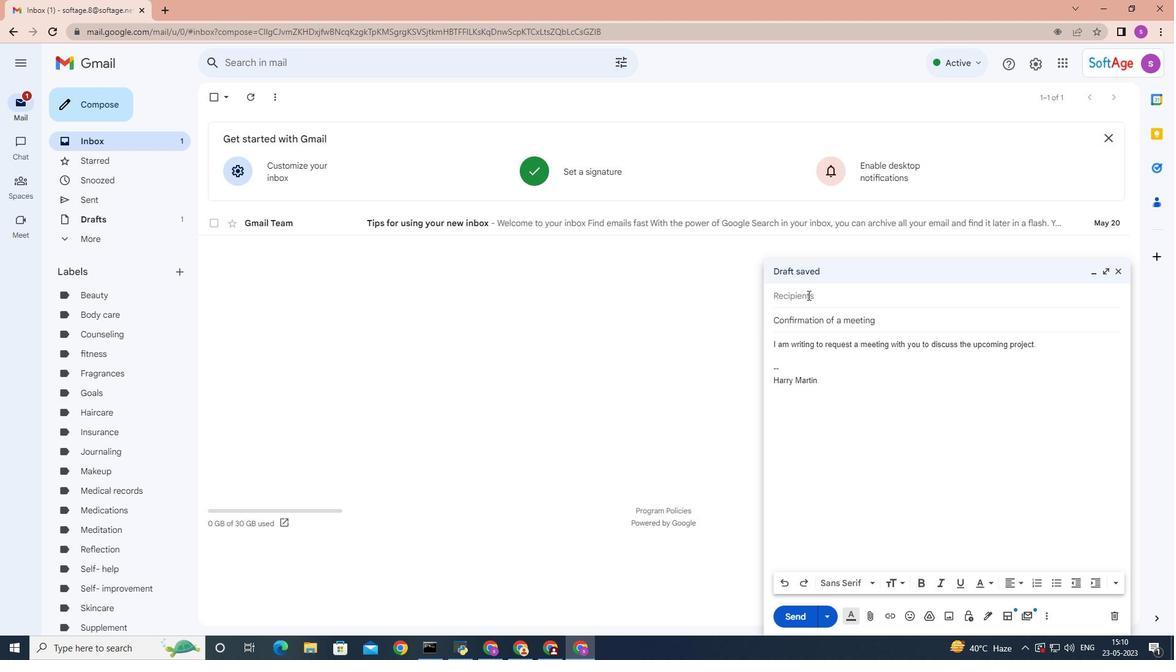 
Action: Mouse pressed left at (808, 295)
Screenshot: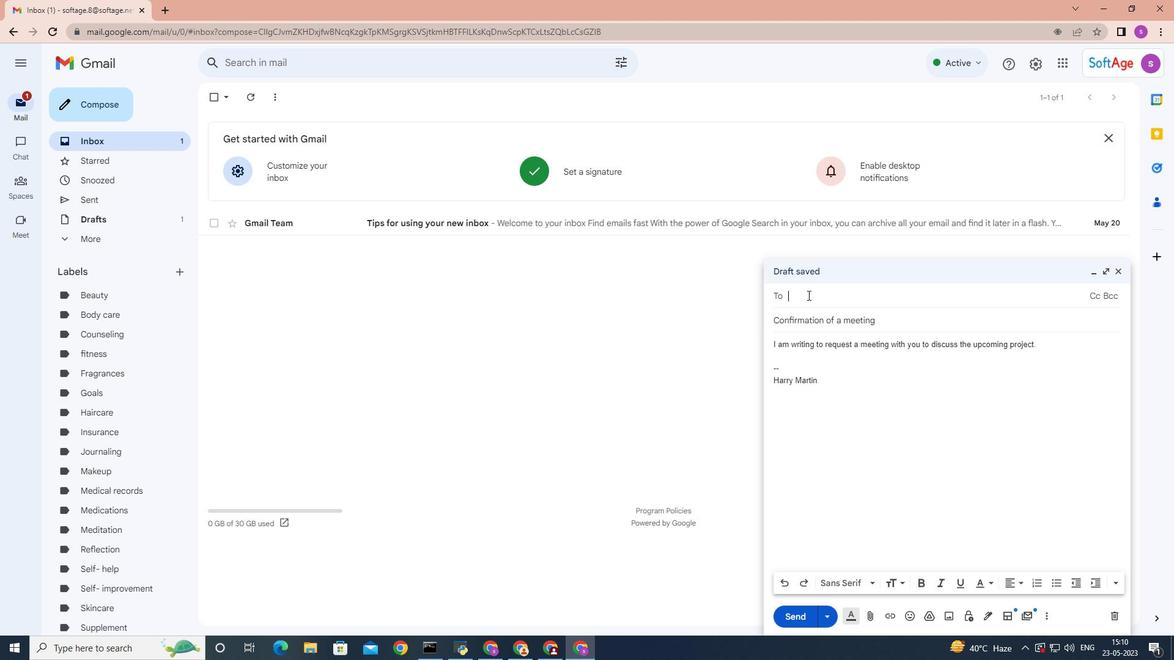 
Action: Key pressed <Key.shift>Softage.3
Screenshot: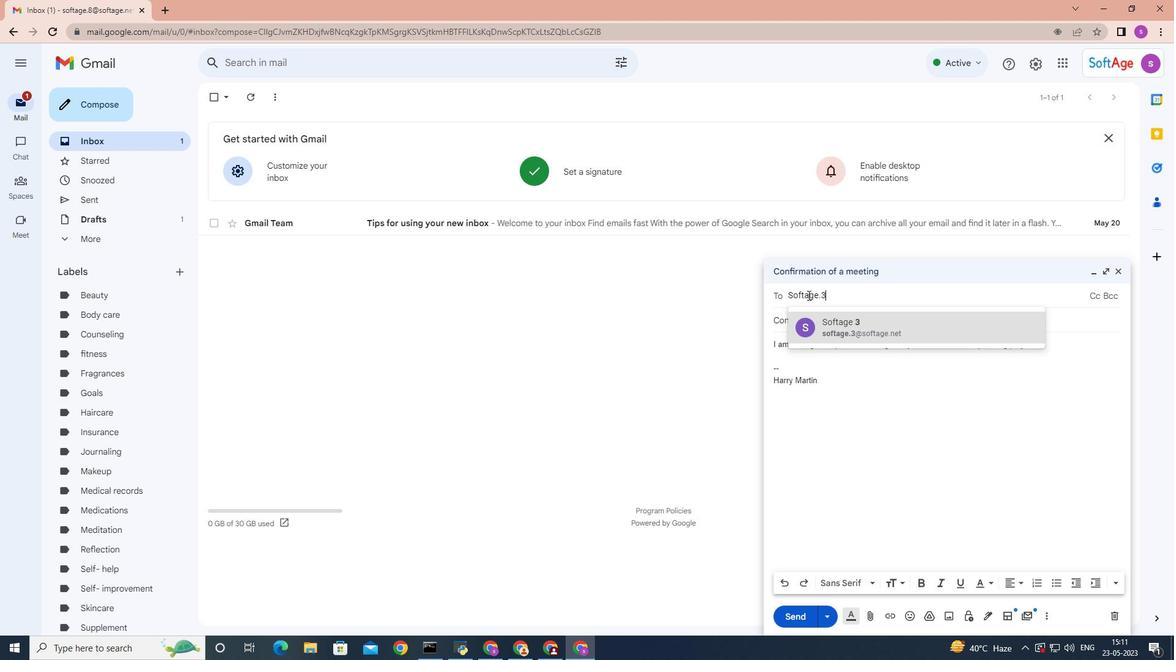 
Action: Mouse moved to (826, 332)
Screenshot: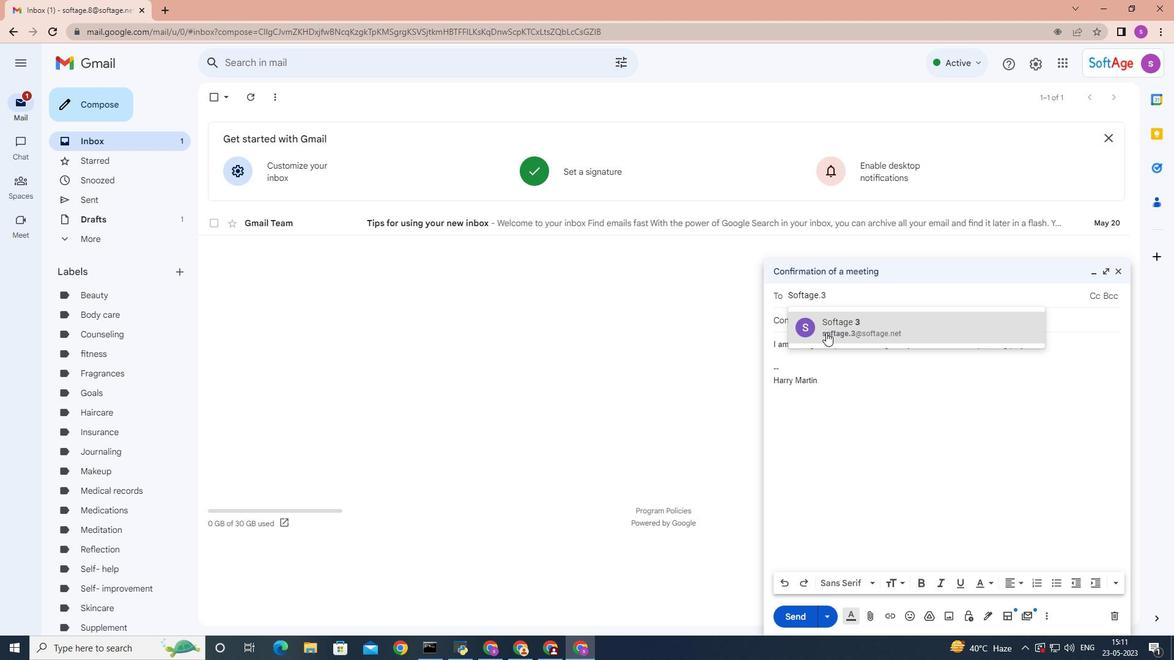 
Action: Mouse pressed left at (826, 332)
Screenshot: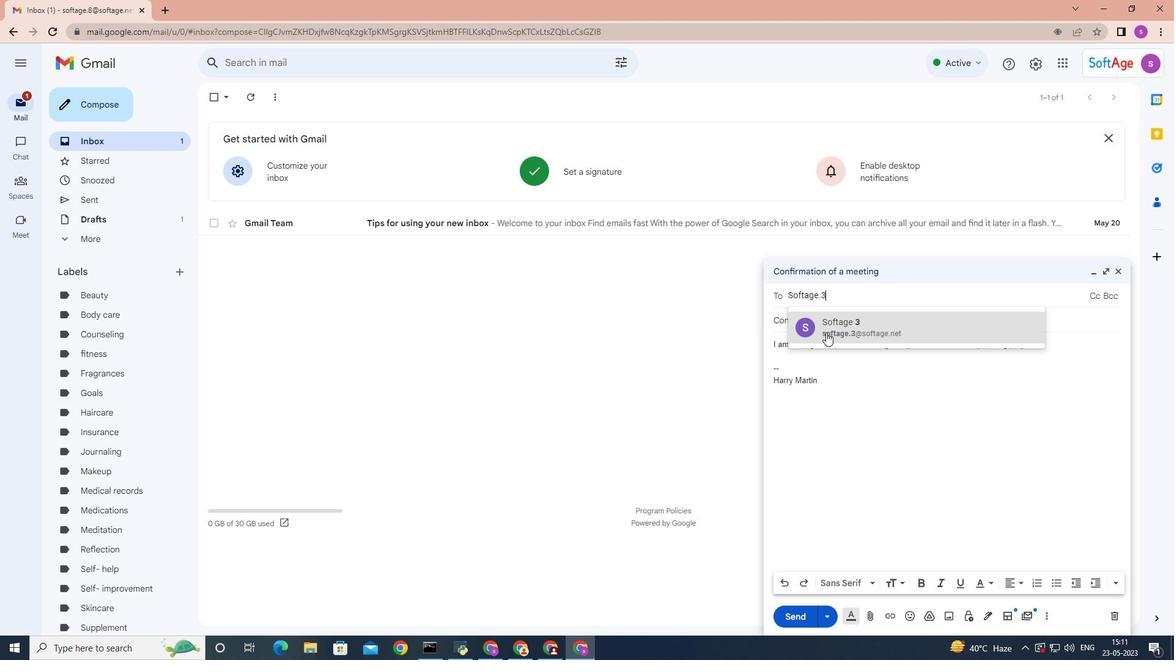 
Action: Mouse moved to (1037, 355)
Screenshot: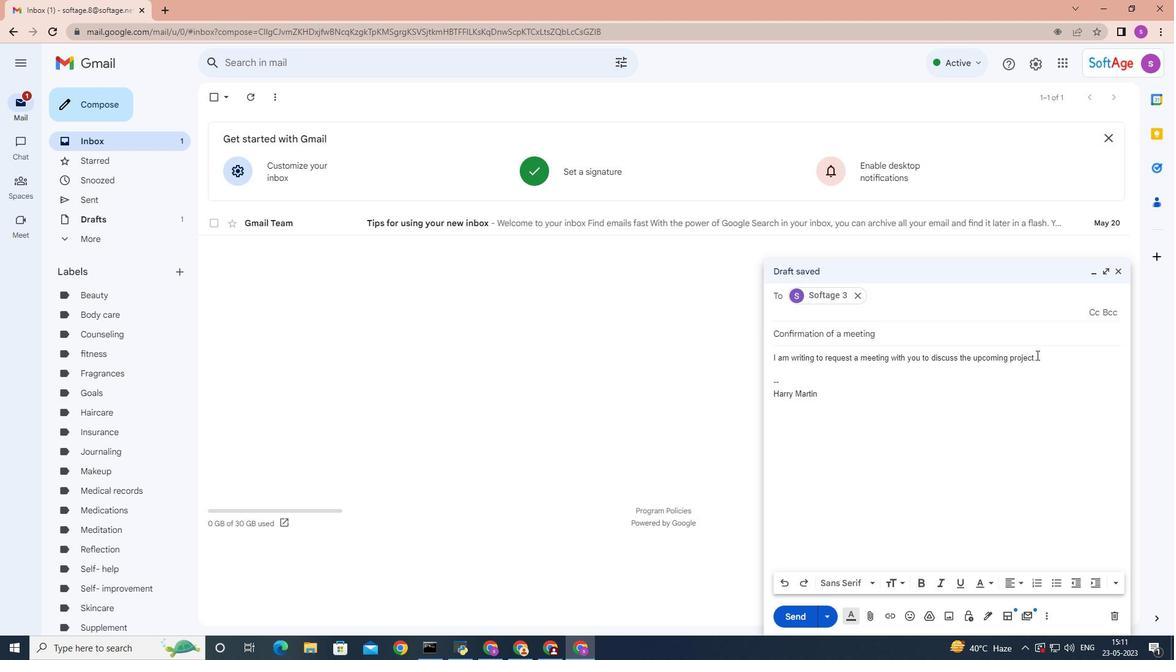 
Action: Mouse pressed left at (1037, 355)
Screenshot: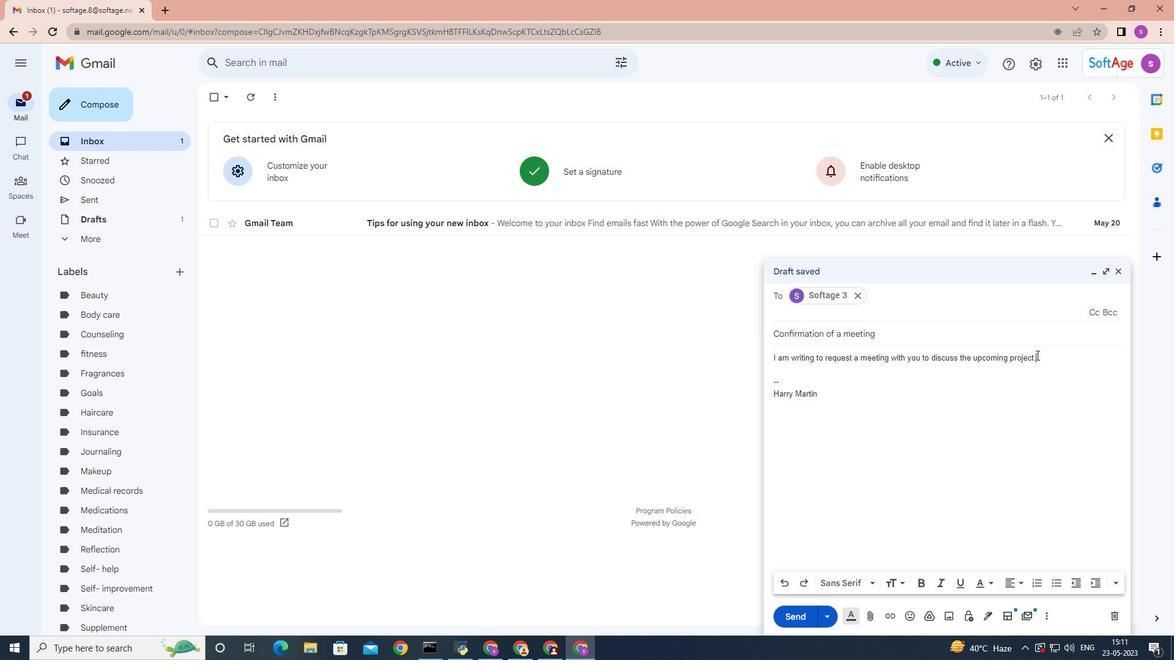 
Action: Mouse moved to (1051, 348)
Screenshot: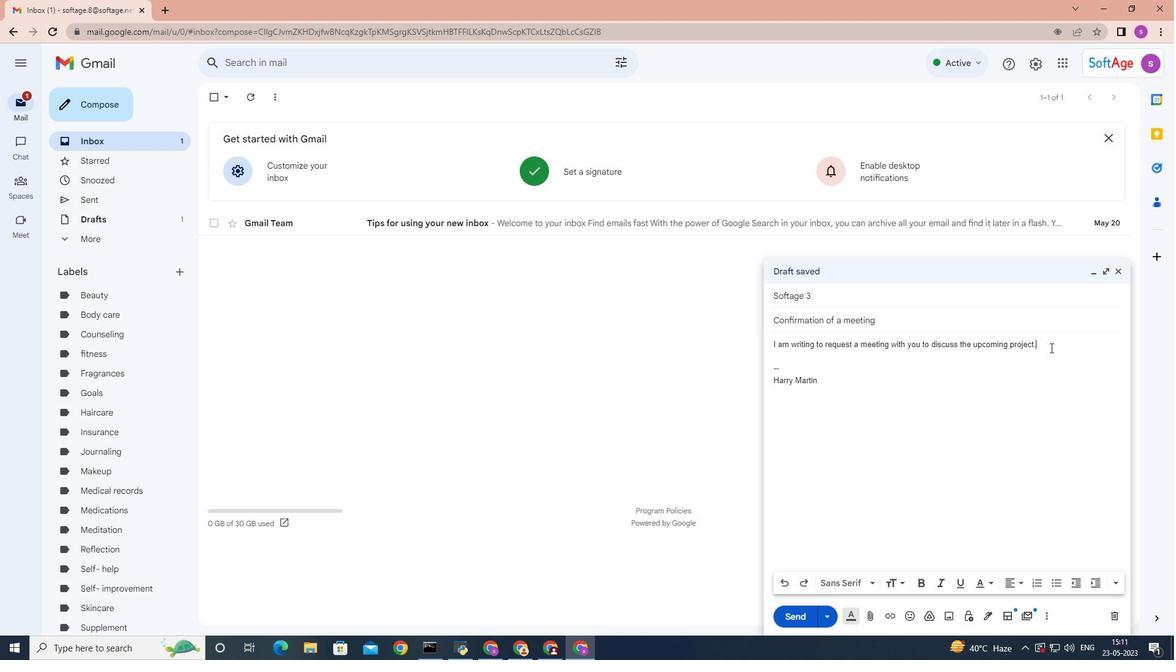 
Action: Mouse pressed left at (1051, 348)
Screenshot: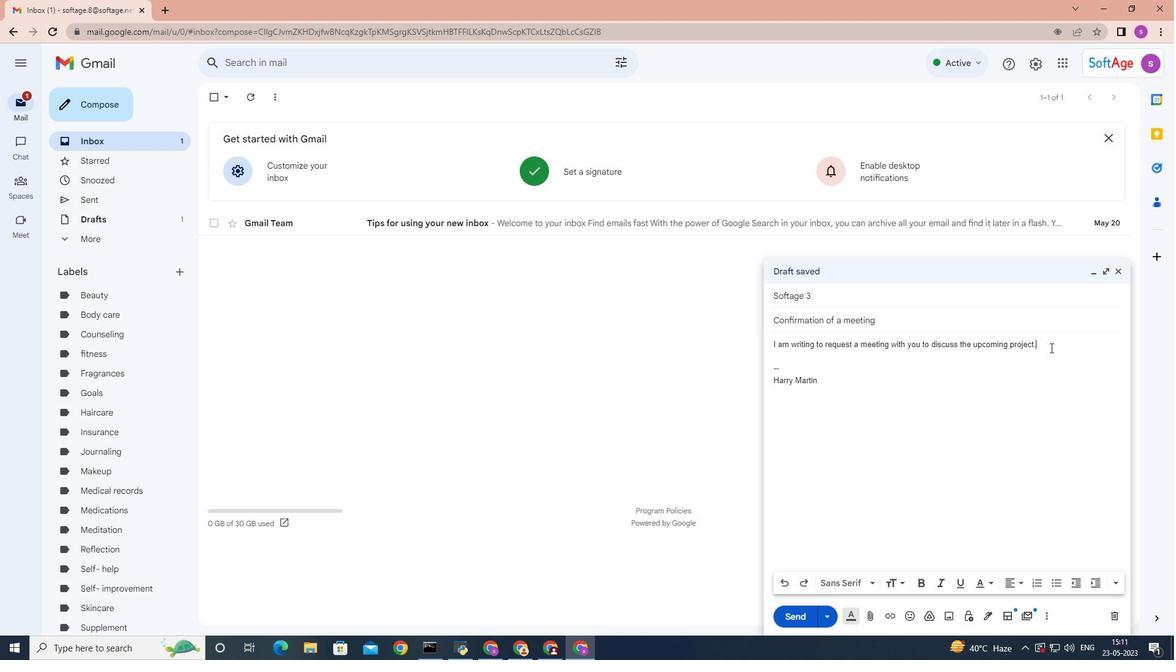 
Action: Mouse moved to (1041, 342)
Screenshot: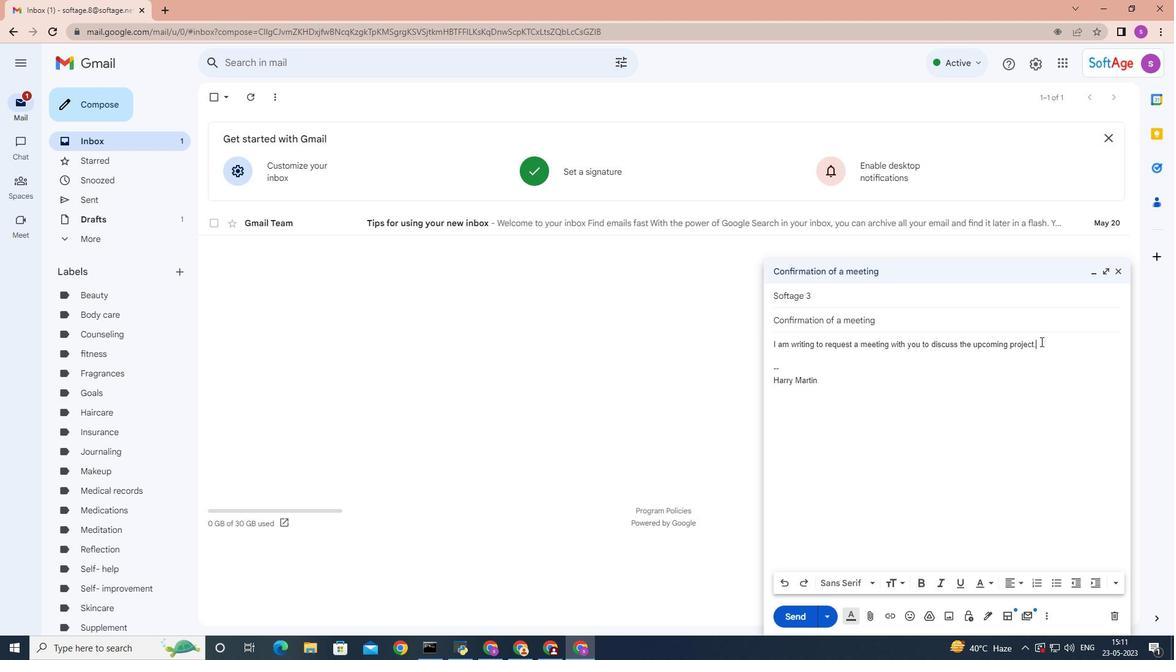 
Action: Mouse pressed left at (1041, 342)
Screenshot: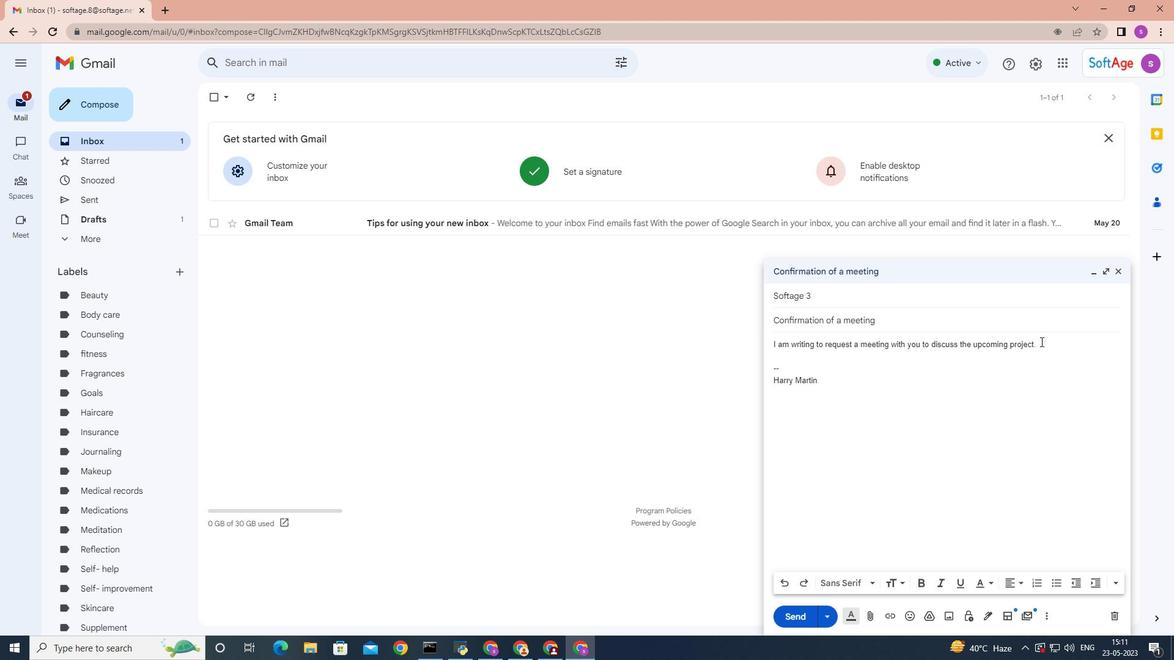 
Action: Mouse moved to (1058, 584)
Screenshot: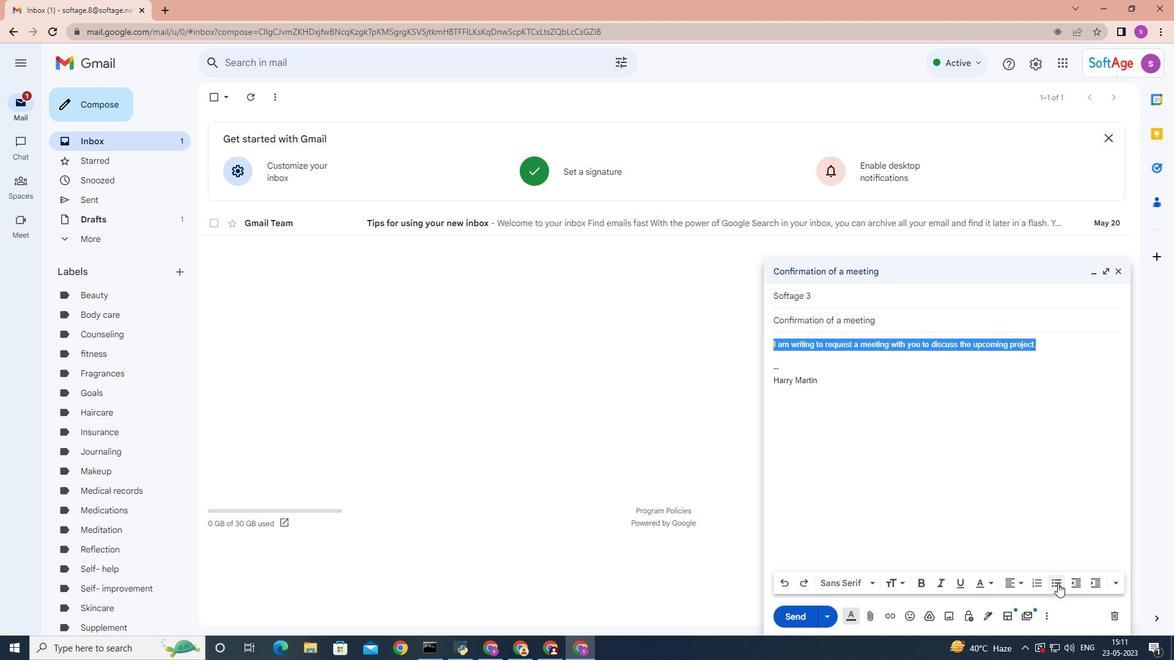 
Action: Mouse pressed left at (1058, 584)
Screenshot: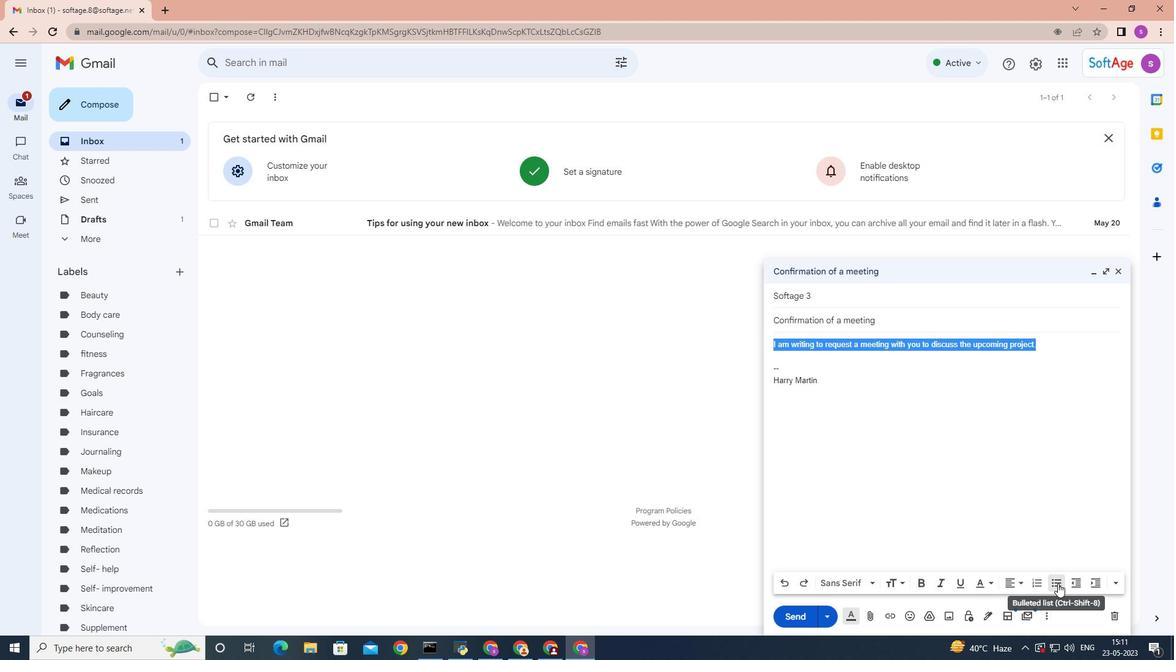 
Action: Mouse moved to (860, 580)
Screenshot: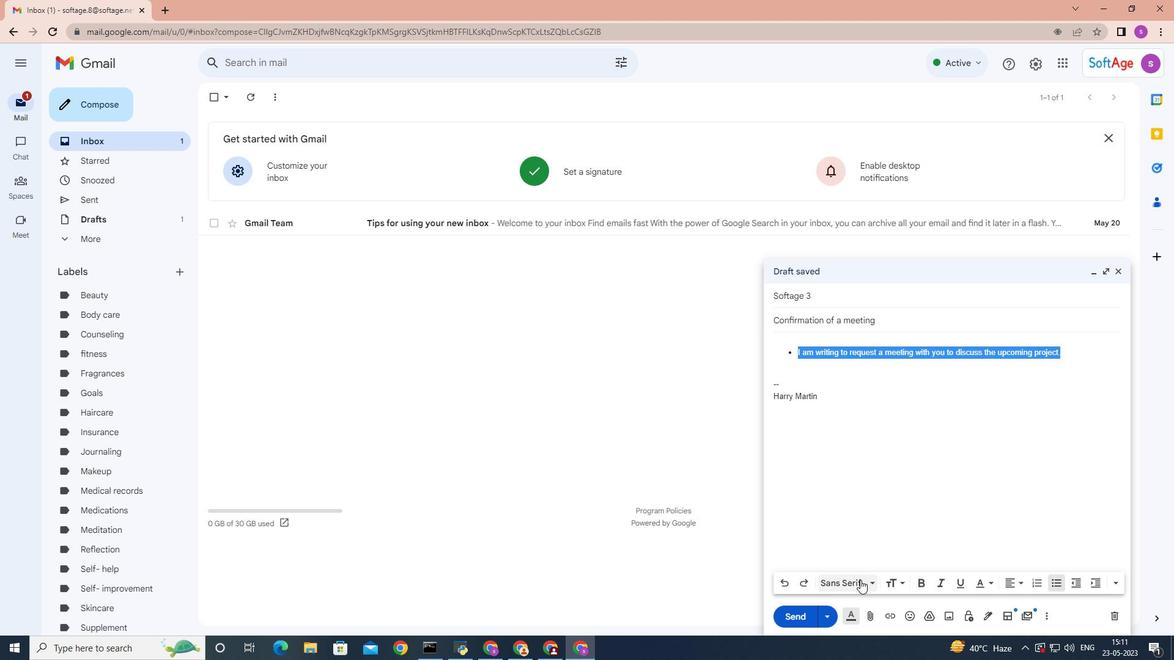 
Action: Mouse pressed left at (860, 580)
Screenshot: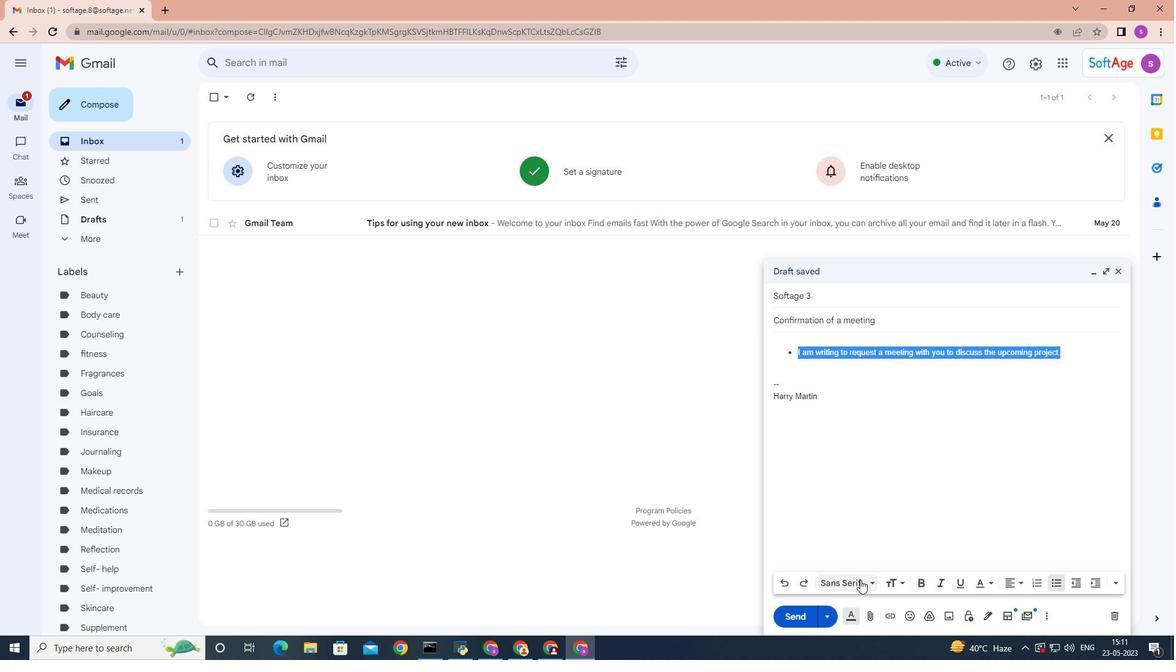 
Action: Mouse moved to (870, 449)
Screenshot: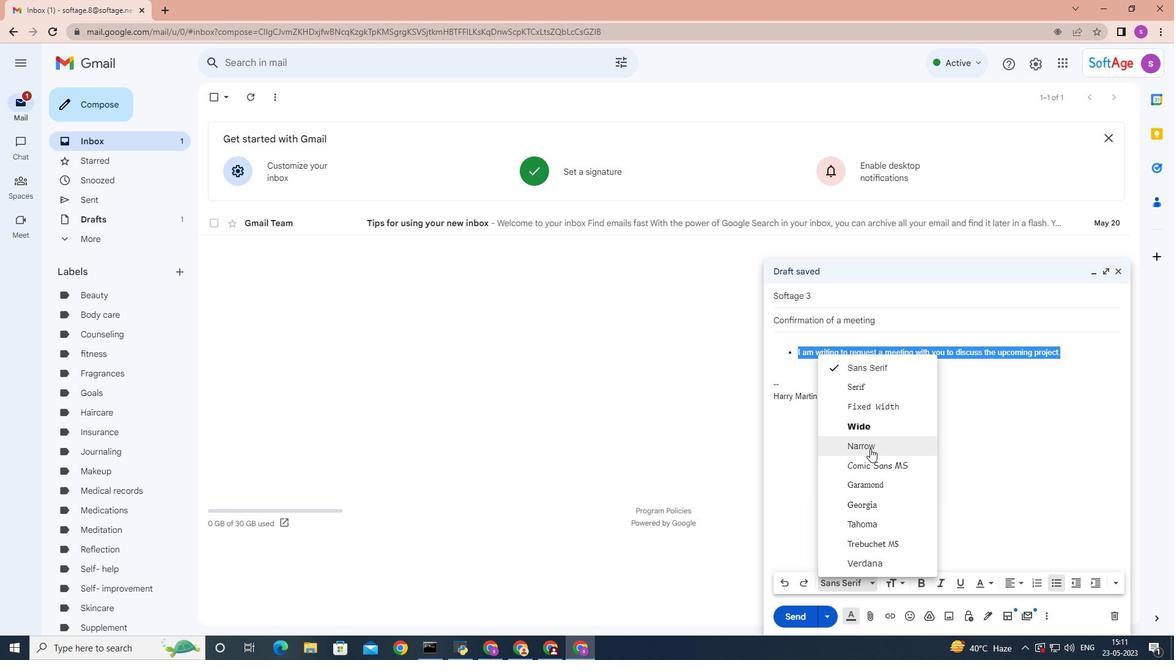 
Action: Mouse pressed left at (870, 449)
Screenshot: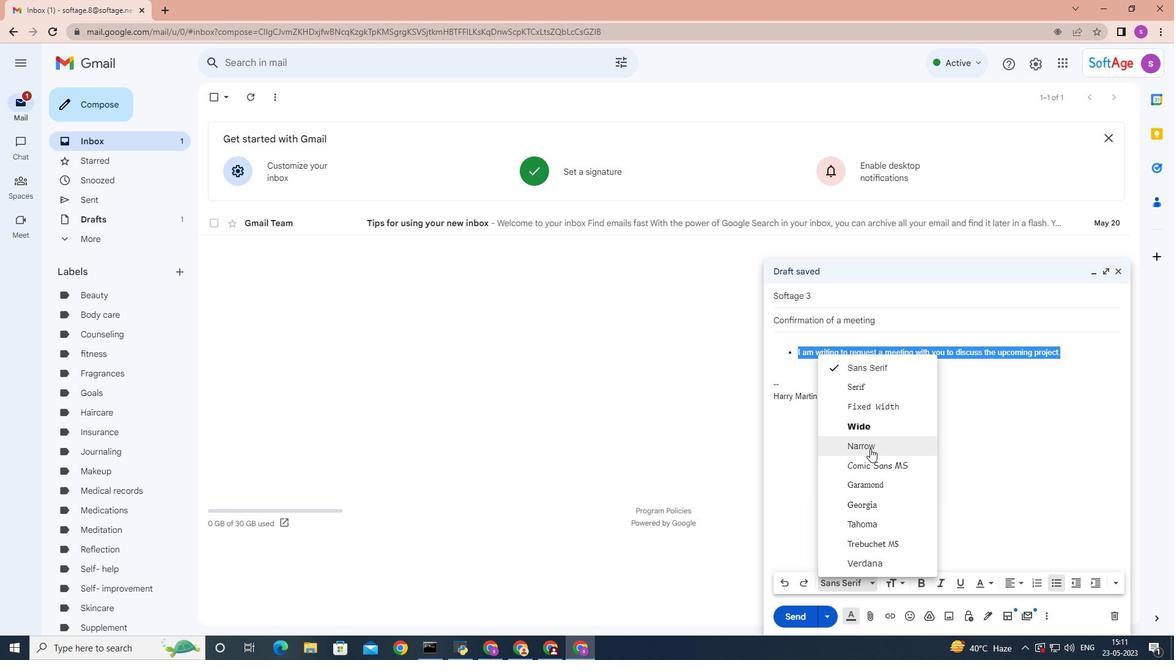 
Action: Mouse moved to (1118, 584)
Screenshot: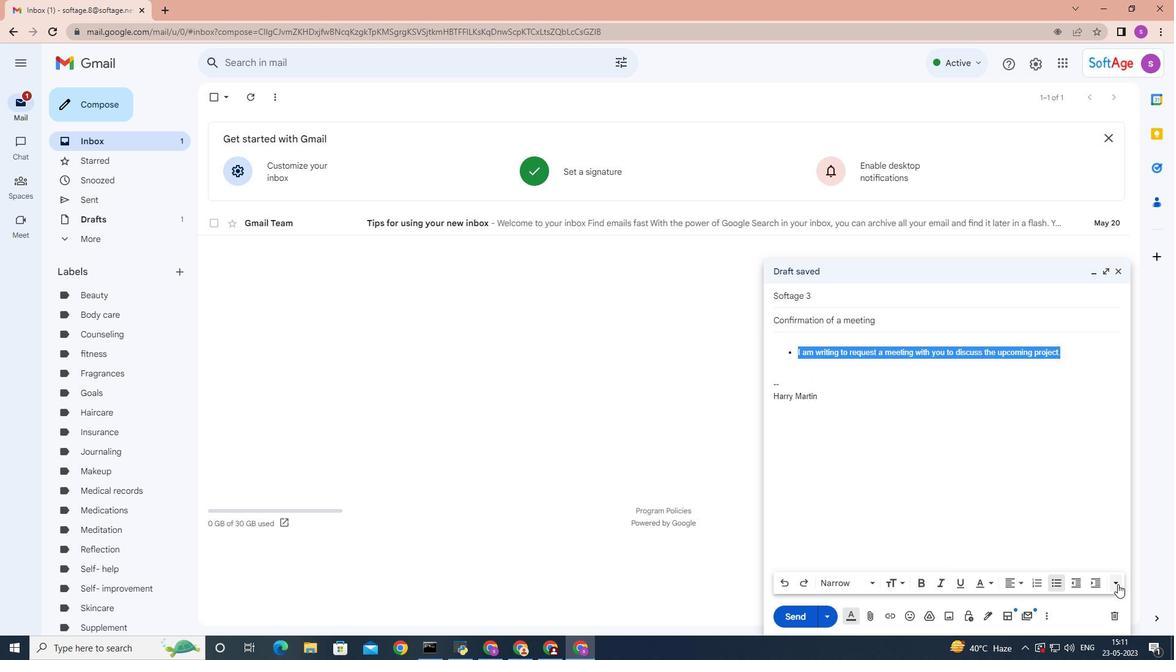 
Action: Mouse pressed left at (1118, 584)
Screenshot: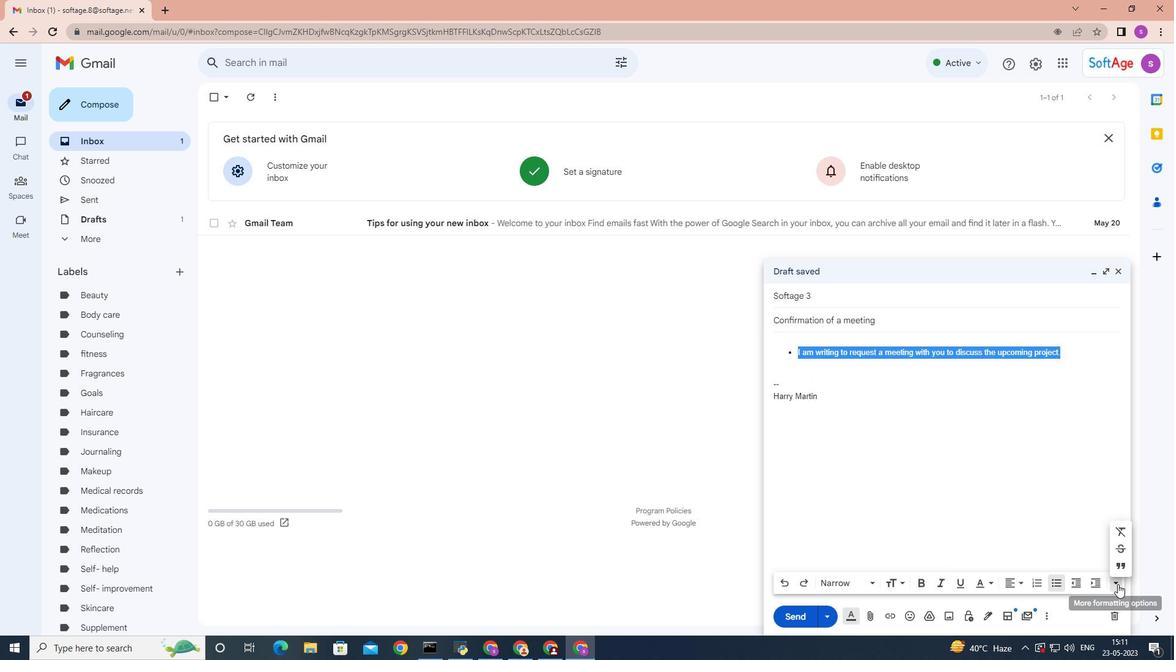 
Action: Mouse moved to (1120, 550)
Screenshot: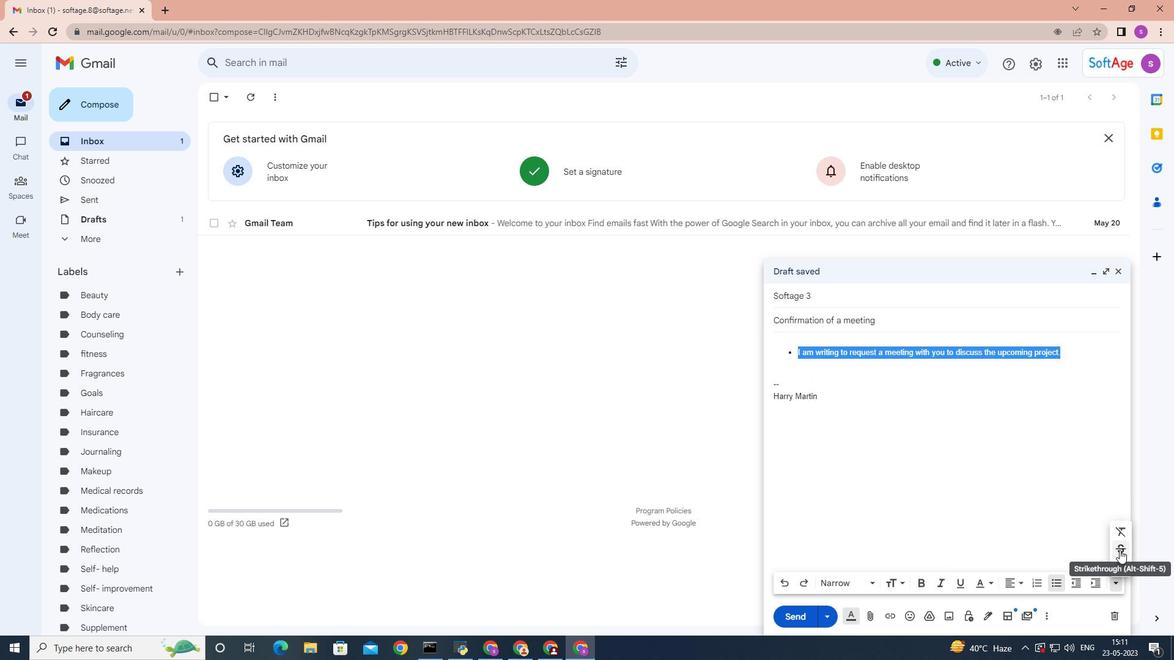 
Action: Mouse pressed left at (1120, 550)
Screenshot: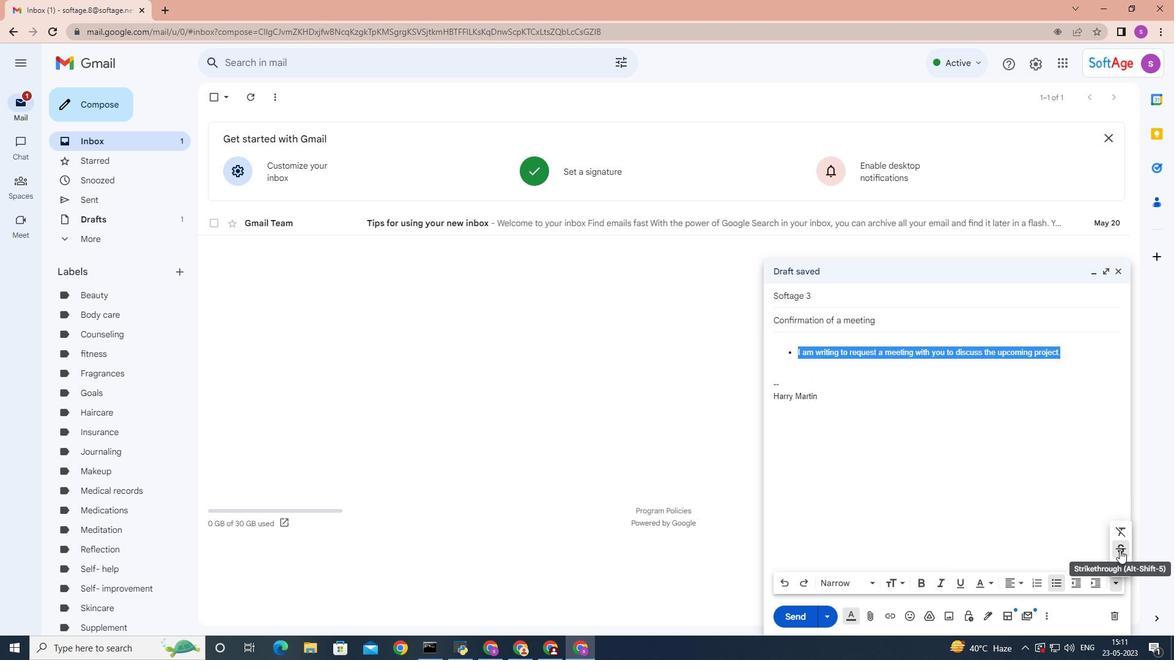
Action: Mouse moved to (1052, 581)
Screenshot: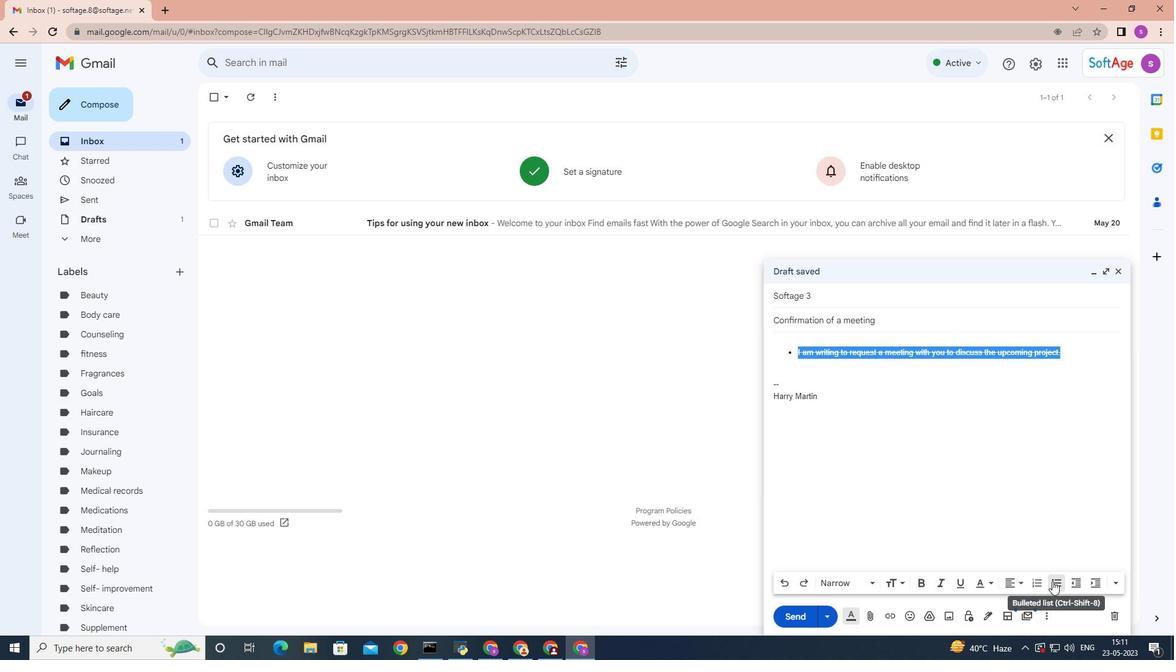 
Action: Mouse pressed left at (1052, 581)
Screenshot: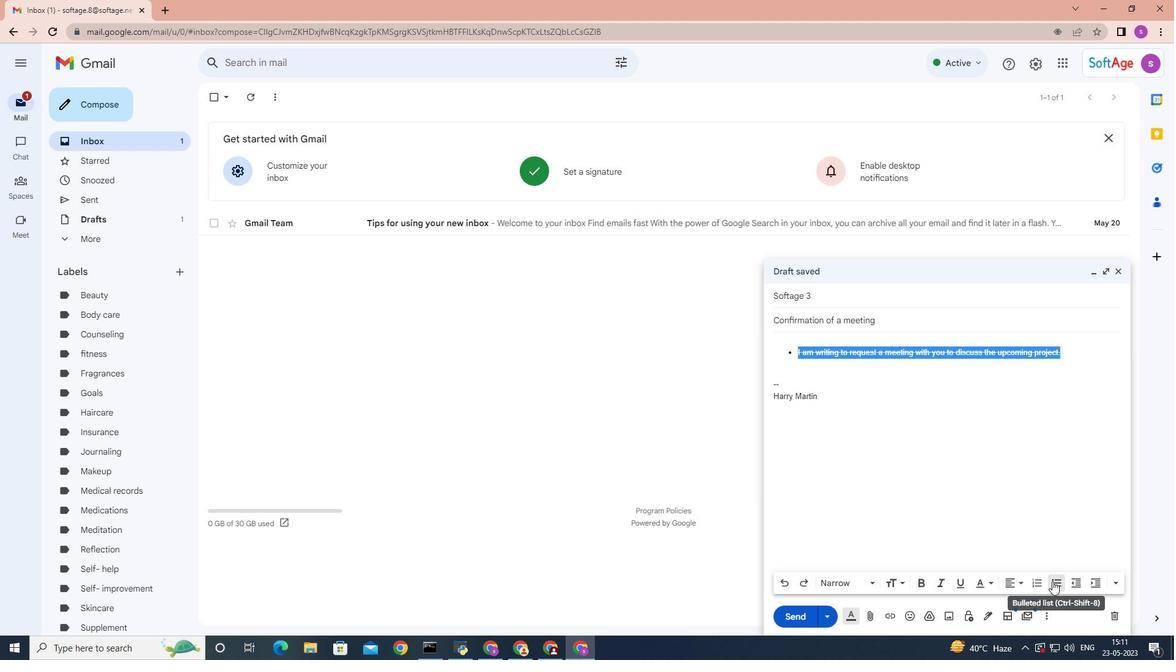 
Action: Mouse moved to (867, 580)
Screenshot: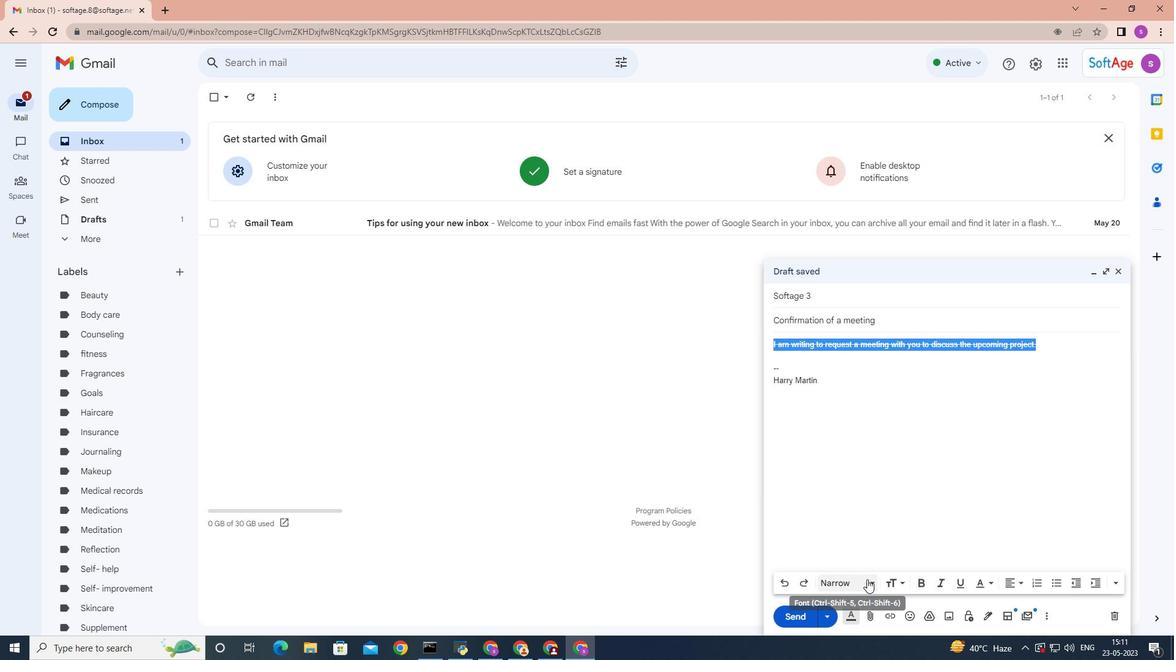 
Action: Mouse pressed left at (867, 580)
Screenshot: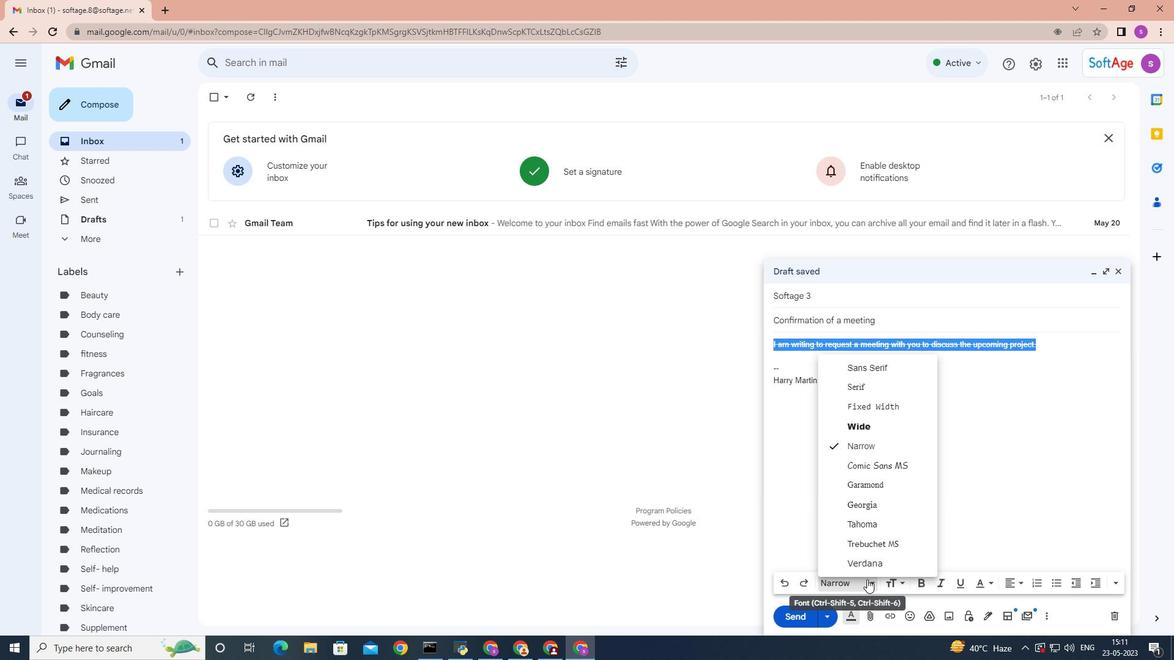 
Action: Mouse moved to (862, 368)
Screenshot: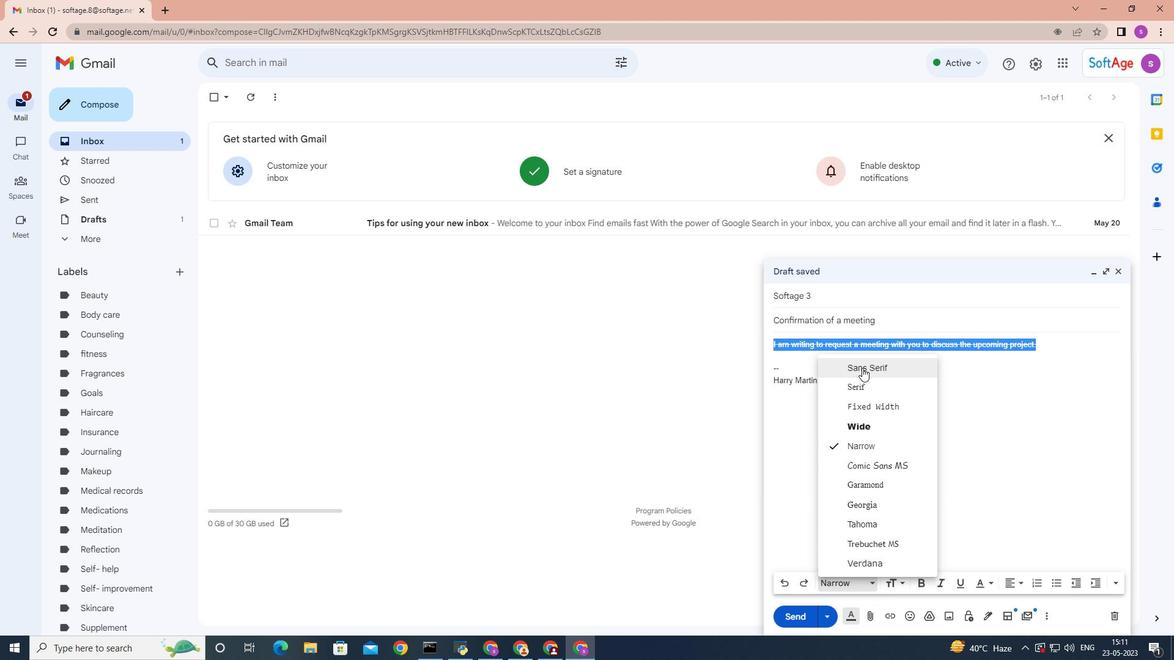 
Action: Mouse pressed left at (862, 368)
Screenshot: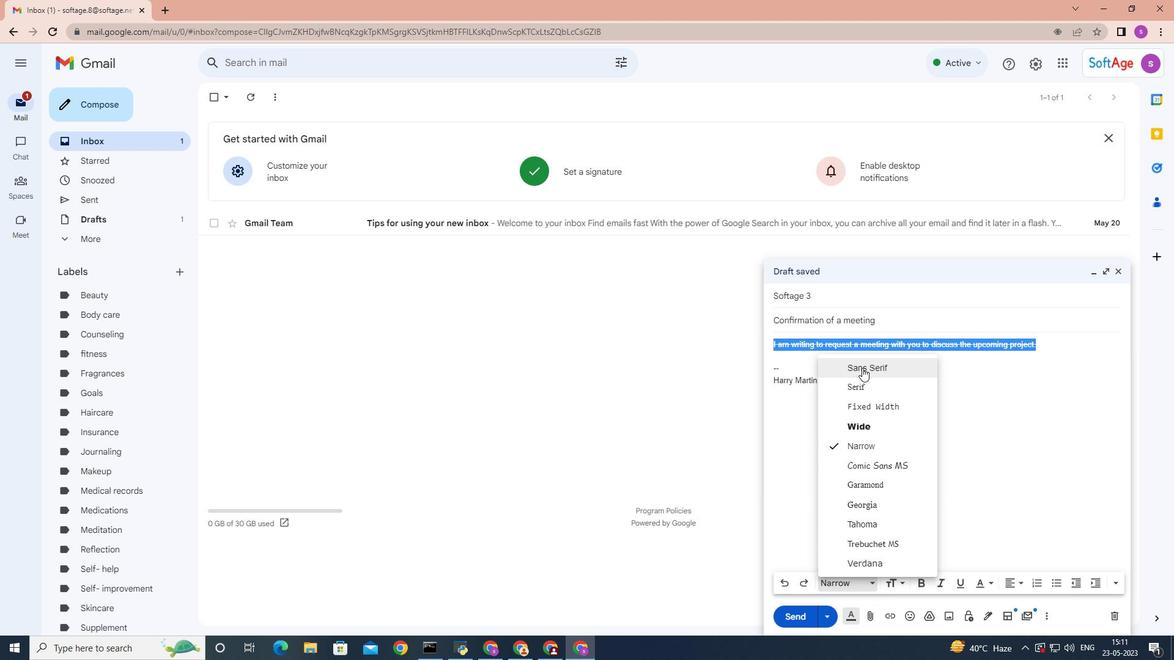 
Action: Mouse moved to (800, 621)
Screenshot: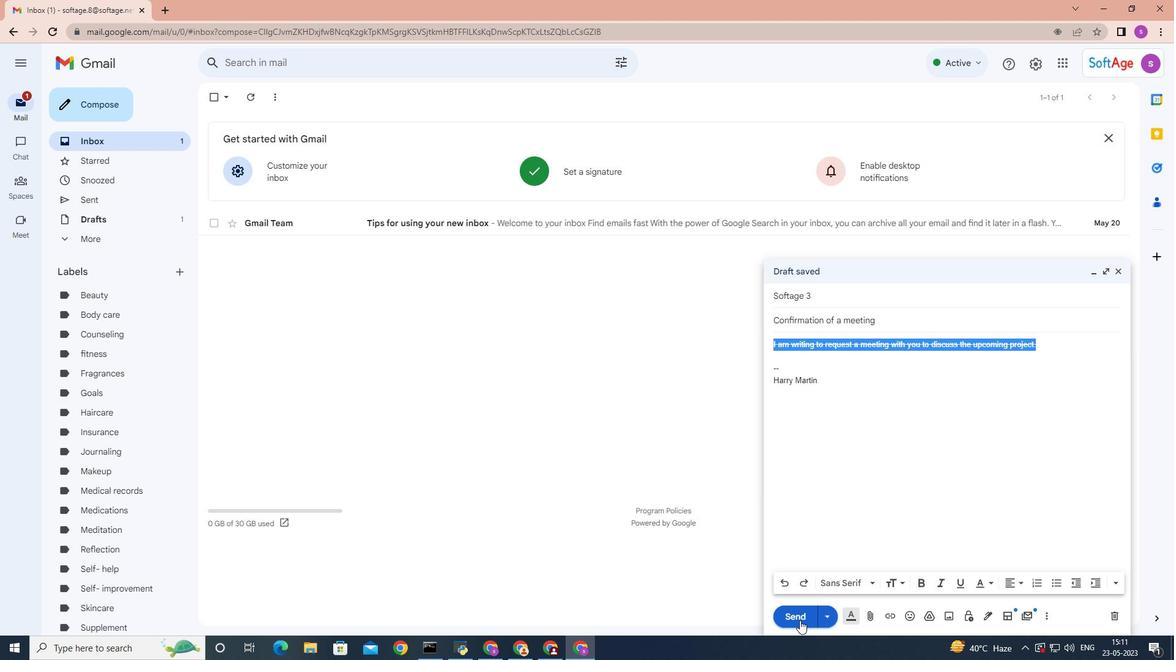 
Action: Mouse pressed left at (800, 621)
Screenshot: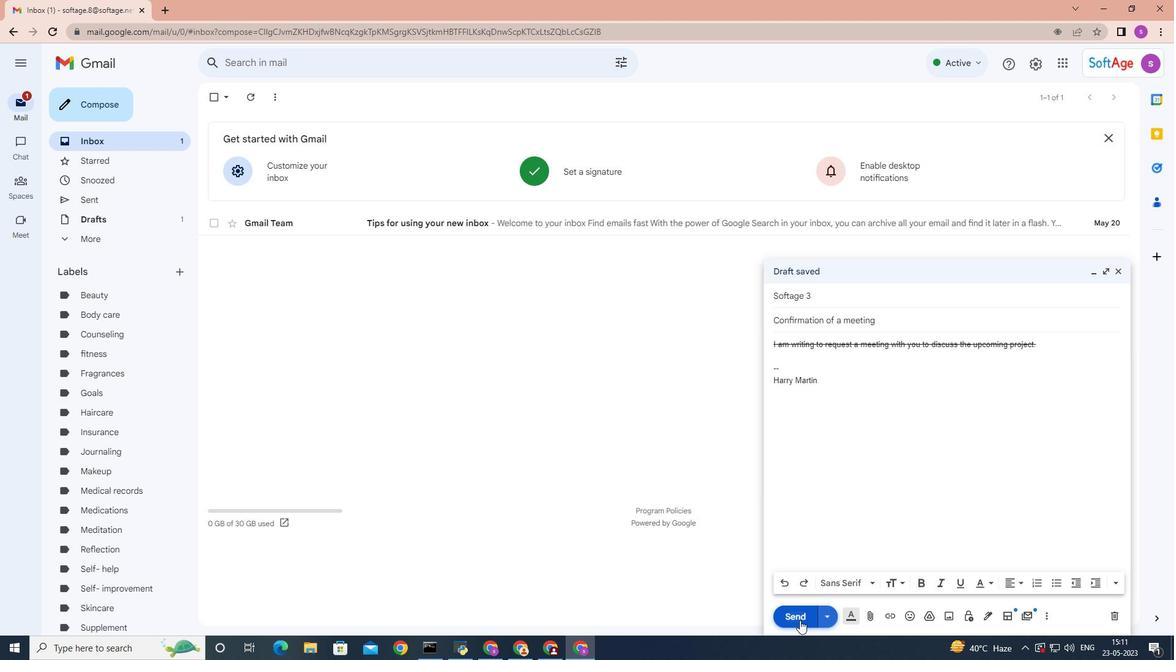 
Action: Mouse moved to (109, 197)
Screenshot: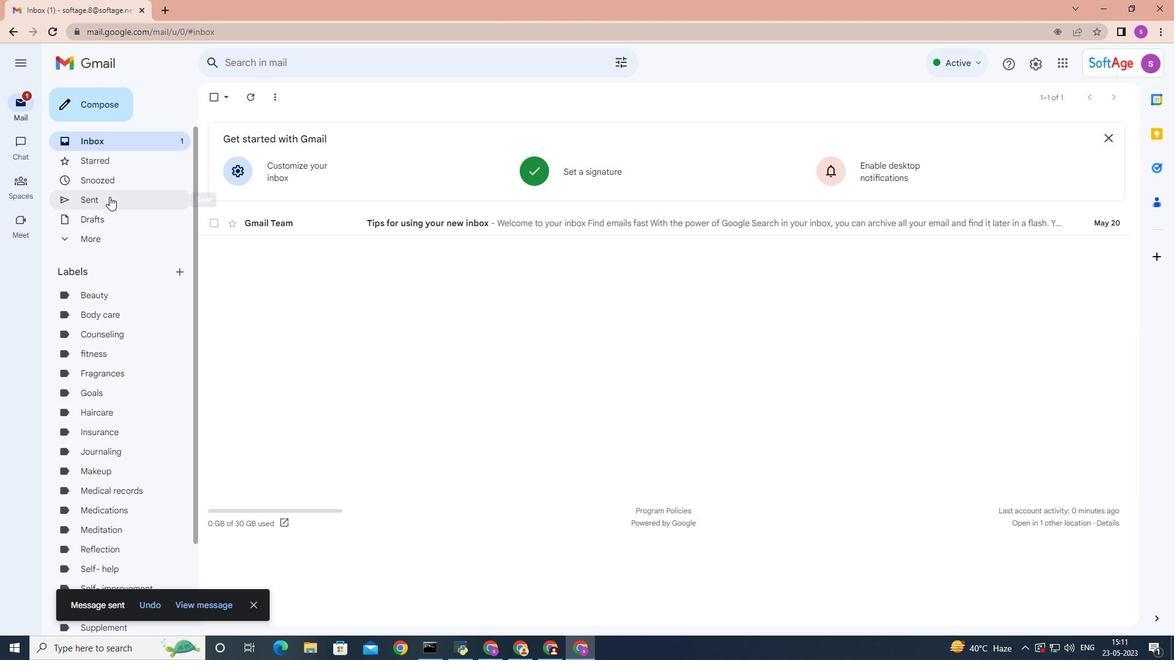 
Action: Mouse pressed left at (109, 197)
Screenshot: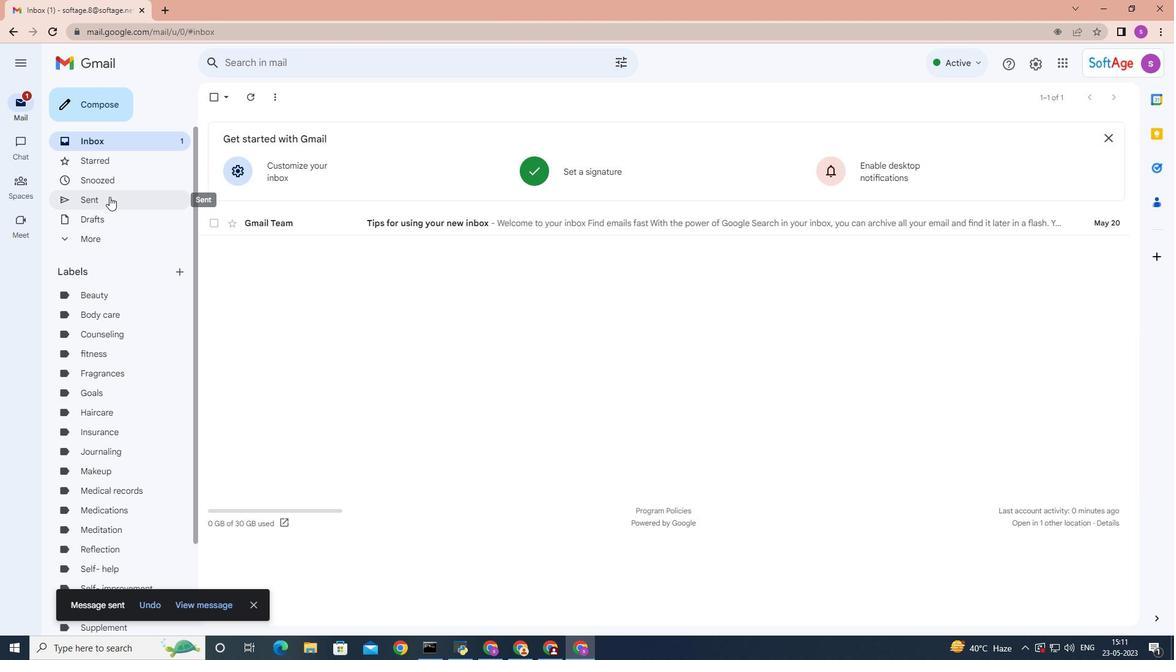 
Action: Mouse moved to (313, 157)
Screenshot: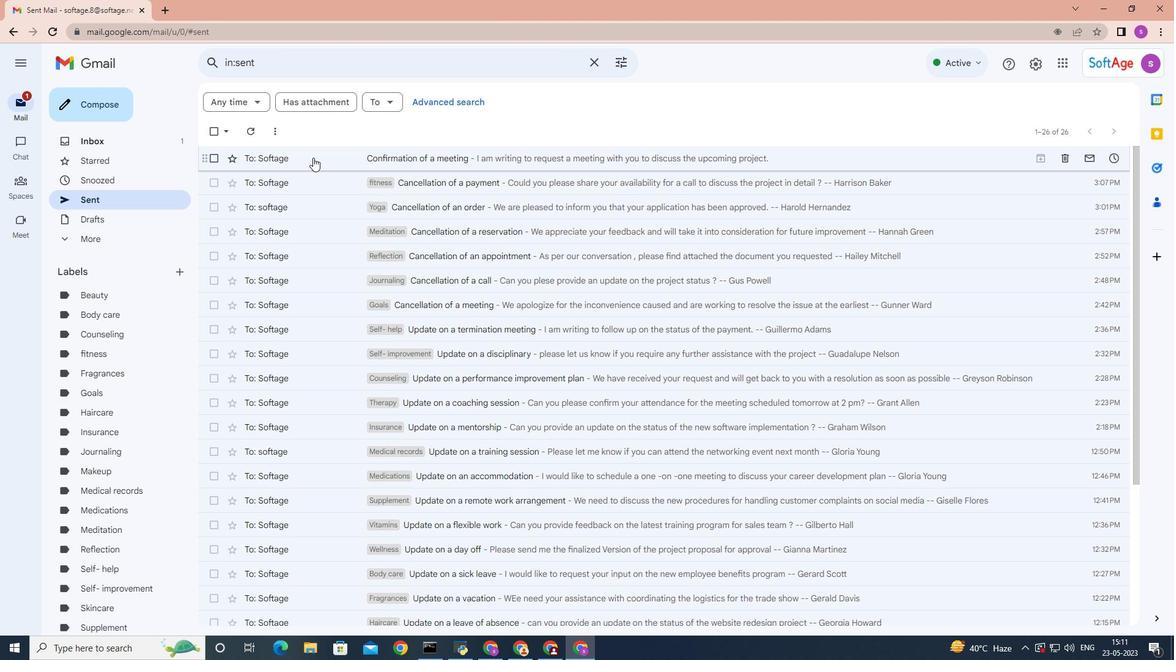 
Action: Mouse pressed right at (313, 157)
Screenshot: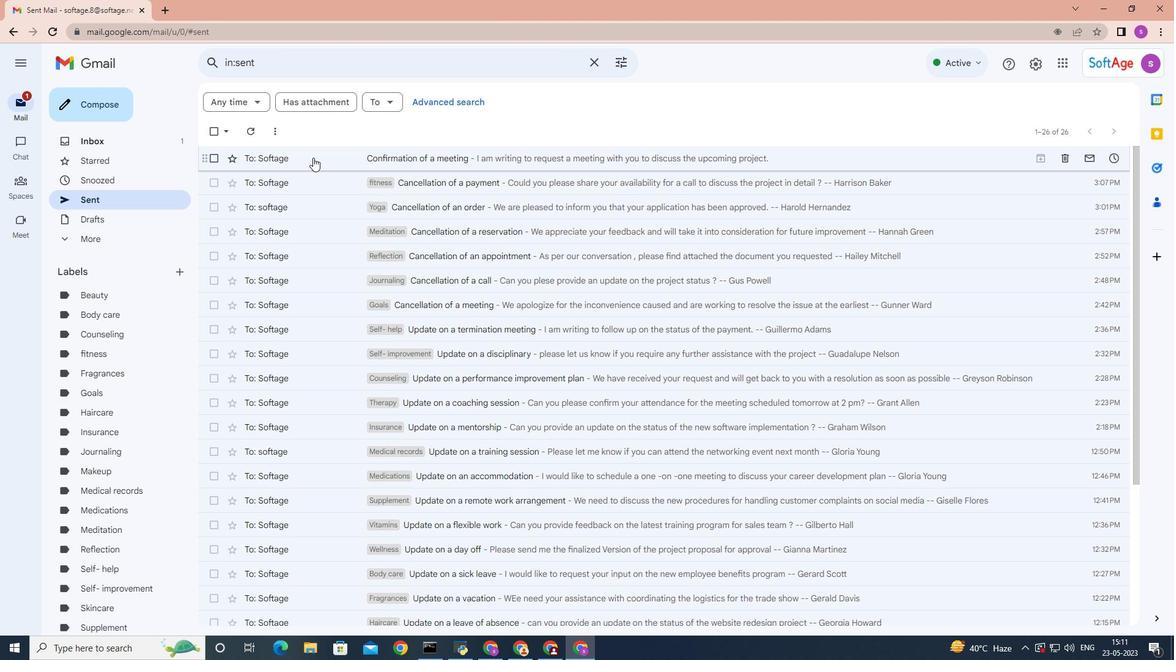 
Action: Mouse moved to (499, 410)
Screenshot: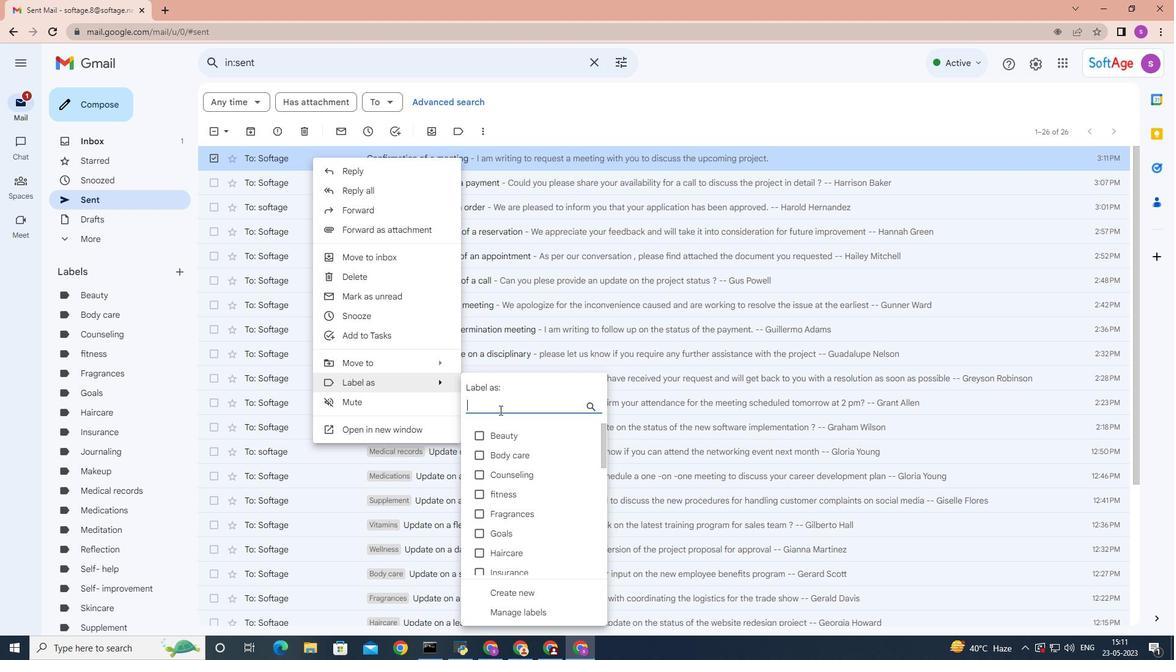 
Action: Key pressed <Key.shift>Running
Screenshot: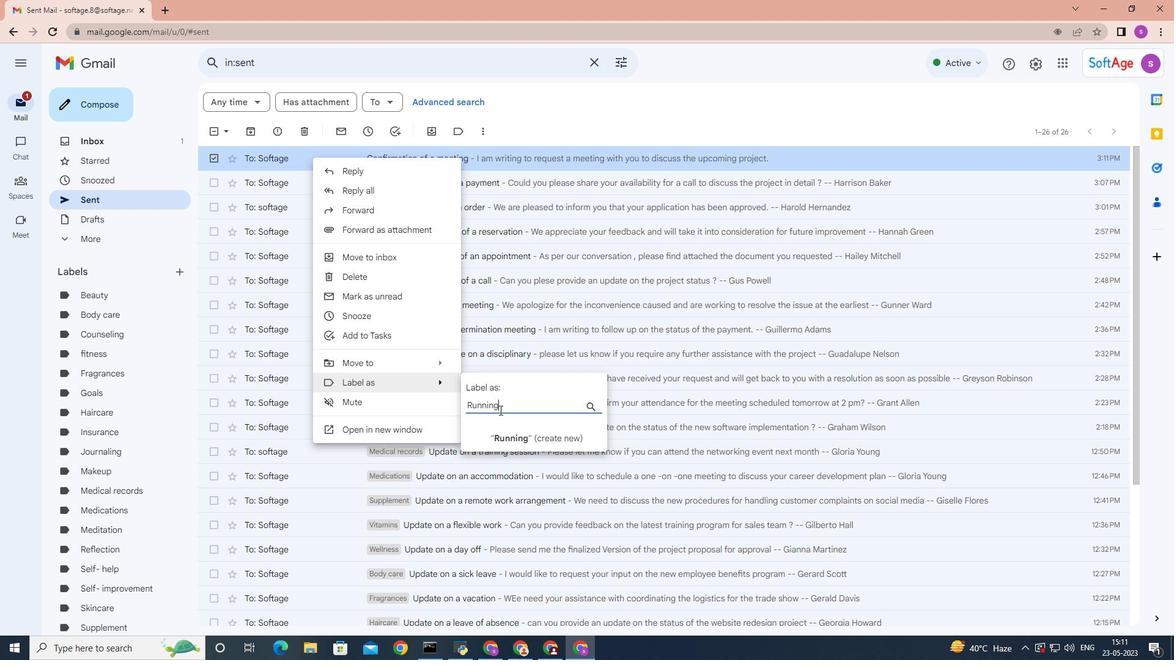 
Action: Mouse moved to (542, 438)
Screenshot: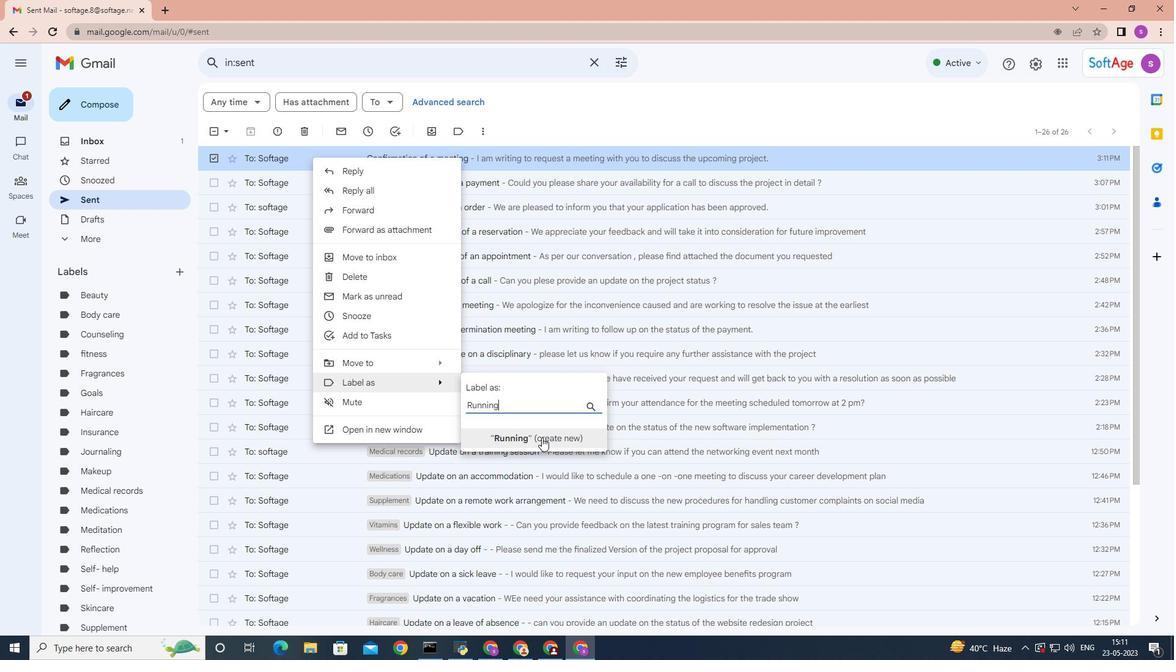 
Action: Mouse pressed left at (542, 438)
Screenshot: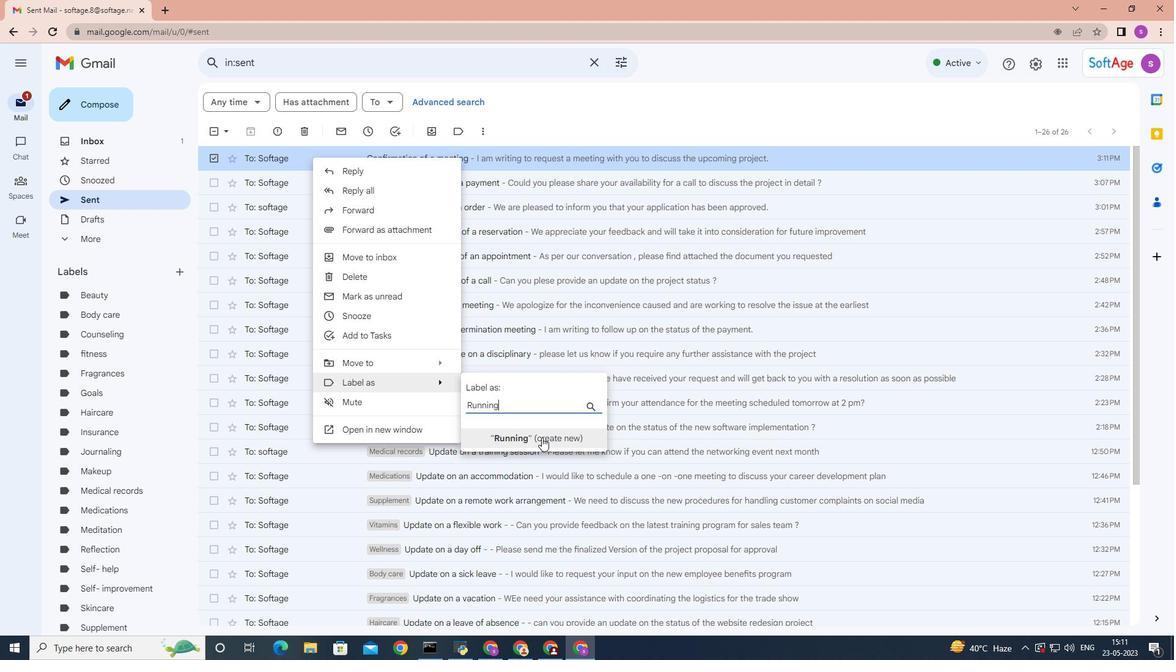 
Action: Mouse moved to (702, 387)
Screenshot: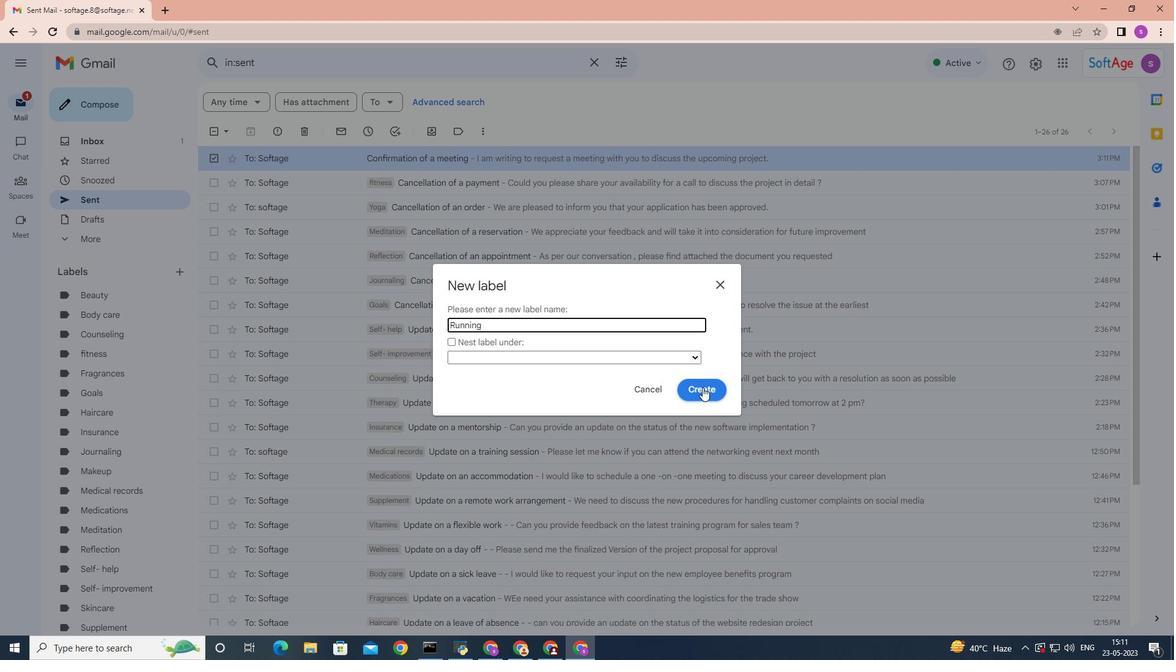 
Action: Mouse pressed left at (702, 387)
Screenshot: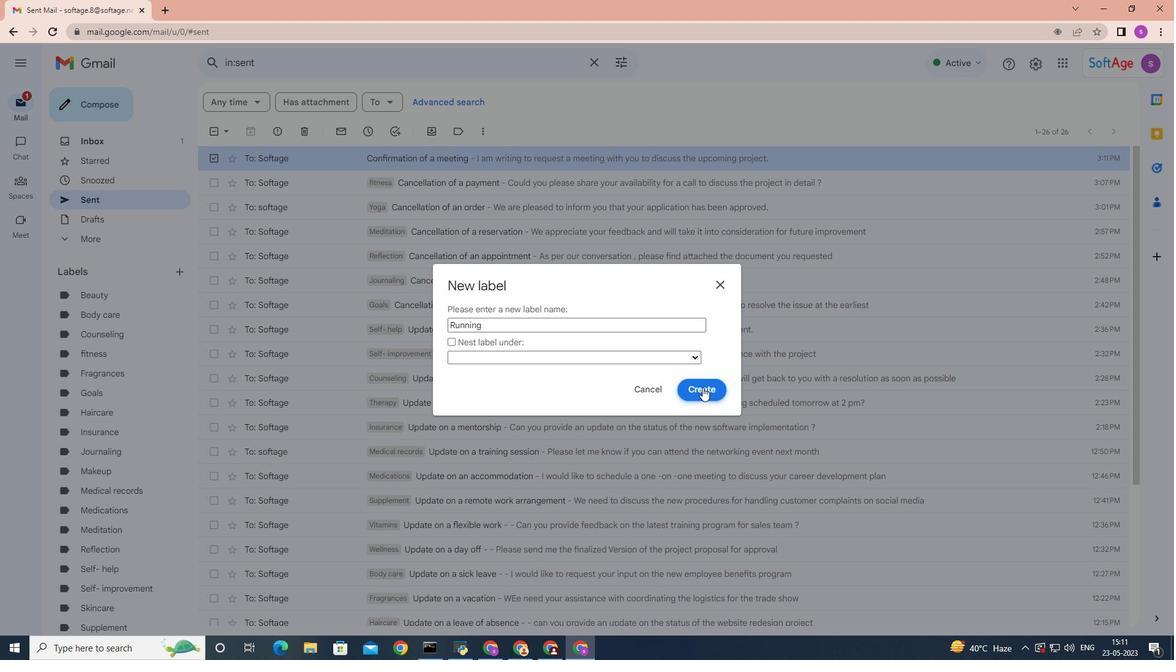 
